 Task: Find connections with filter location Seligenstadt with filter topic #Businessmindsetswith filter profile language English with filter current company Fortis Healthcare with filter school North Orissa University with filter industry Boilers, Tanks, and Shipping Container Manufacturing with filter service category Strategic Planning with filter keywords title Caretaker or House Sitter
Action: Mouse moved to (162, 239)
Screenshot: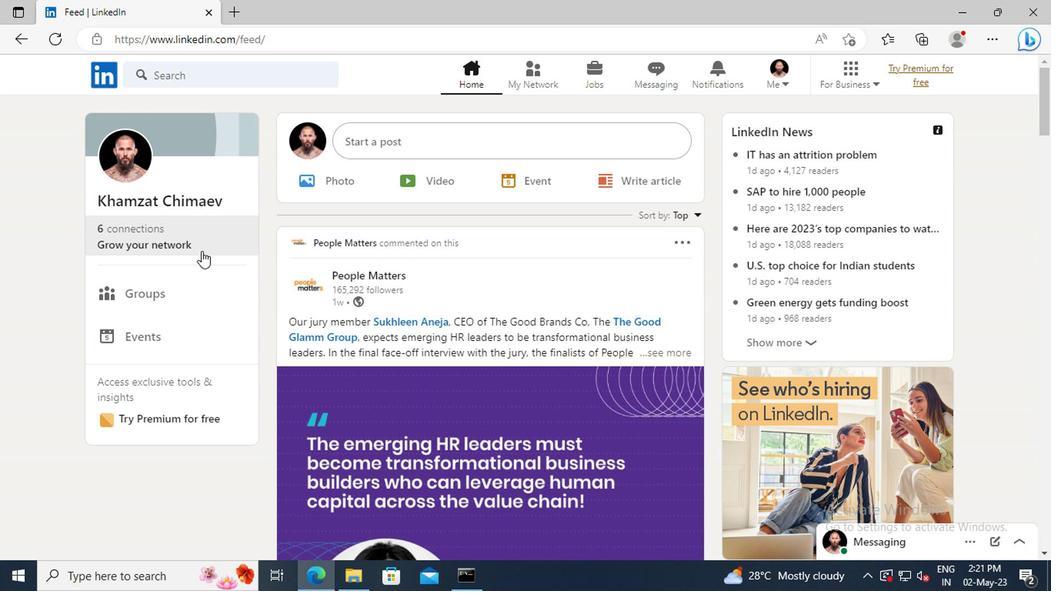 
Action: Mouse pressed left at (162, 239)
Screenshot: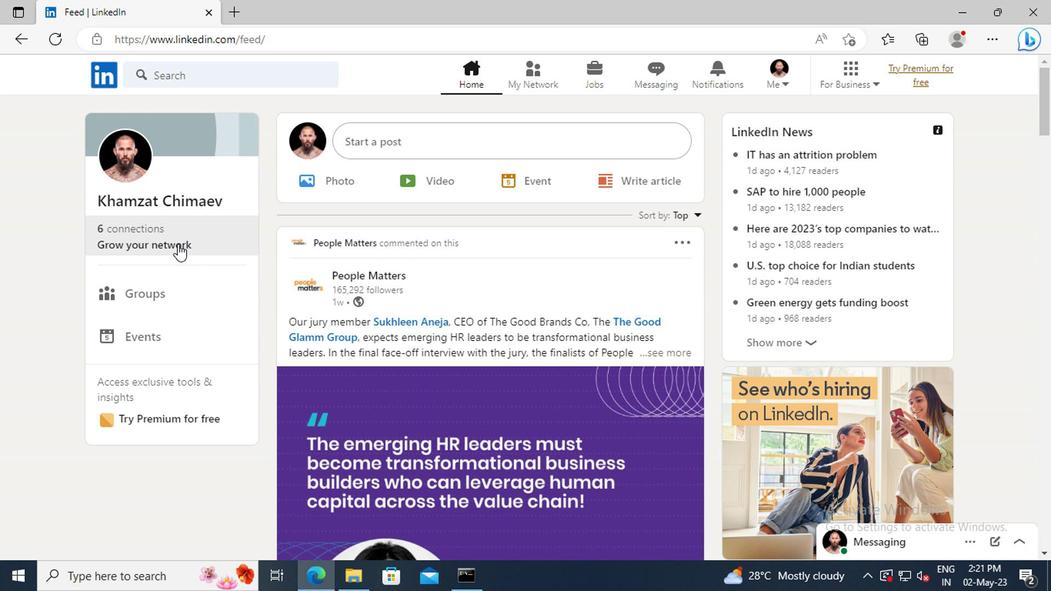 
Action: Mouse moved to (159, 161)
Screenshot: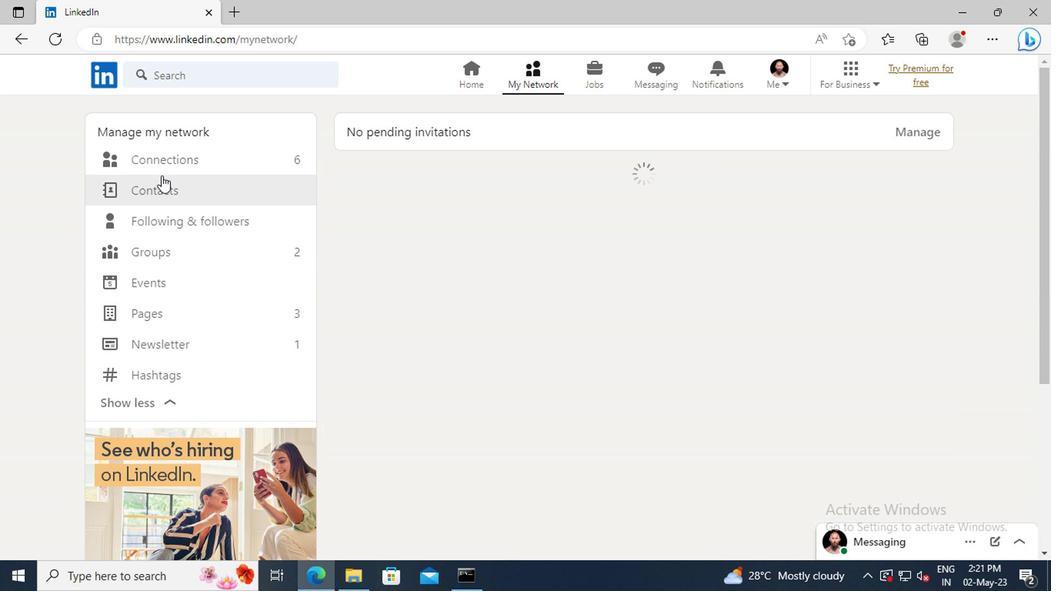 
Action: Mouse pressed left at (159, 161)
Screenshot: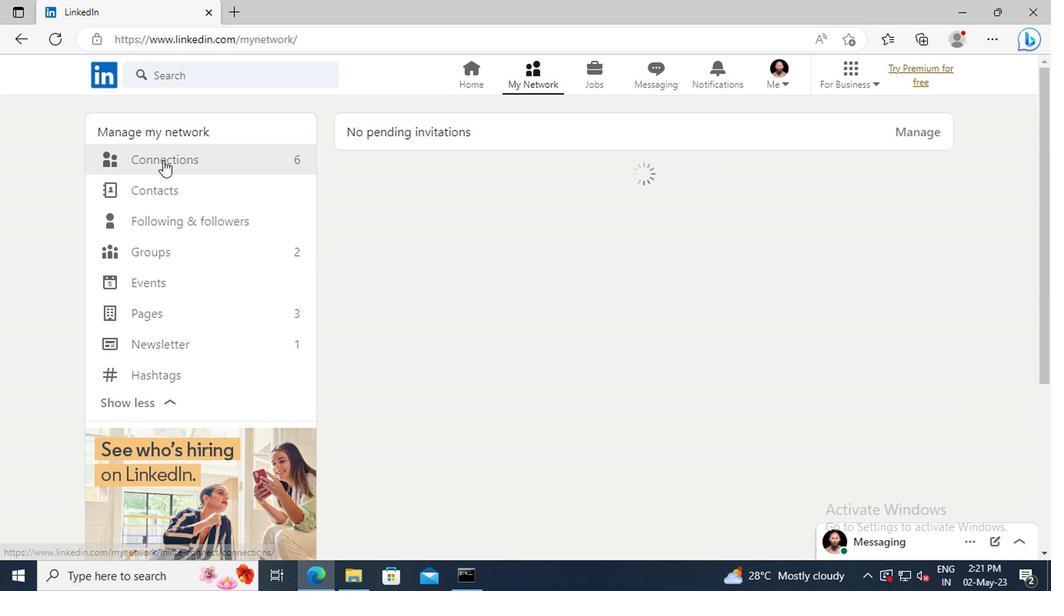 
Action: Mouse moved to (622, 161)
Screenshot: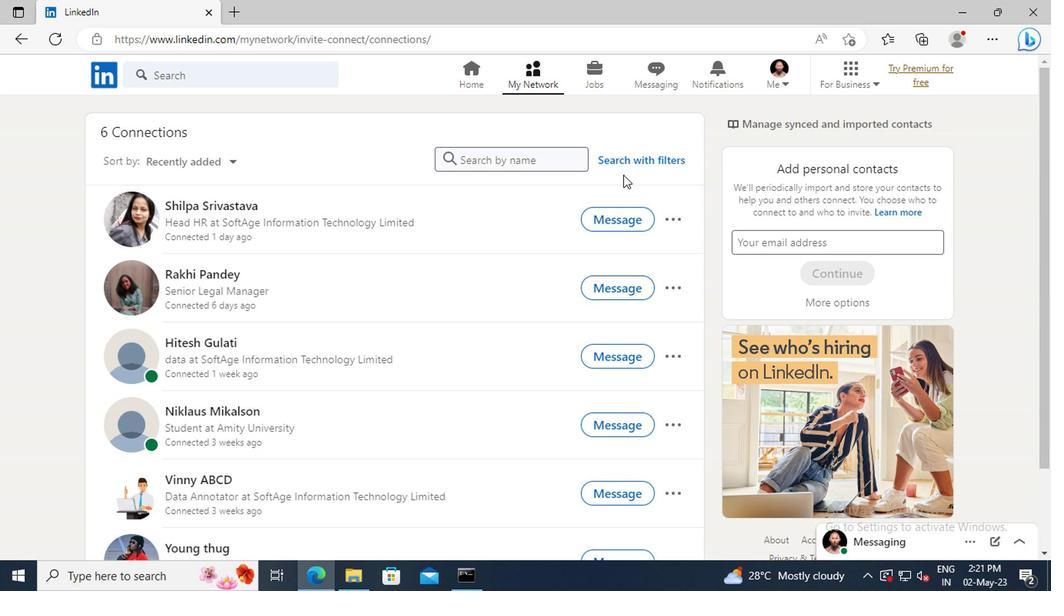 
Action: Mouse pressed left at (622, 161)
Screenshot: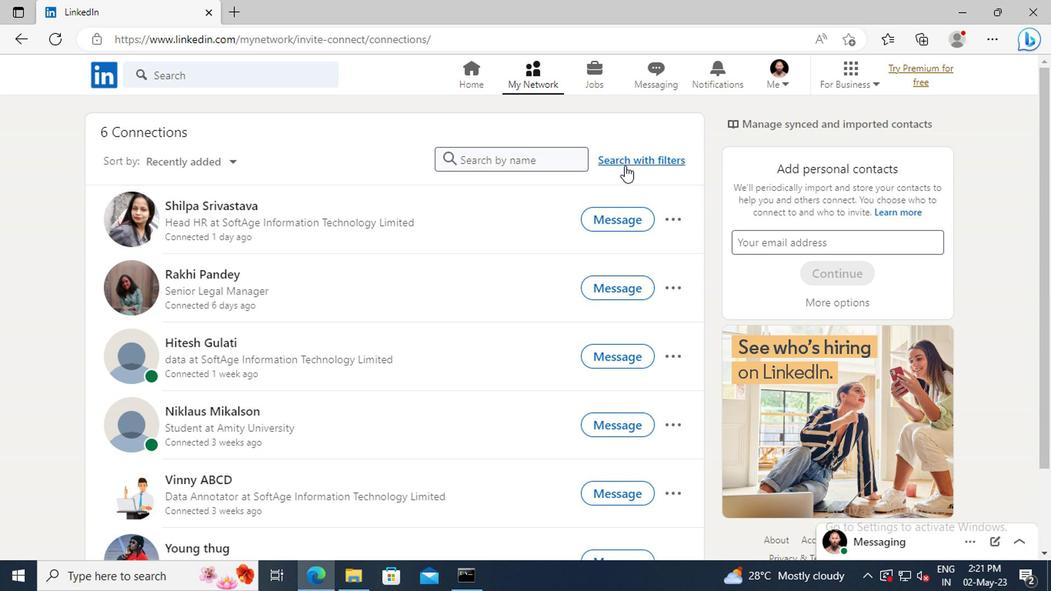 
Action: Mouse moved to (579, 121)
Screenshot: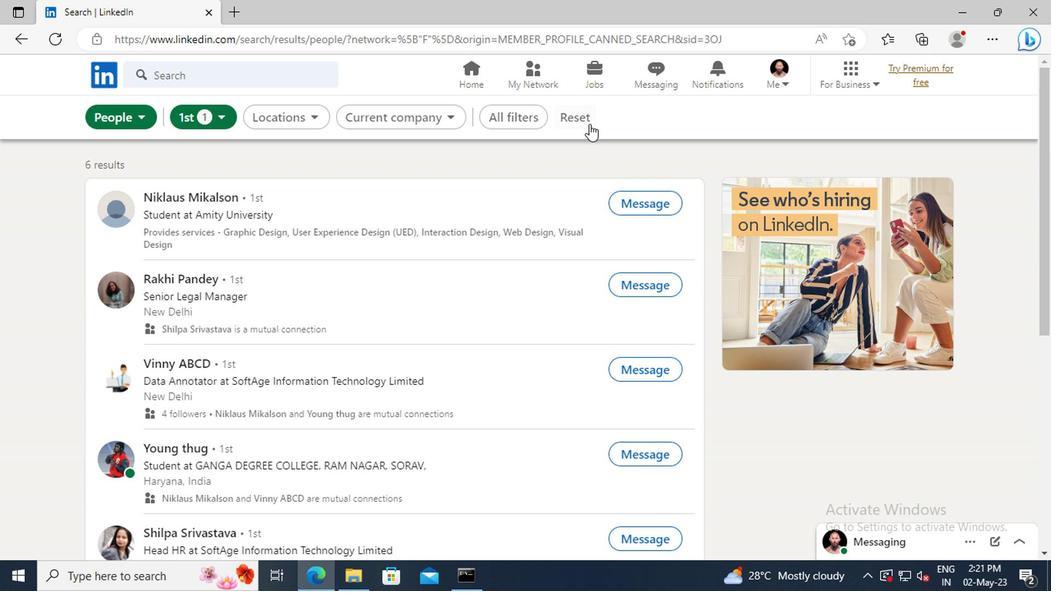 
Action: Mouse pressed left at (579, 121)
Screenshot: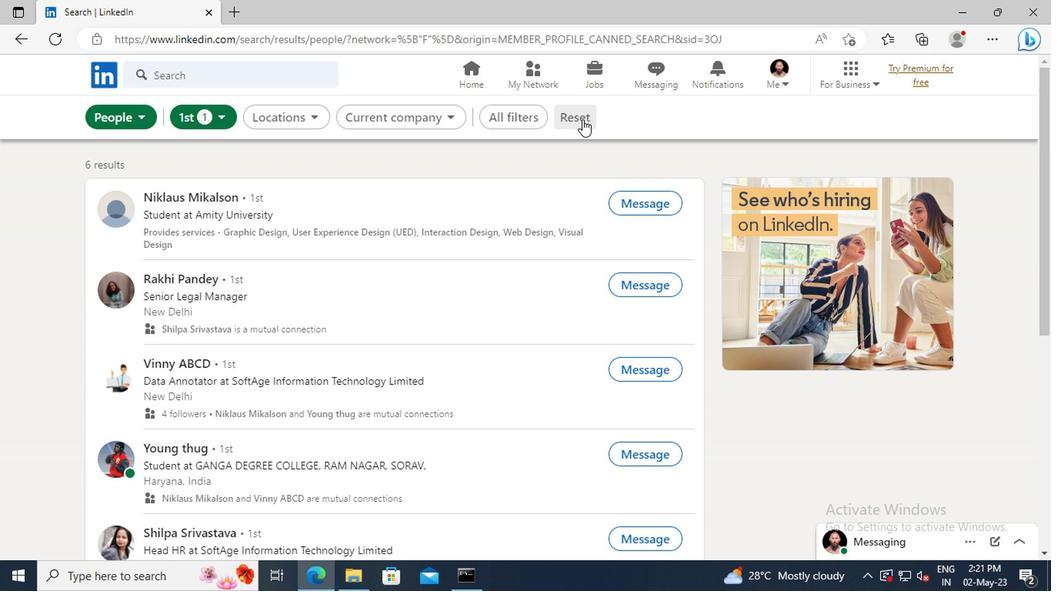 
Action: Mouse moved to (550, 121)
Screenshot: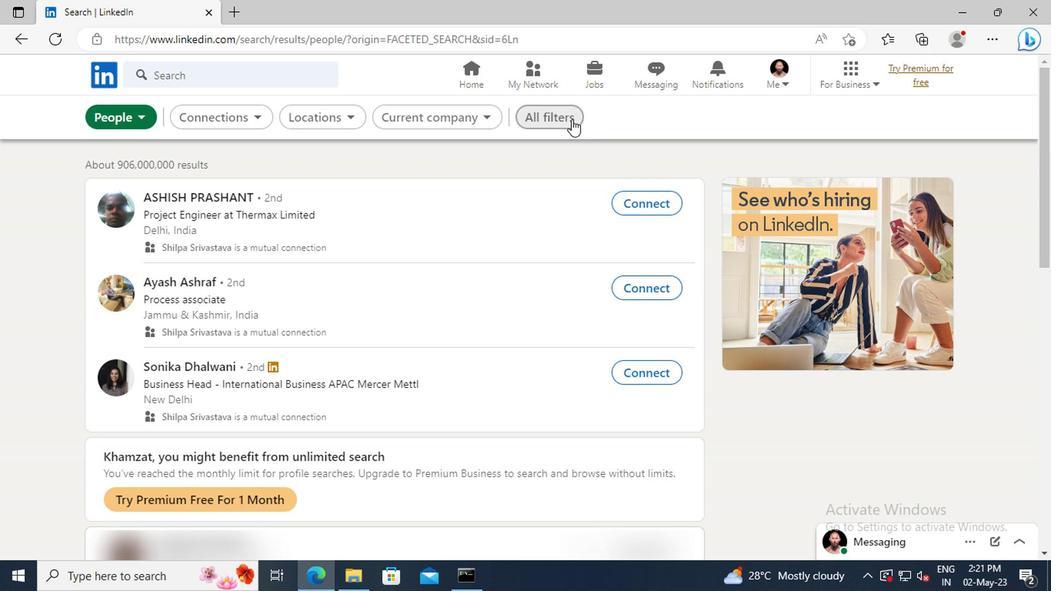 
Action: Mouse pressed left at (550, 121)
Screenshot: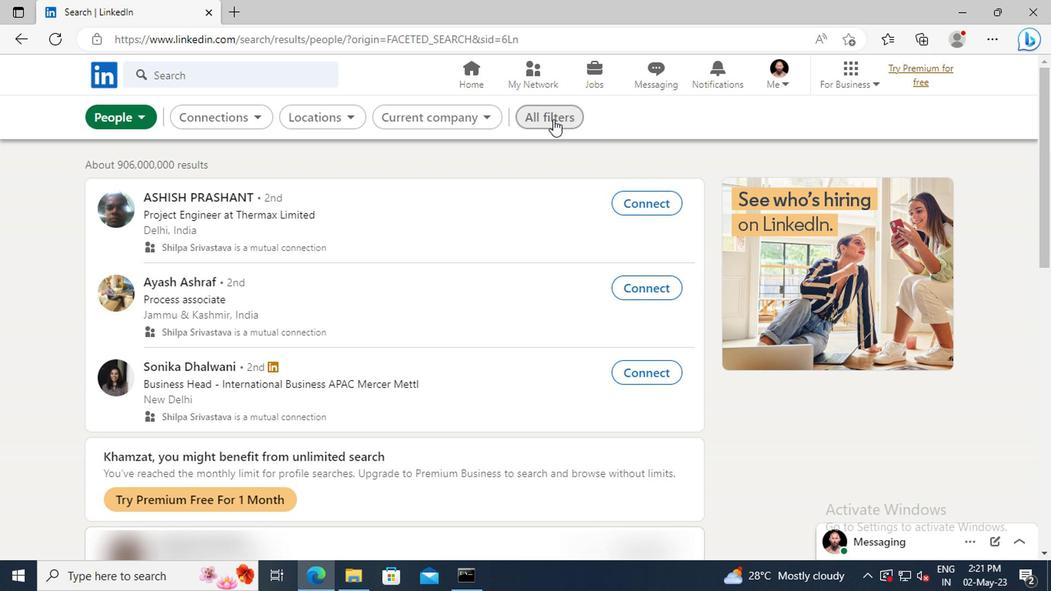 
Action: Mouse moved to (814, 249)
Screenshot: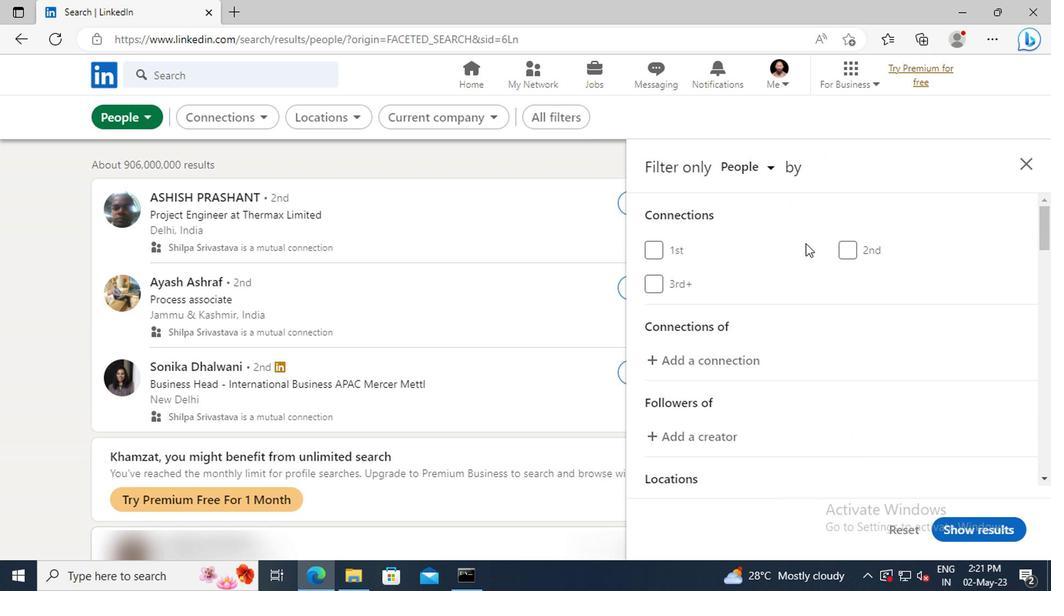 
Action: Mouse scrolled (814, 248) with delta (0, 0)
Screenshot: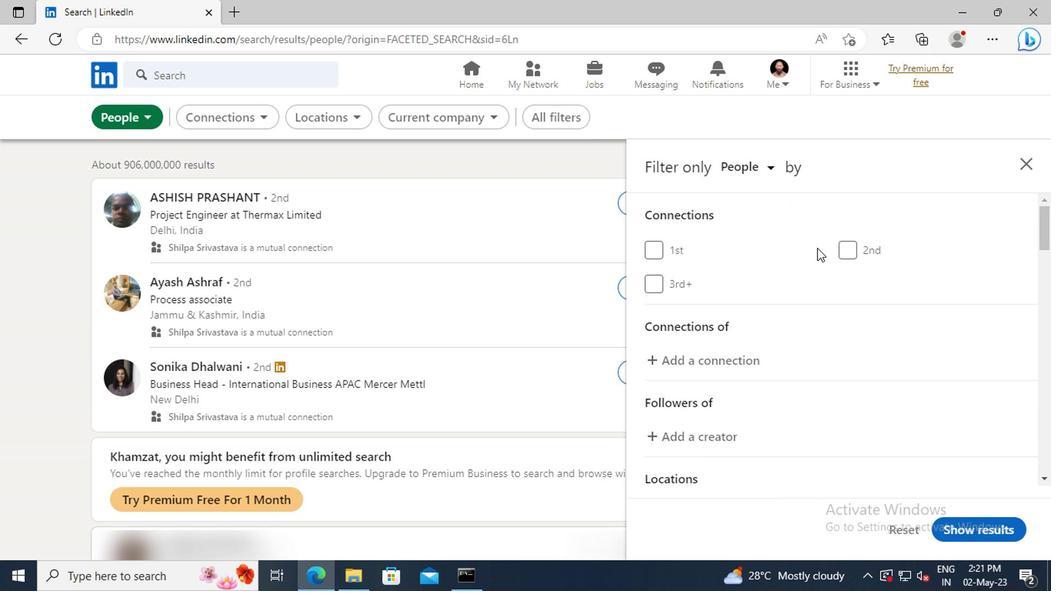 
Action: Mouse scrolled (814, 248) with delta (0, 0)
Screenshot: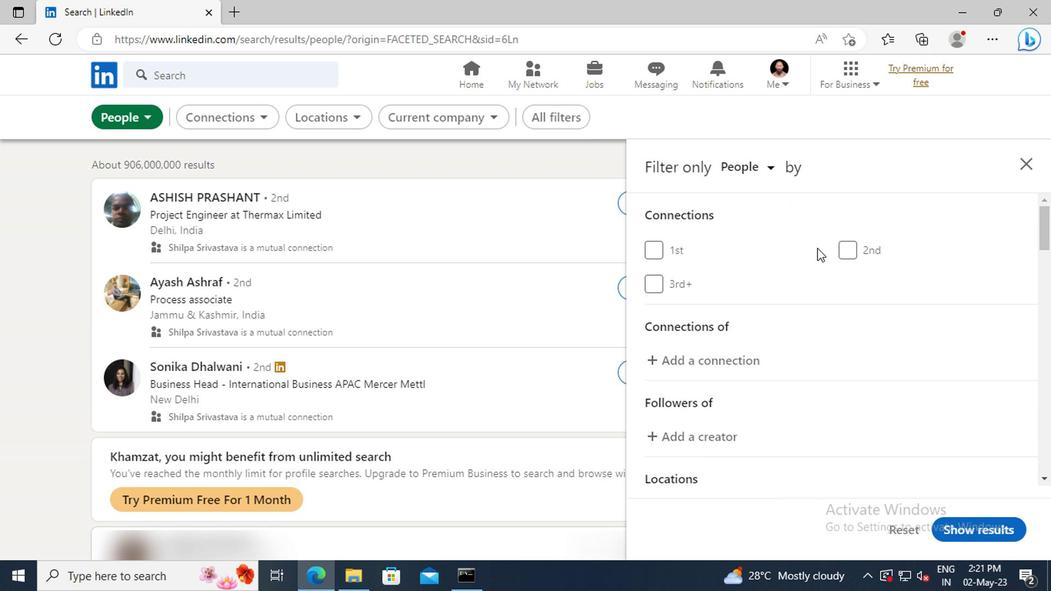 
Action: Mouse scrolled (814, 248) with delta (0, 0)
Screenshot: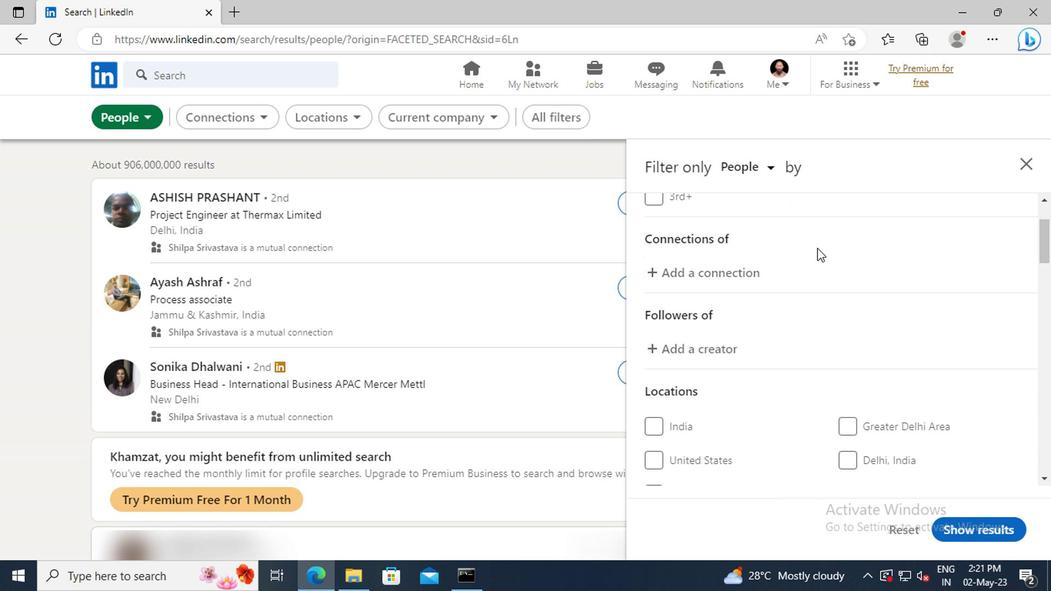 
Action: Mouse scrolled (814, 248) with delta (0, 0)
Screenshot: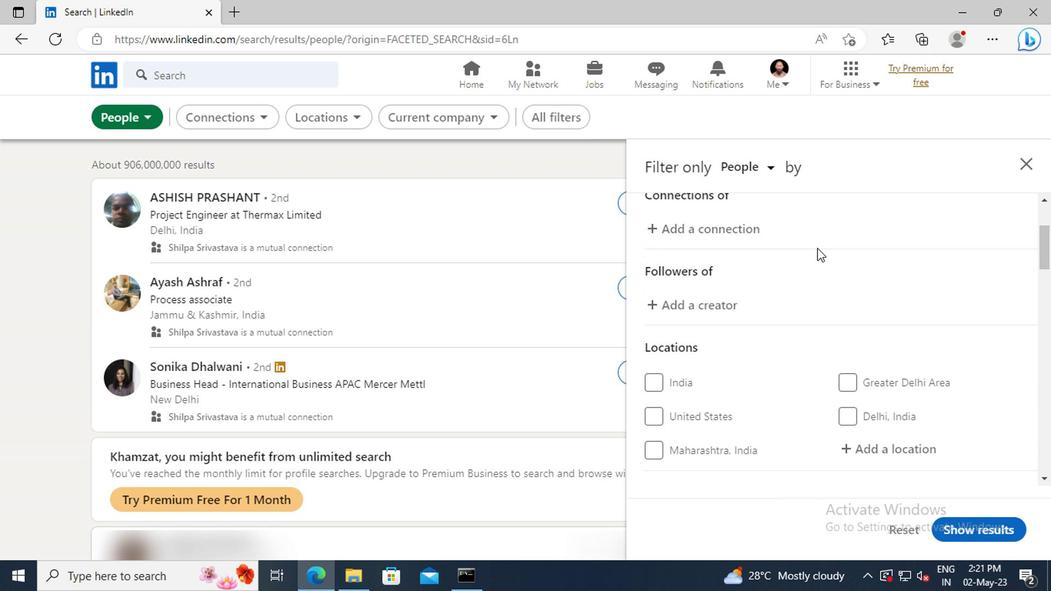 
Action: Mouse scrolled (814, 248) with delta (0, 0)
Screenshot: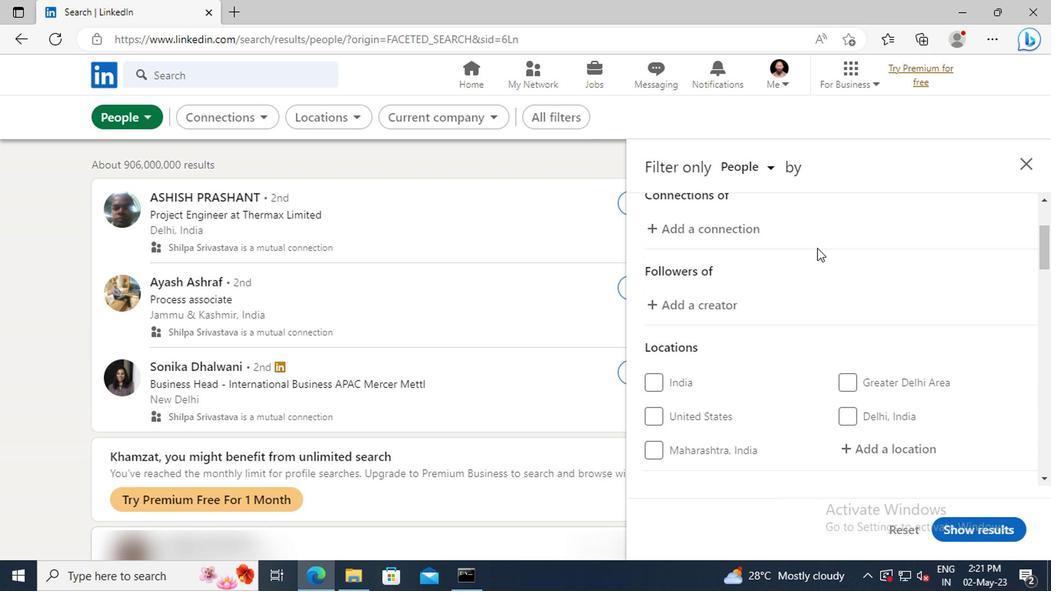 
Action: Mouse moved to (854, 362)
Screenshot: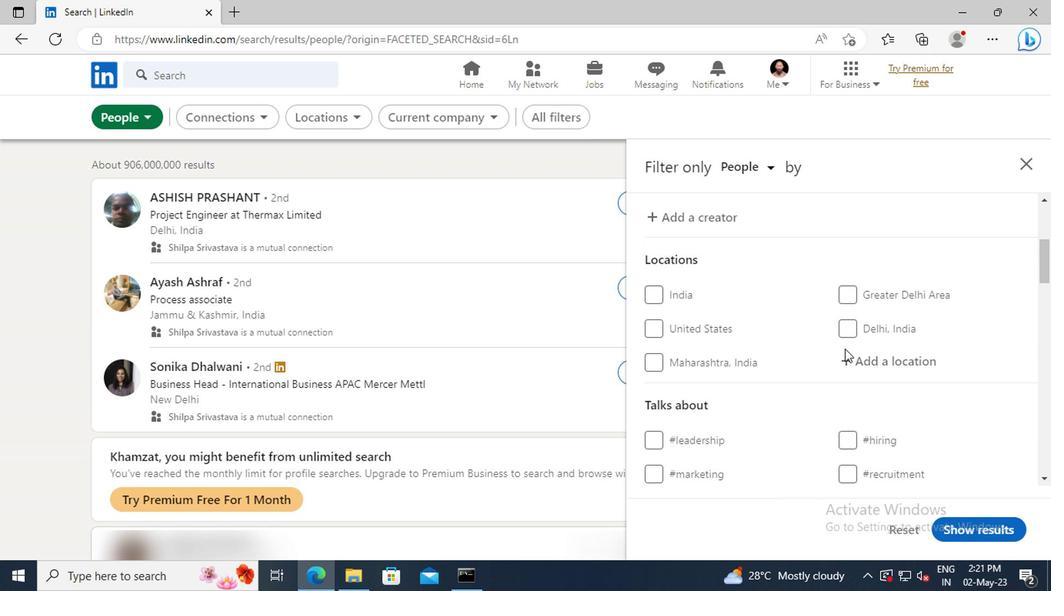 
Action: Mouse pressed left at (854, 362)
Screenshot: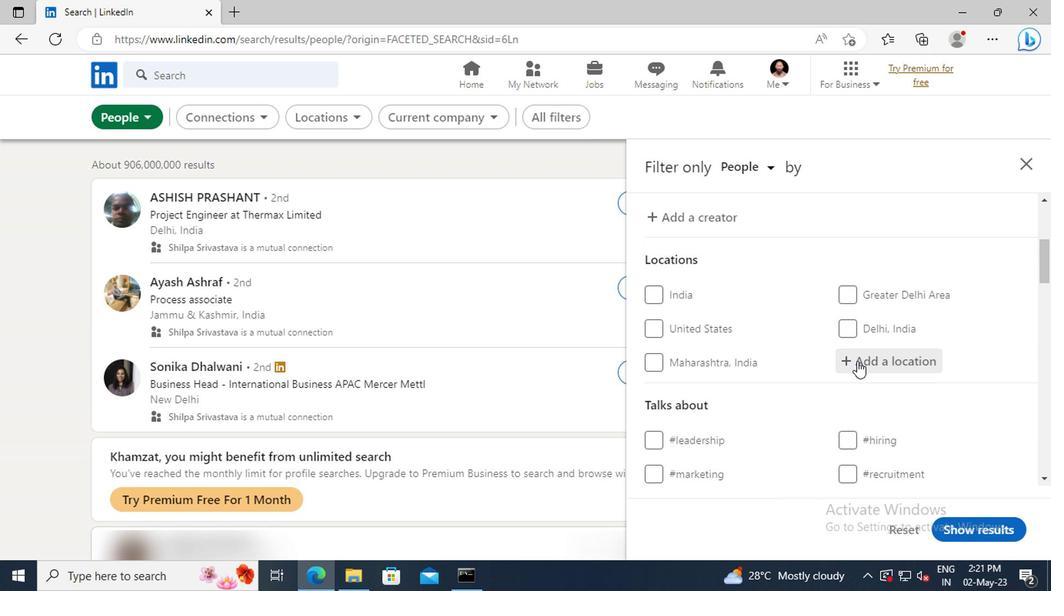 
Action: Key pressed <Key.shift>SELIGENS
Screenshot: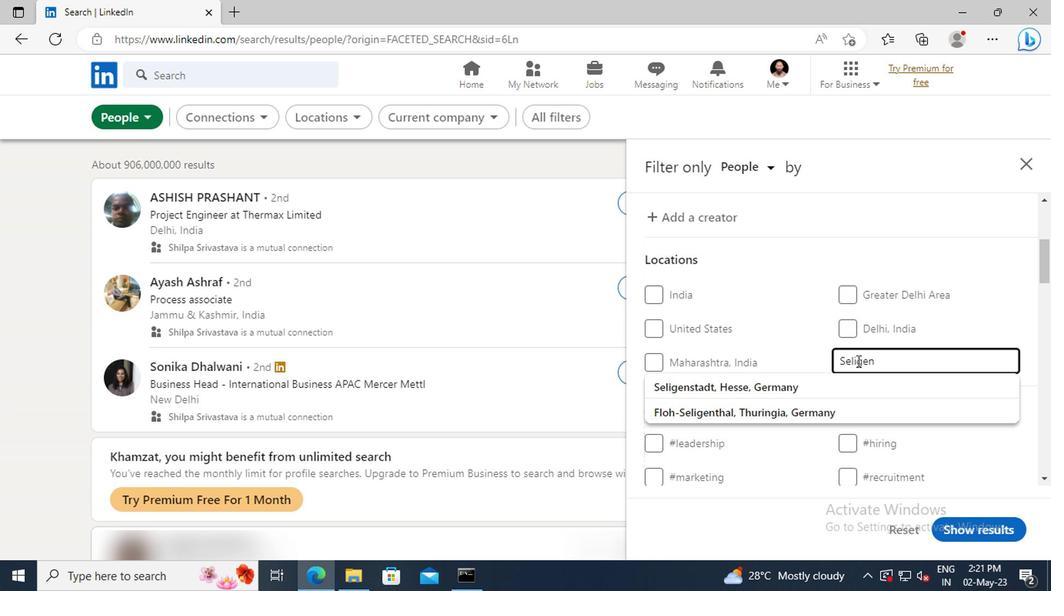 
Action: Mouse moved to (858, 387)
Screenshot: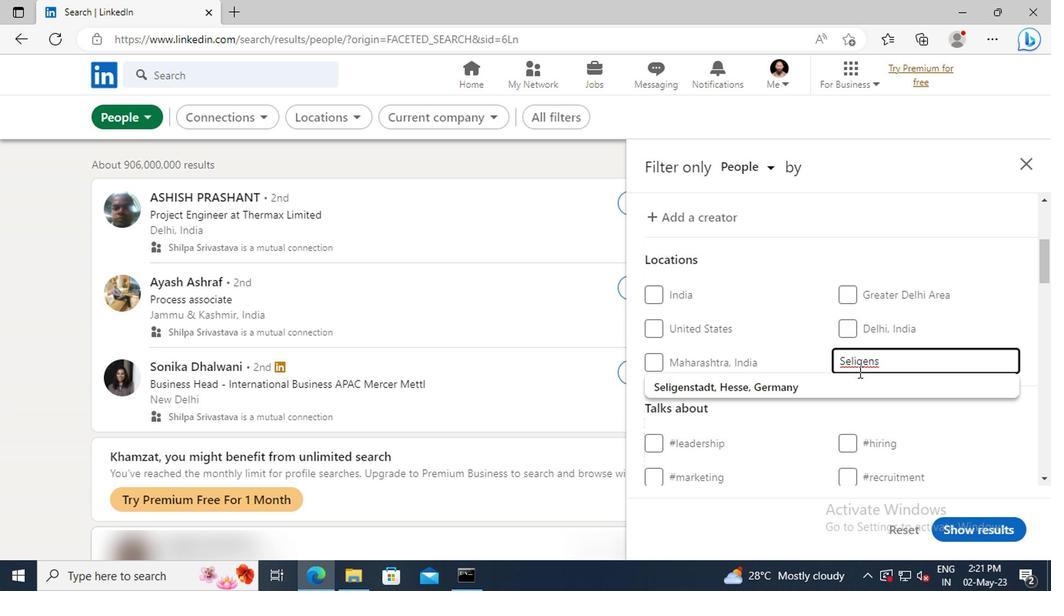 
Action: Mouse pressed left at (858, 387)
Screenshot: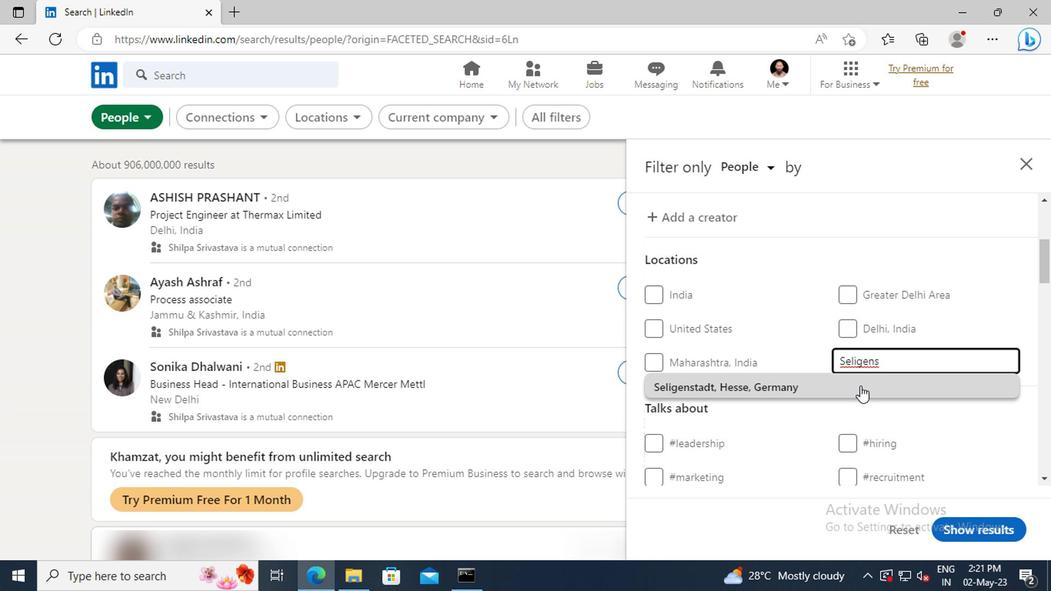 
Action: Mouse scrolled (858, 386) with delta (0, -1)
Screenshot: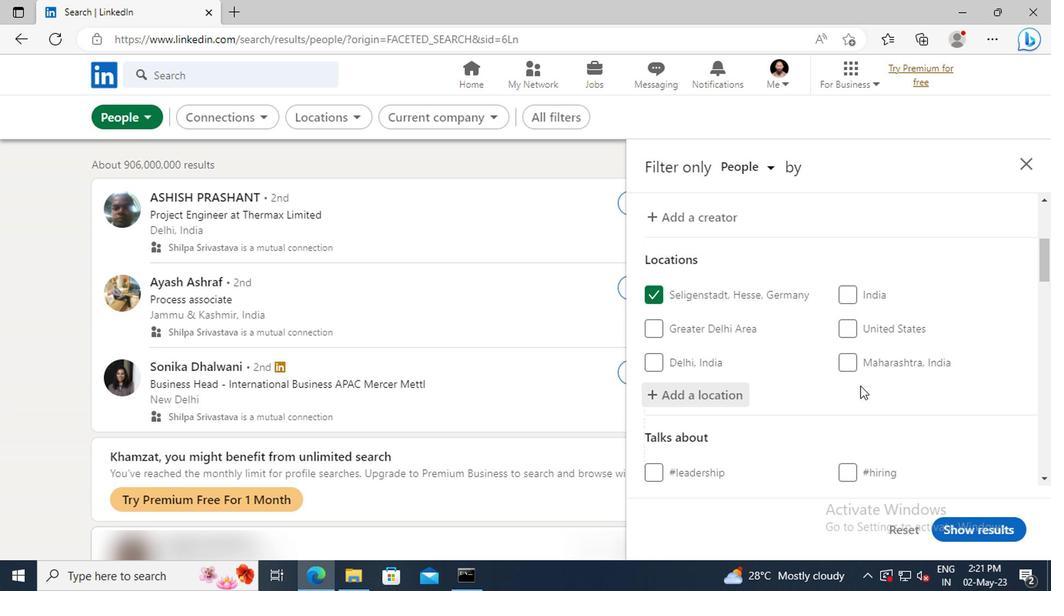 
Action: Mouse scrolled (858, 386) with delta (0, -1)
Screenshot: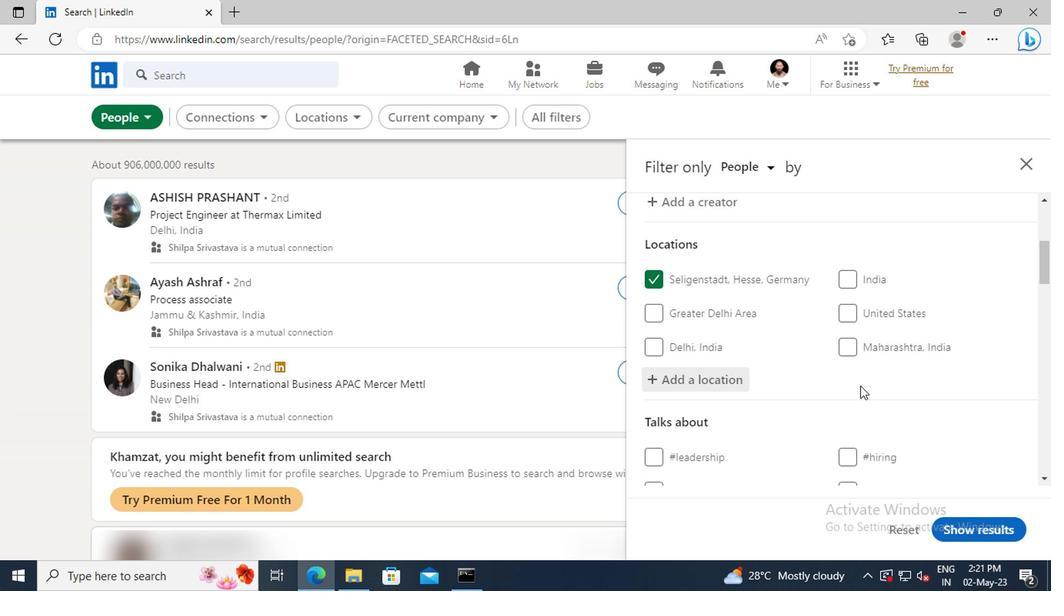 
Action: Mouse scrolled (858, 386) with delta (0, -1)
Screenshot: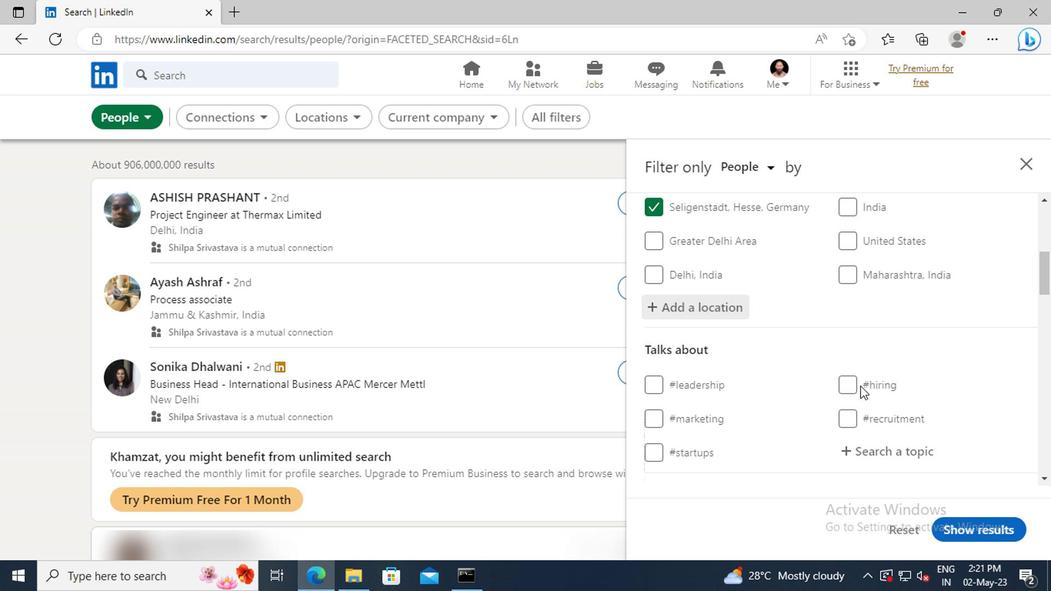 
Action: Mouse scrolled (858, 386) with delta (0, -1)
Screenshot: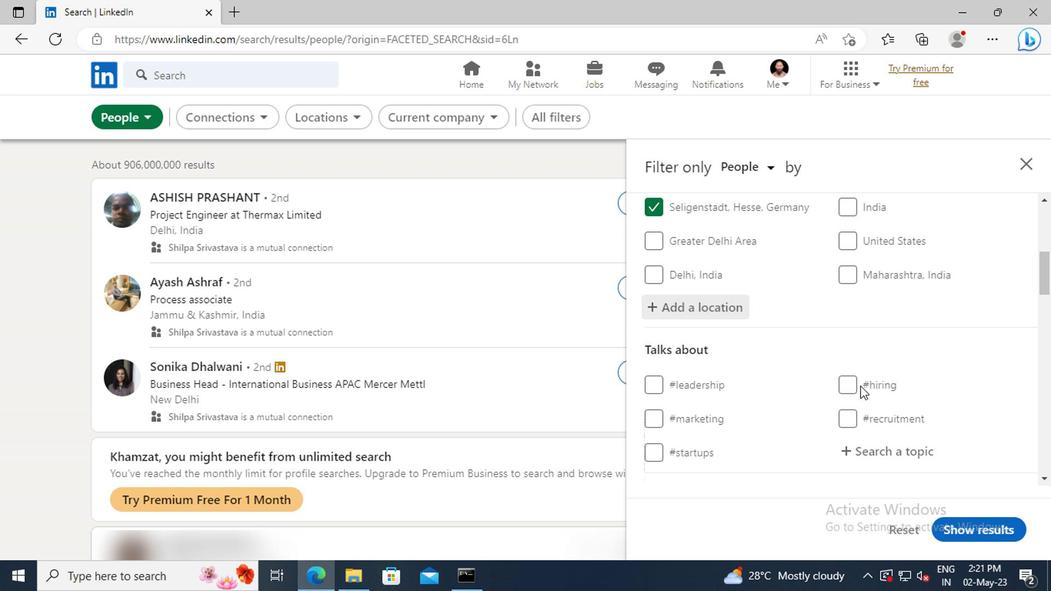 
Action: Mouse moved to (858, 375)
Screenshot: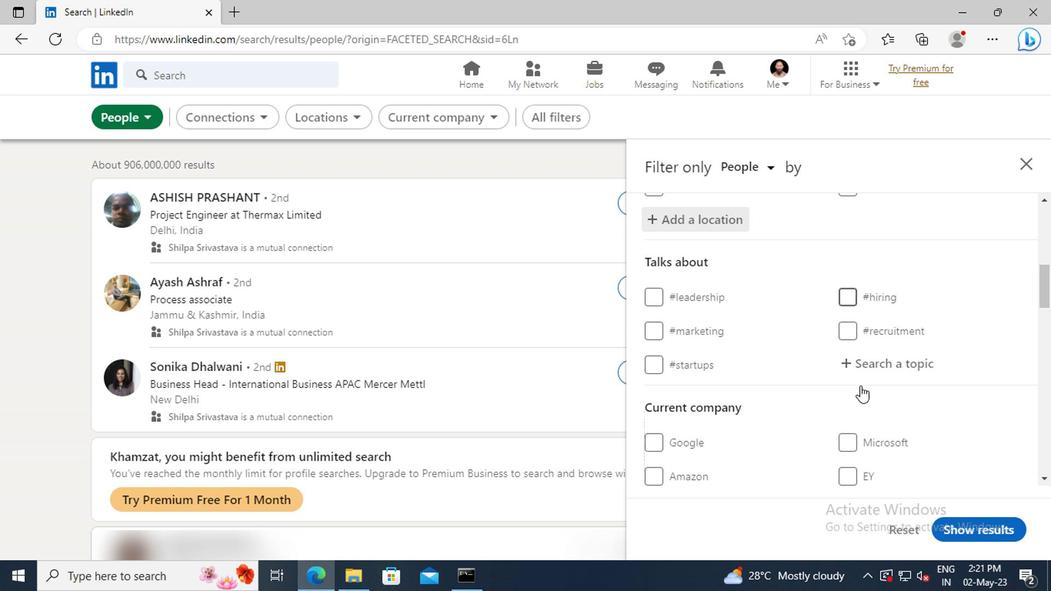 
Action: Mouse pressed left at (858, 375)
Screenshot: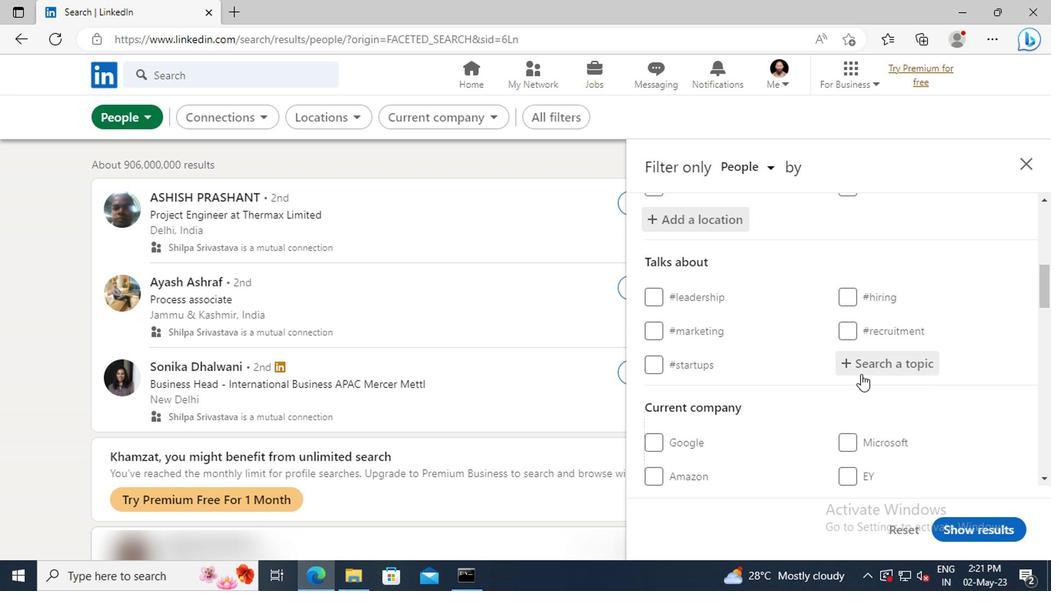 
Action: Key pressed <Key.shift>BUSINESSMINDSETS
Screenshot: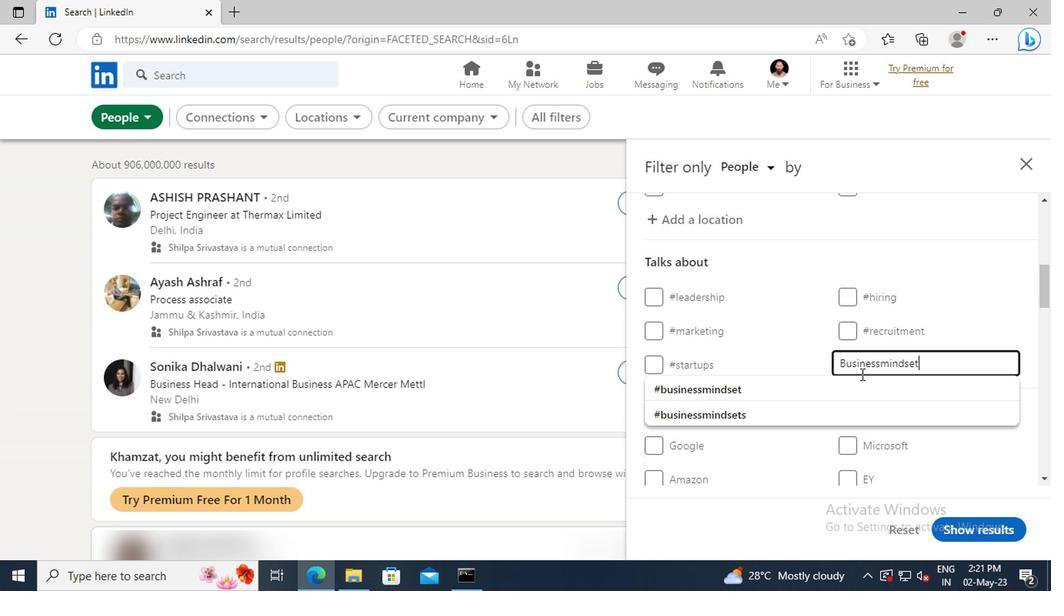 
Action: Mouse moved to (858, 389)
Screenshot: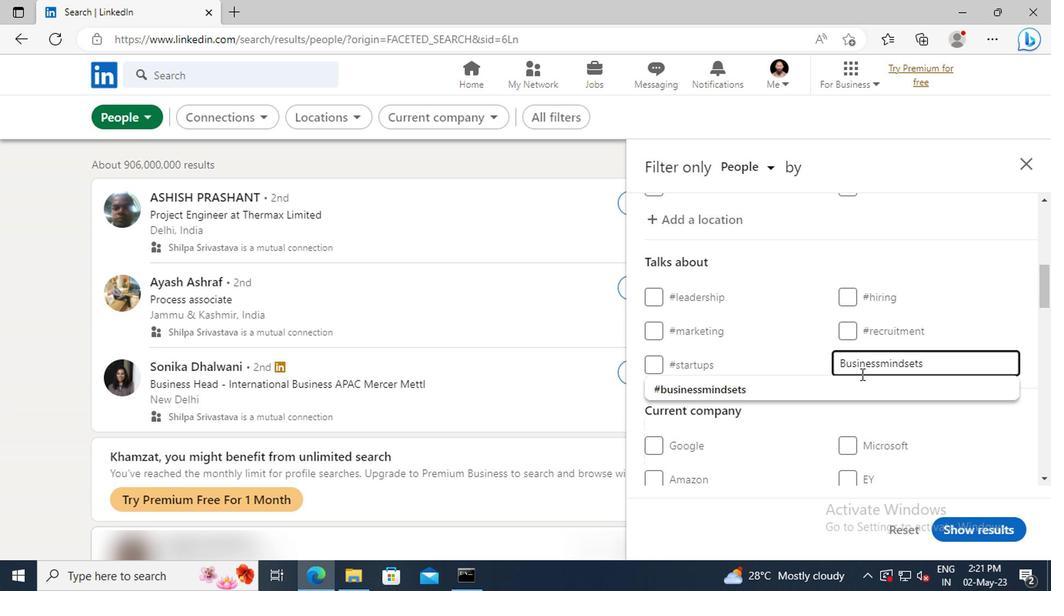 
Action: Mouse pressed left at (858, 389)
Screenshot: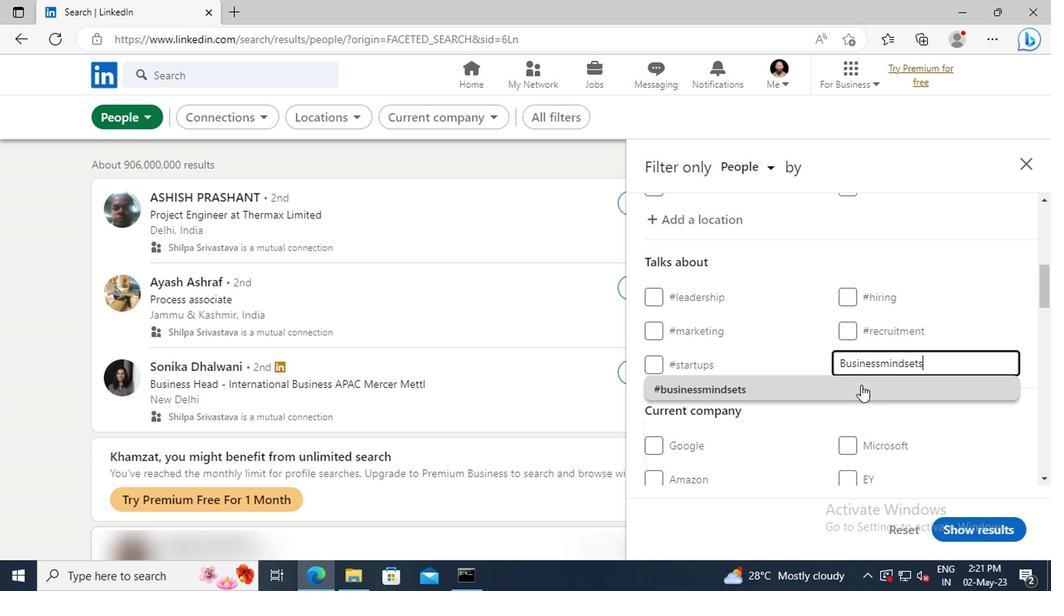 
Action: Mouse scrolled (858, 388) with delta (0, -1)
Screenshot: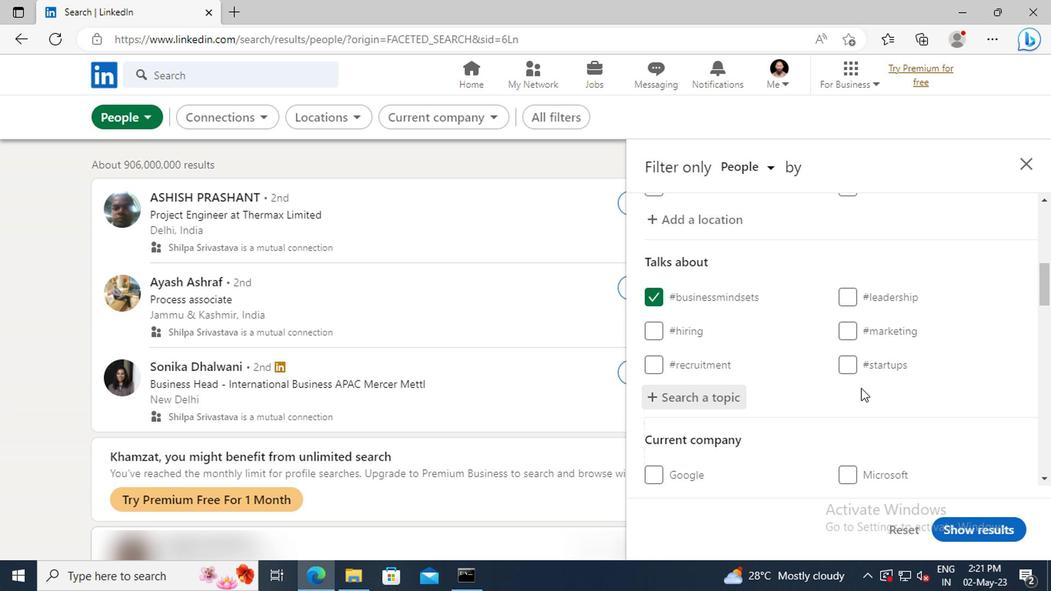 
Action: Mouse scrolled (858, 388) with delta (0, -1)
Screenshot: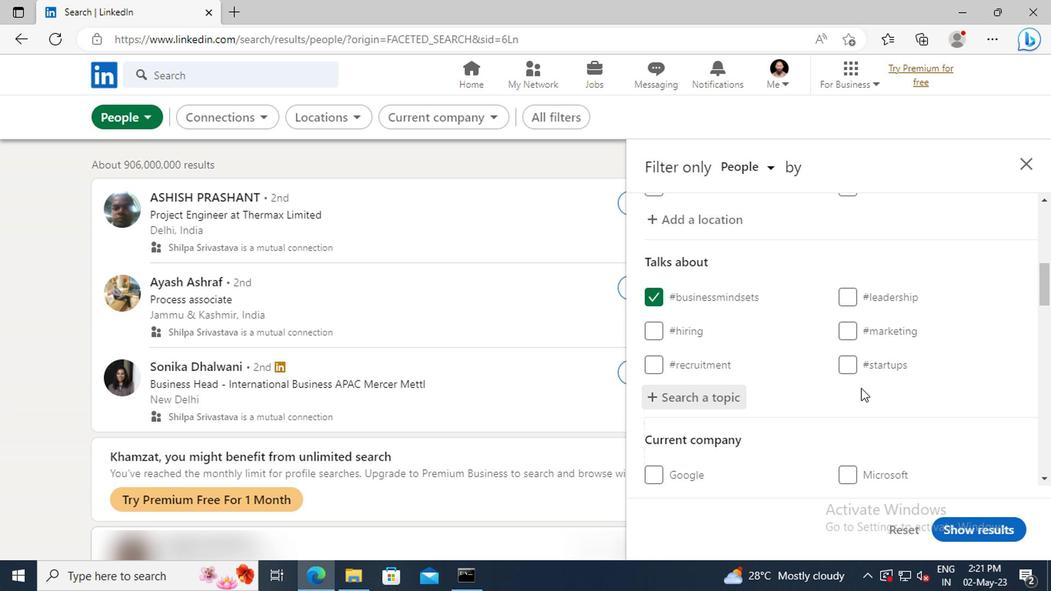 
Action: Mouse scrolled (858, 388) with delta (0, -1)
Screenshot: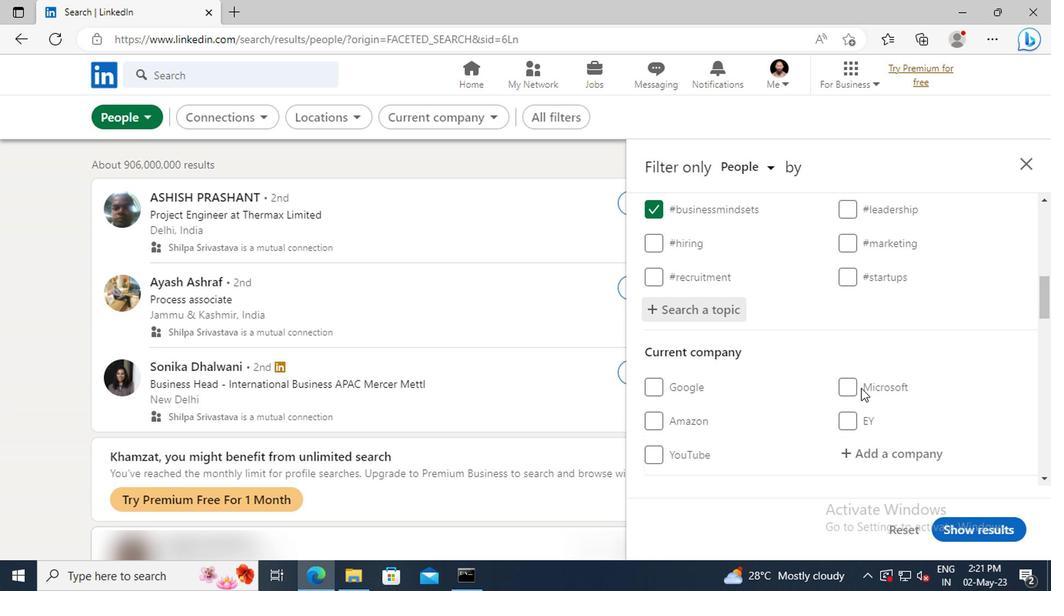 
Action: Mouse scrolled (858, 388) with delta (0, -1)
Screenshot: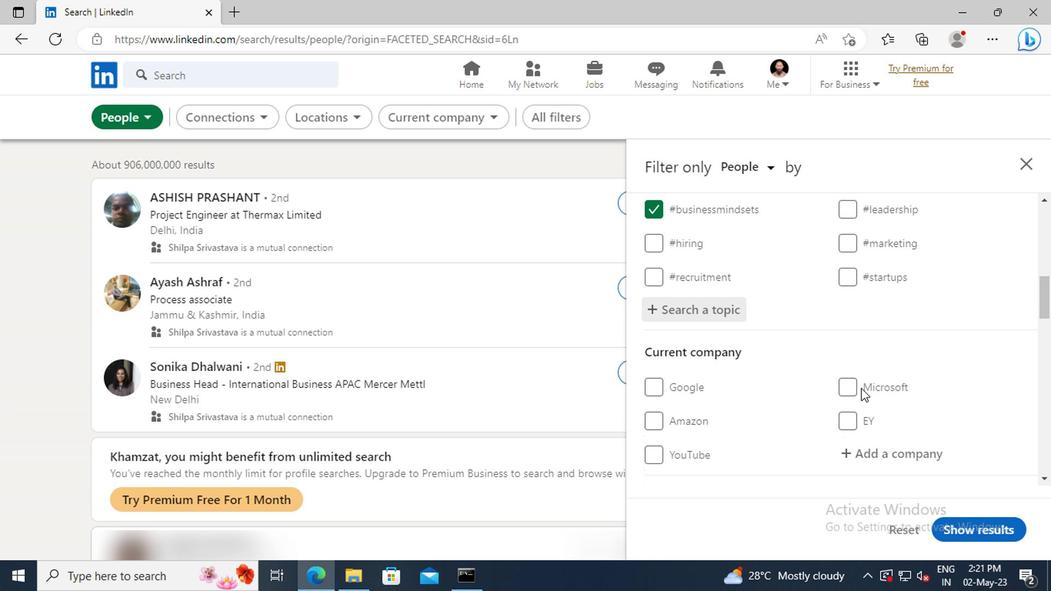 
Action: Mouse scrolled (858, 388) with delta (0, -1)
Screenshot: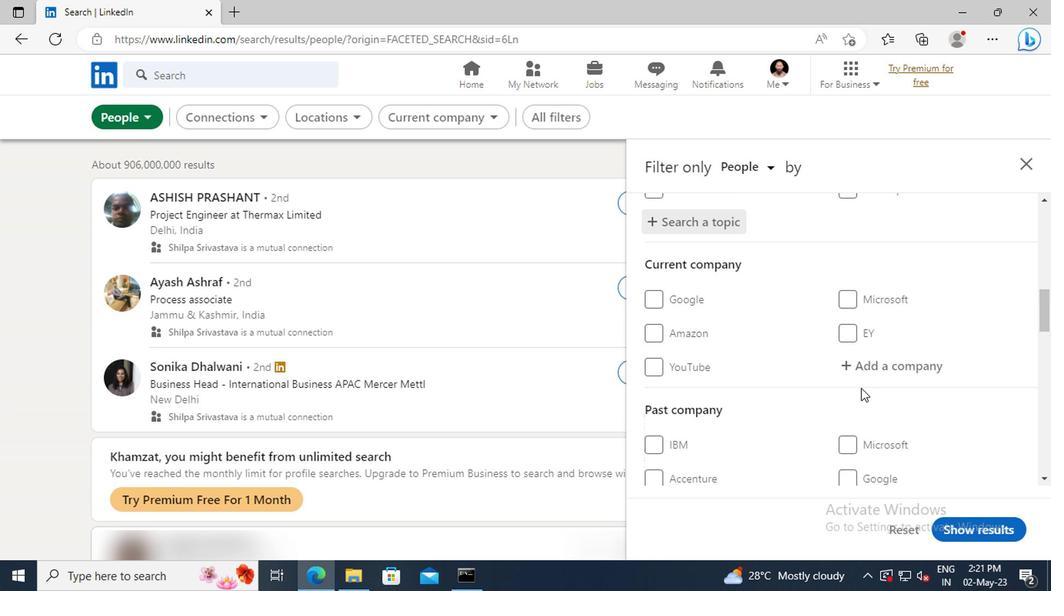 
Action: Mouse scrolled (858, 388) with delta (0, -1)
Screenshot: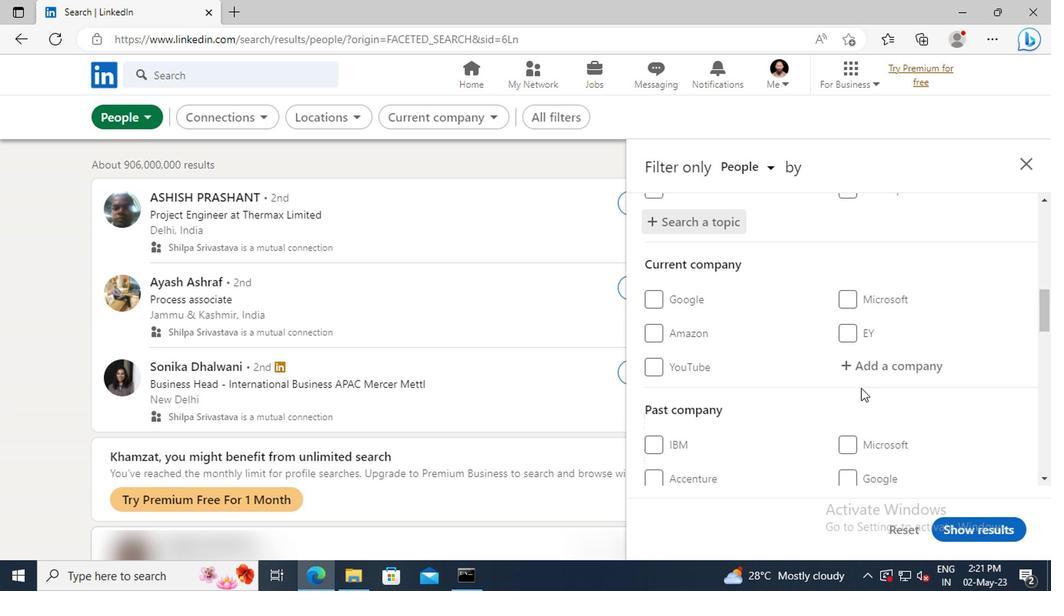 
Action: Mouse scrolled (858, 388) with delta (0, -1)
Screenshot: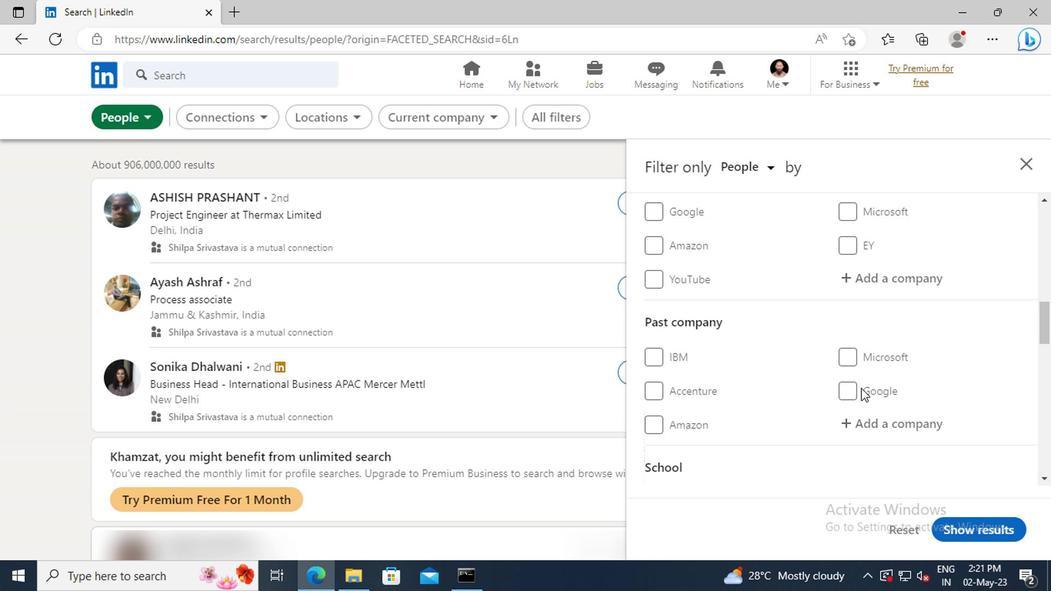 
Action: Mouse scrolled (858, 388) with delta (0, -1)
Screenshot: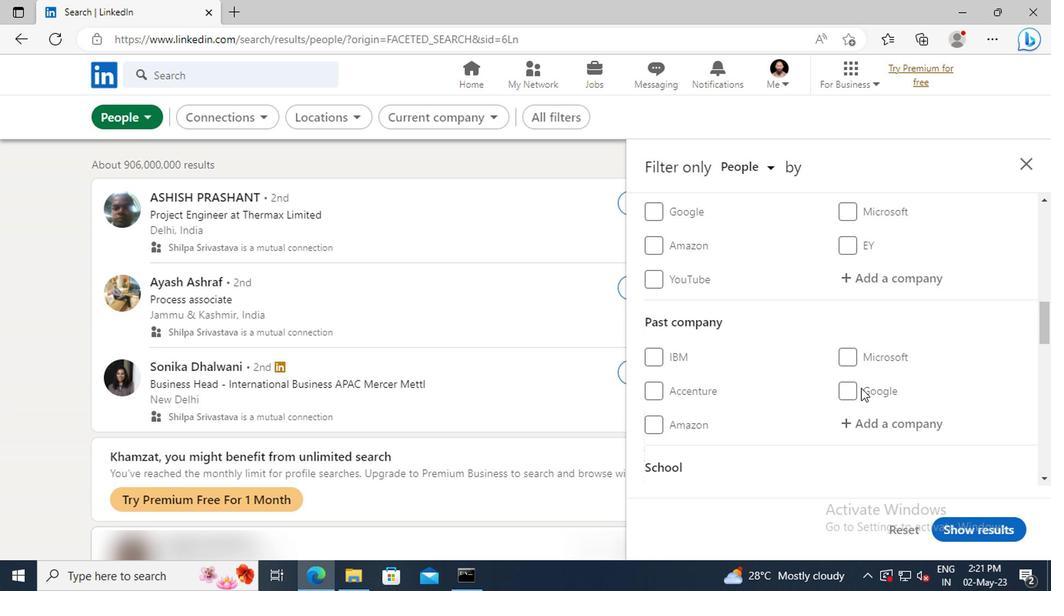 
Action: Mouse scrolled (858, 388) with delta (0, -1)
Screenshot: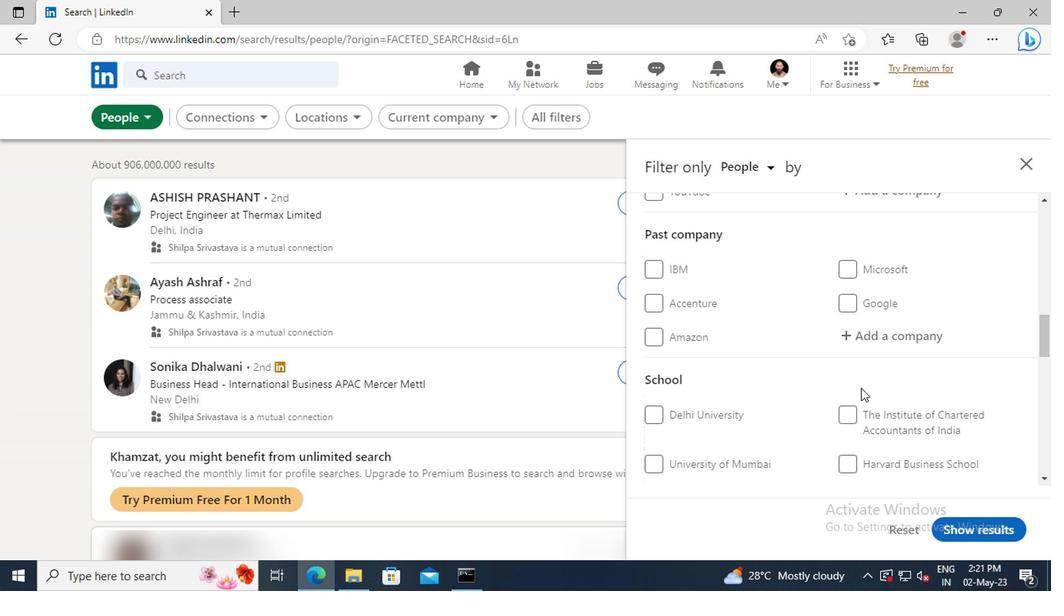 
Action: Mouse scrolled (858, 388) with delta (0, -1)
Screenshot: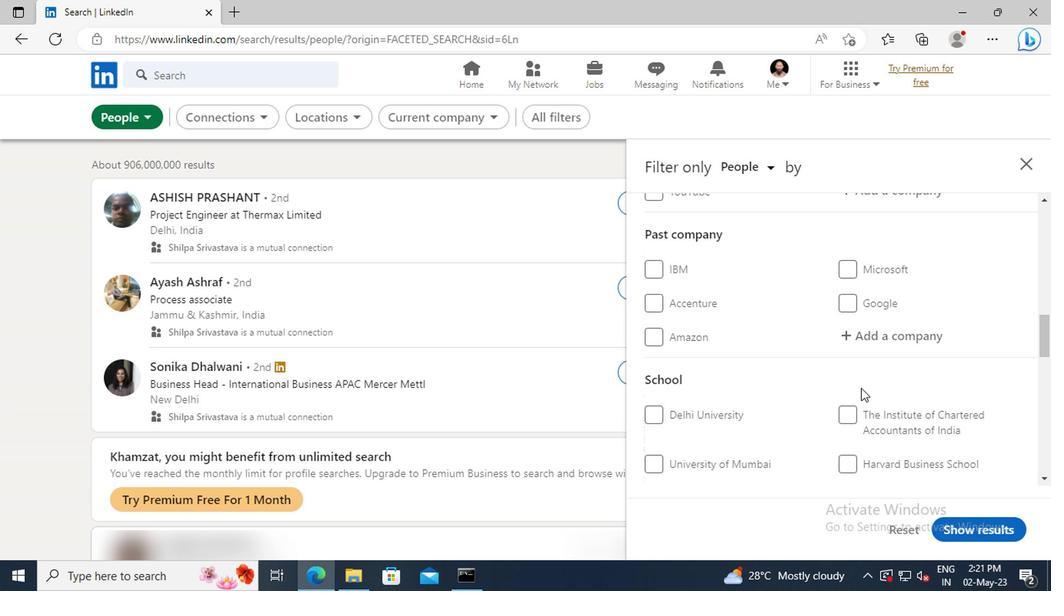 
Action: Mouse scrolled (858, 388) with delta (0, -1)
Screenshot: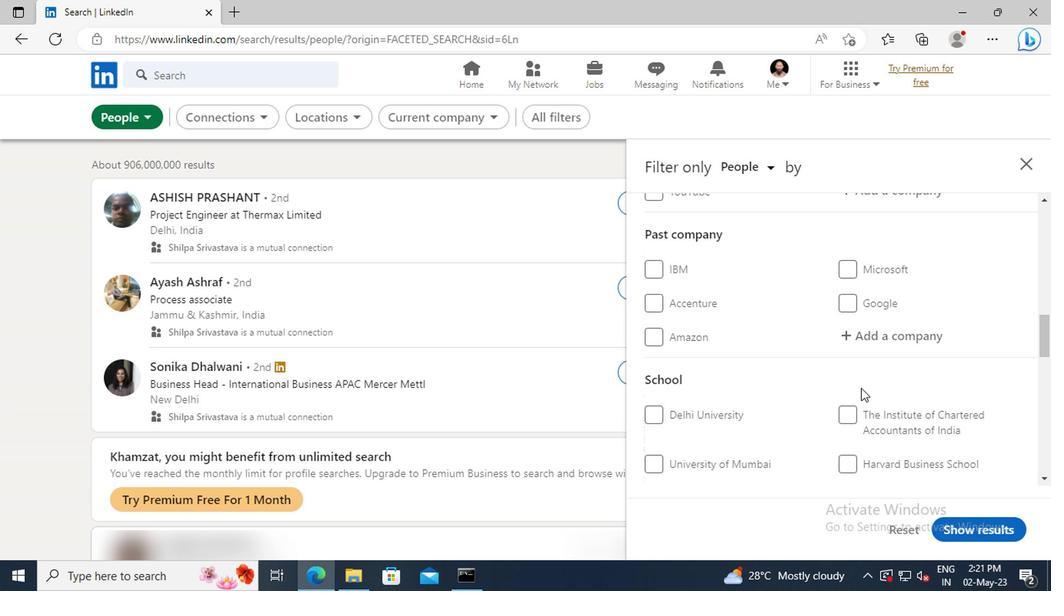 
Action: Mouse scrolled (858, 388) with delta (0, -1)
Screenshot: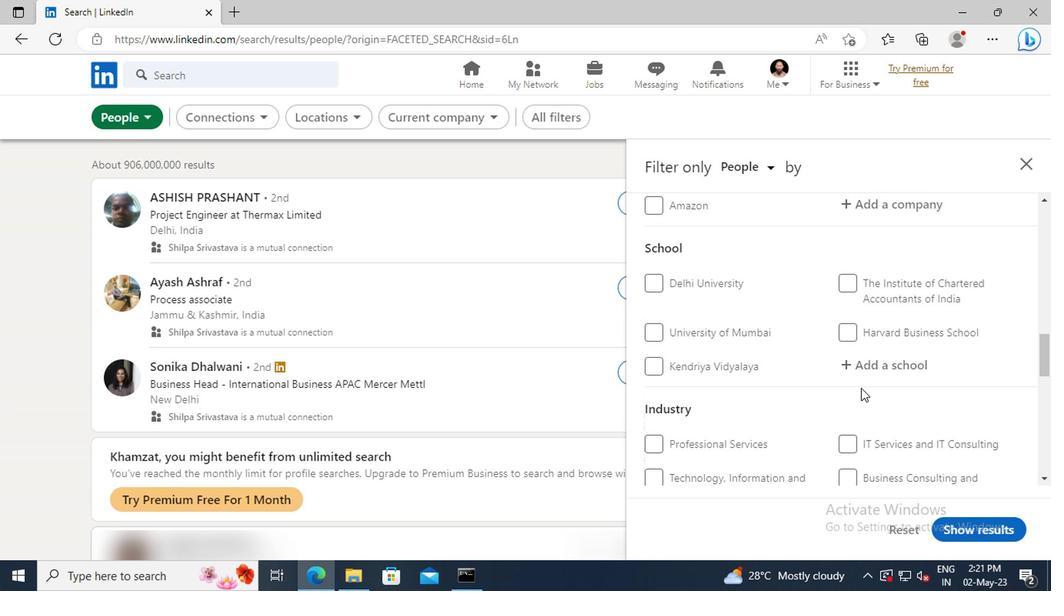 
Action: Mouse scrolled (858, 388) with delta (0, -1)
Screenshot: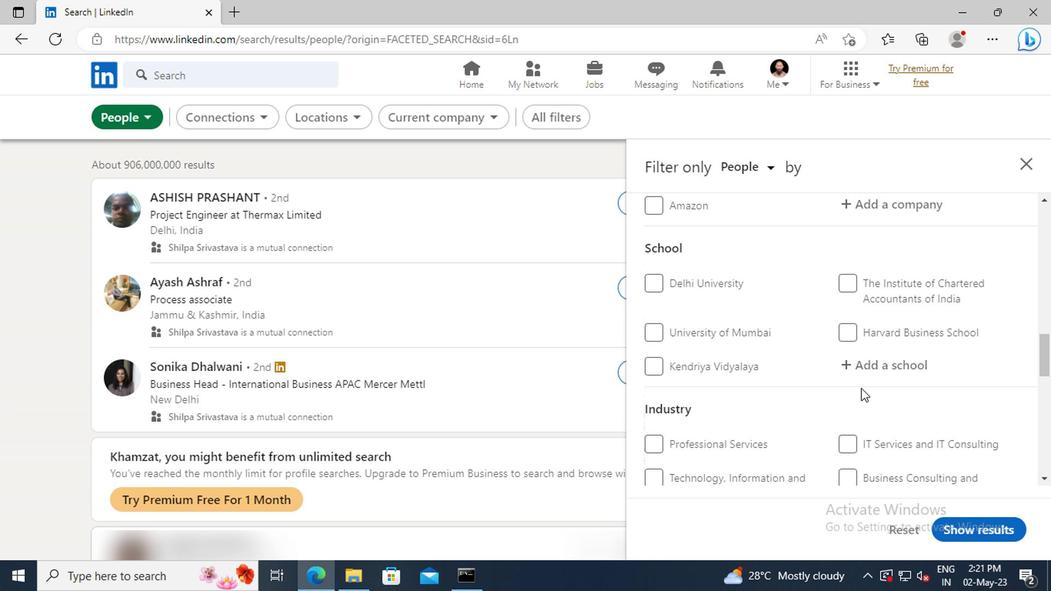 
Action: Mouse scrolled (858, 388) with delta (0, -1)
Screenshot: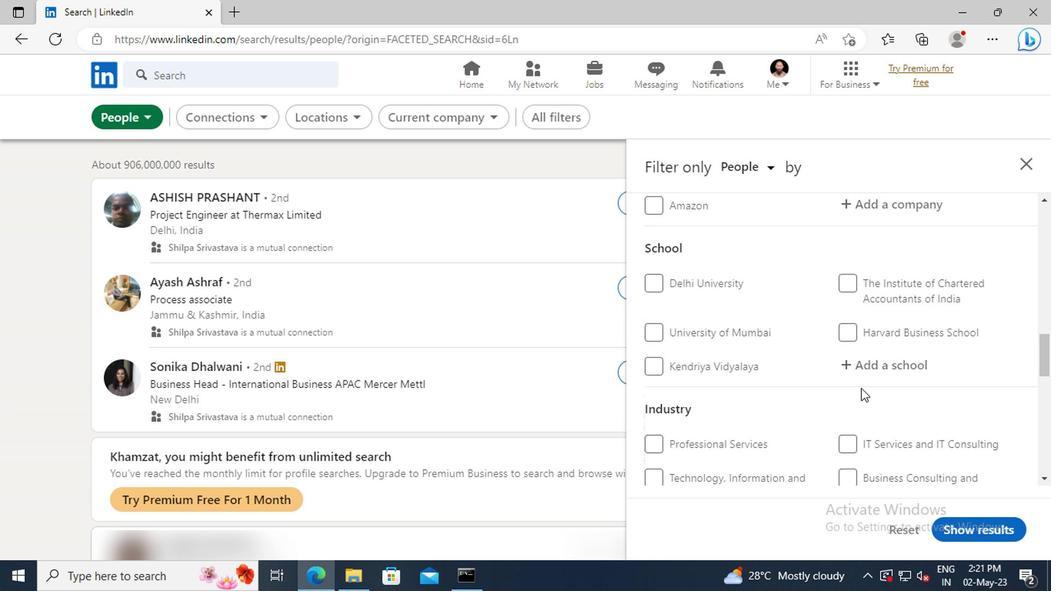 
Action: Mouse scrolled (858, 388) with delta (0, -1)
Screenshot: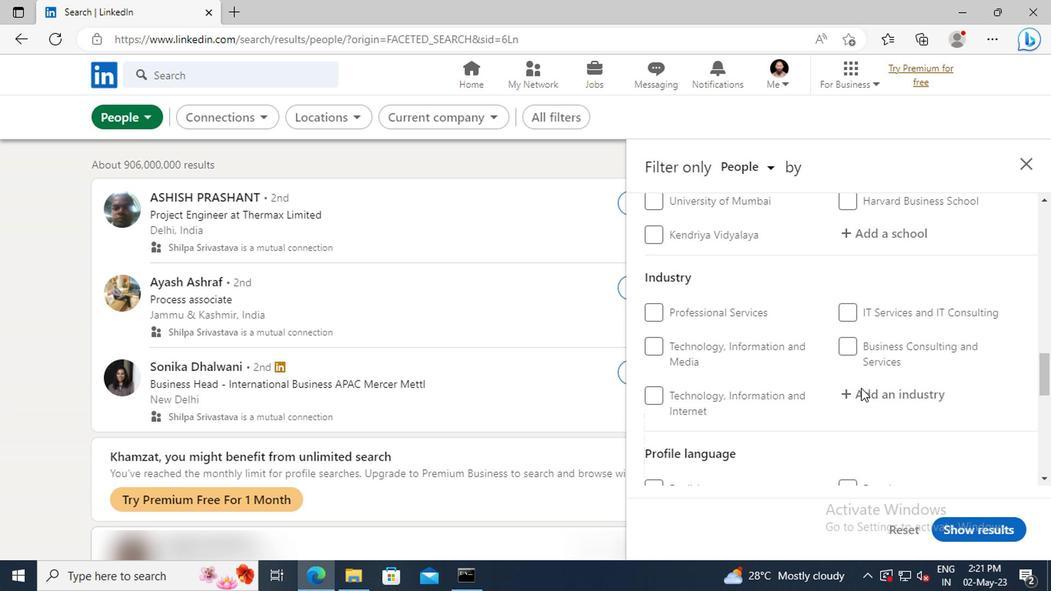 
Action: Mouse scrolled (858, 388) with delta (0, -1)
Screenshot: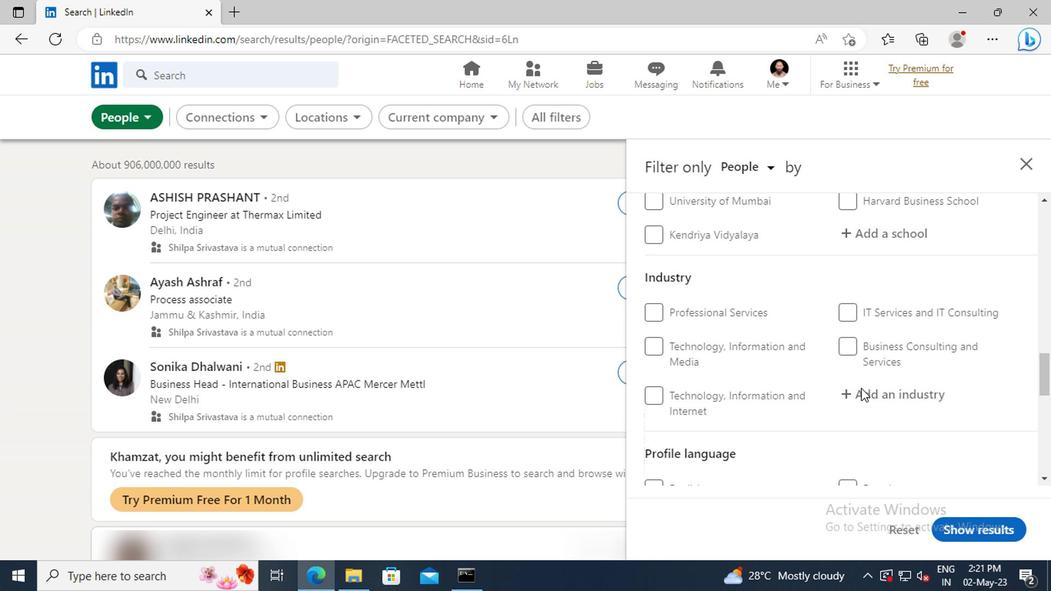 
Action: Mouse moved to (652, 402)
Screenshot: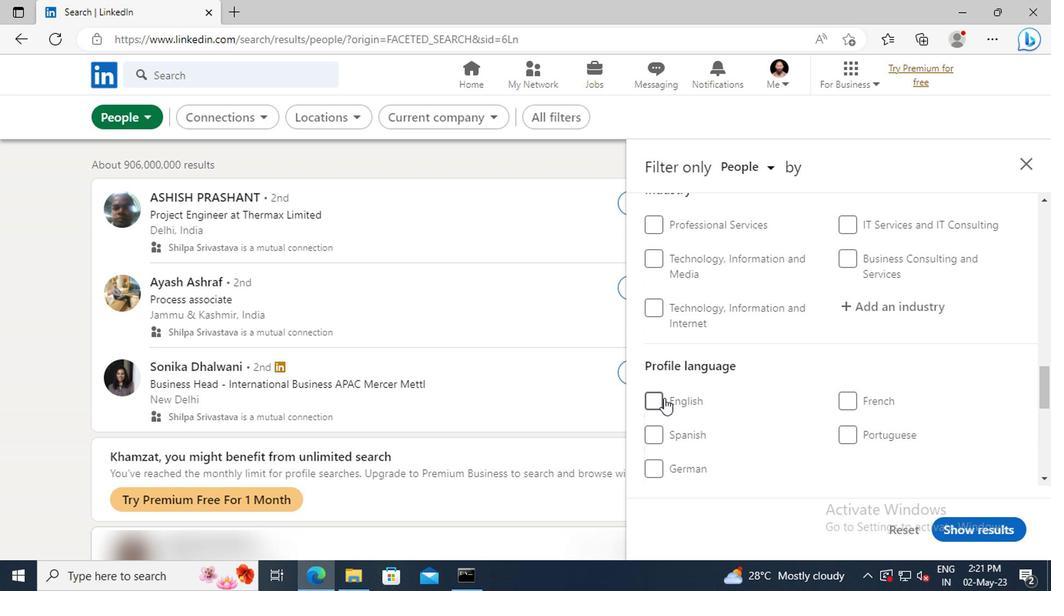 
Action: Mouse pressed left at (652, 402)
Screenshot: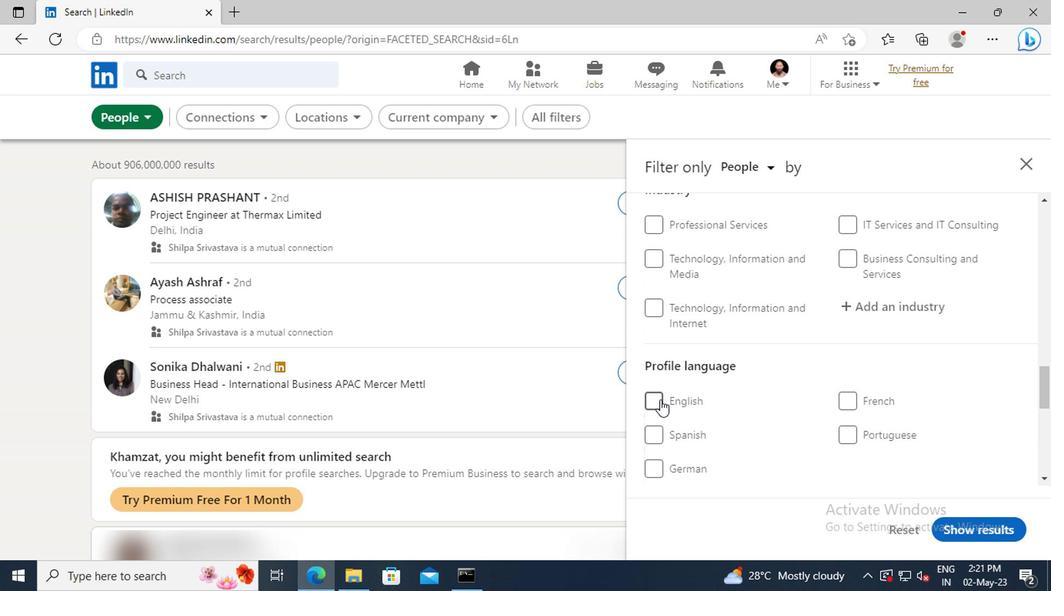 
Action: Mouse moved to (834, 382)
Screenshot: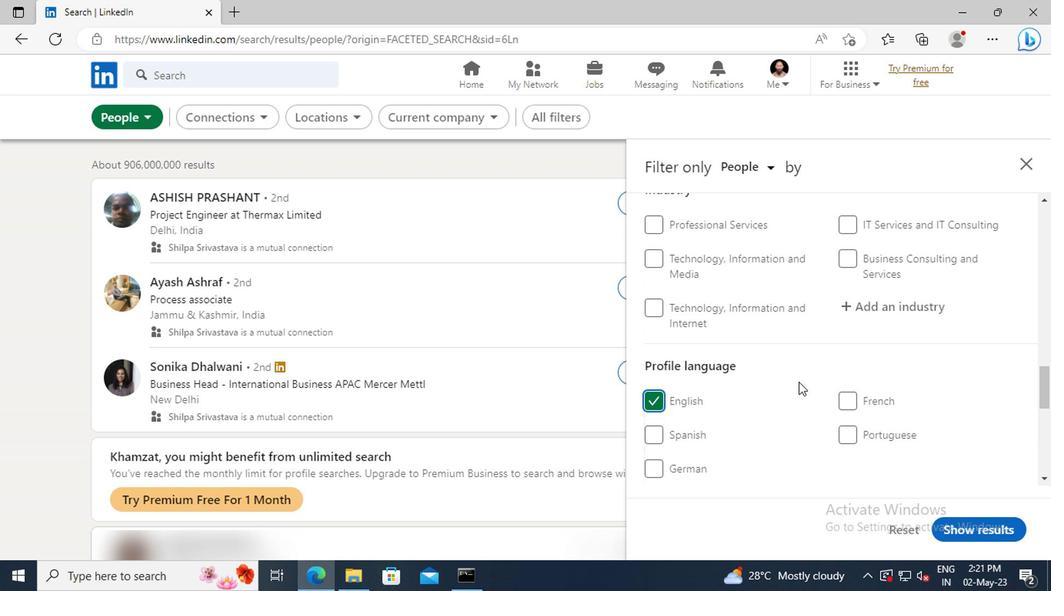 
Action: Mouse scrolled (834, 383) with delta (0, 1)
Screenshot: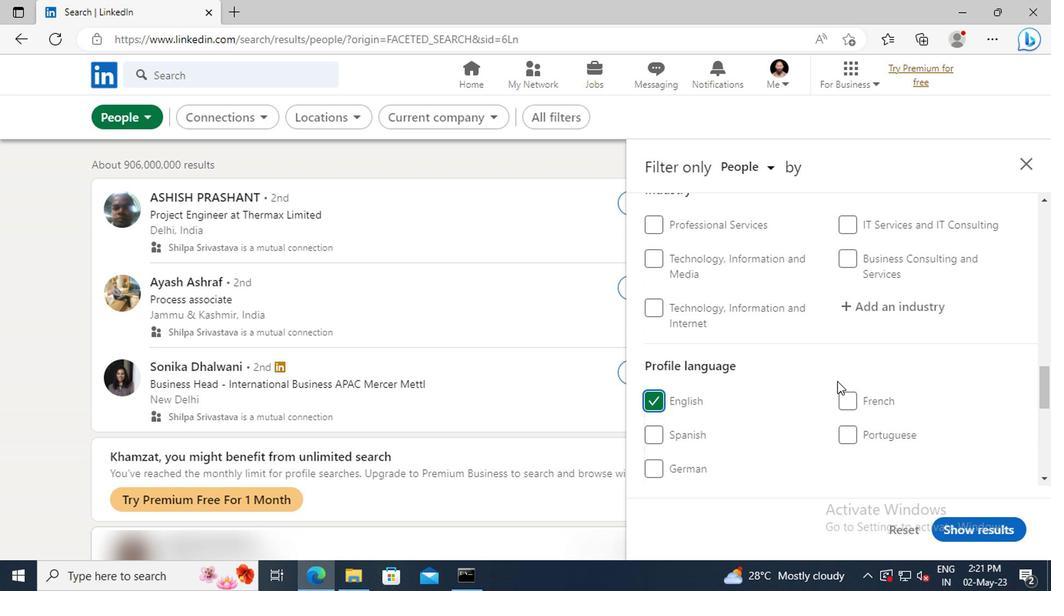 
Action: Mouse scrolled (834, 383) with delta (0, 1)
Screenshot: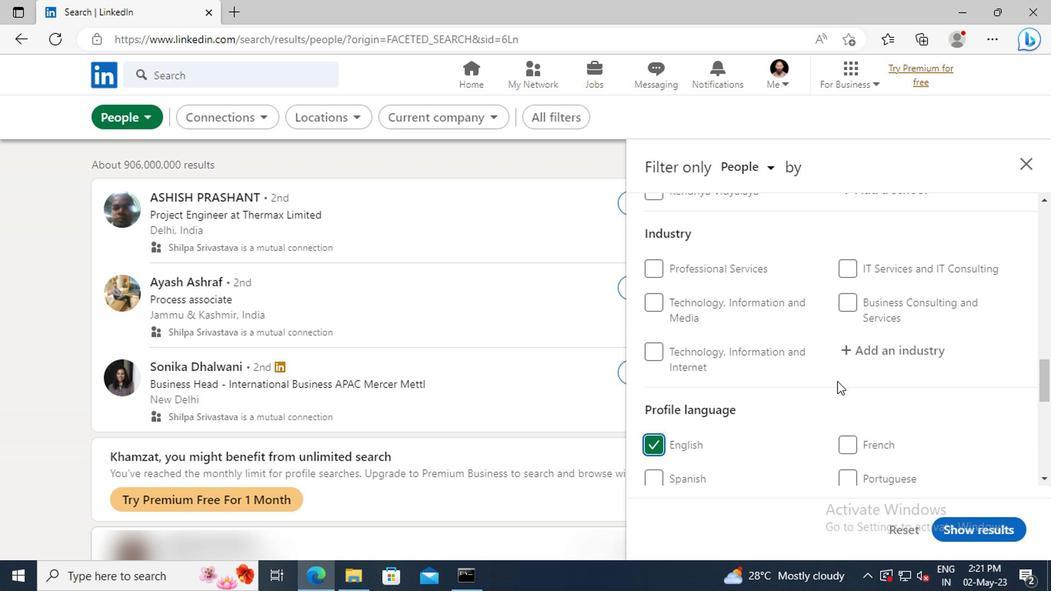 
Action: Mouse scrolled (834, 383) with delta (0, 1)
Screenshot: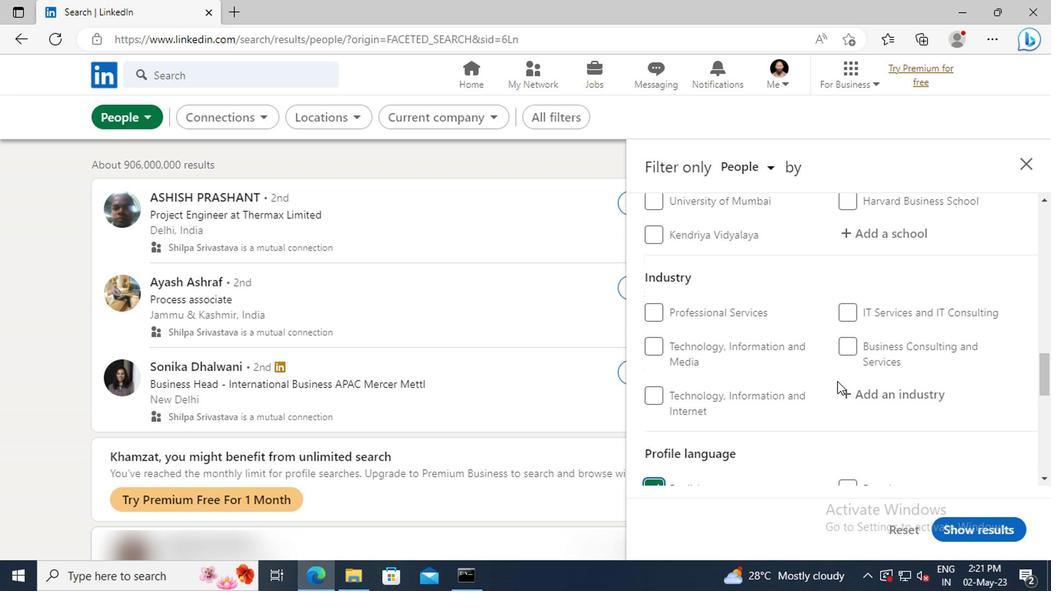 
Action: Mouse scrolled (834, 383) with delta (0, 1)
Screenshot: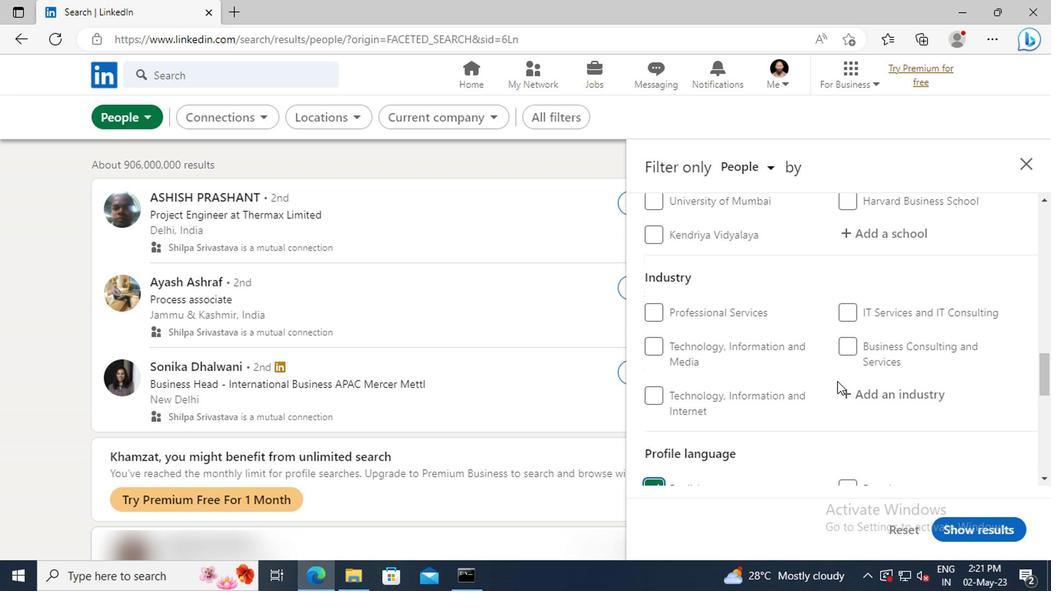 
Action: Mouse scrolled (834, 383) with delta (0, 1)
Screenshot: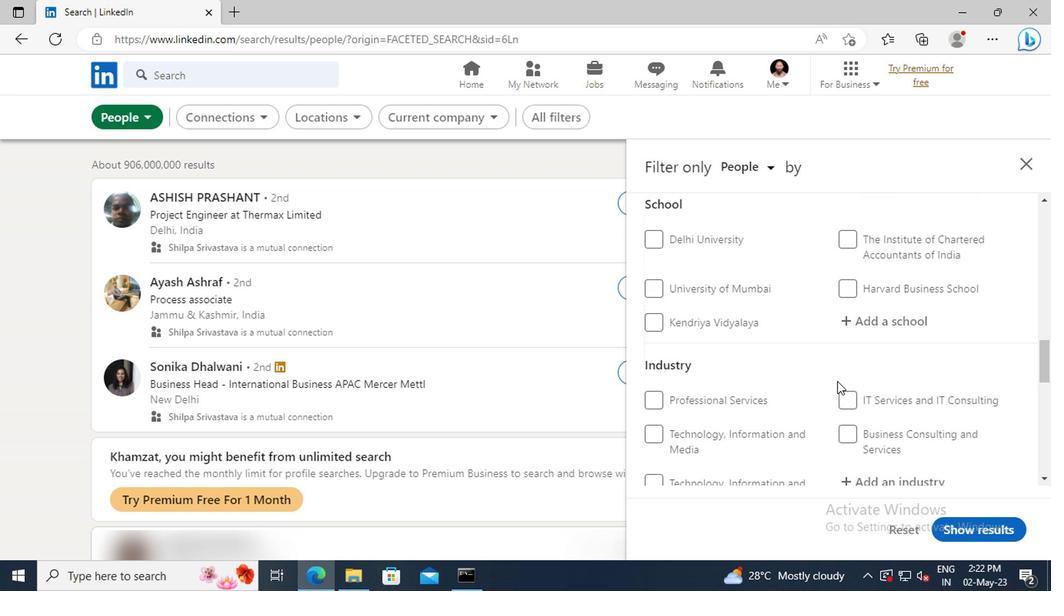 
Action: Mouse scrolled (834, 383) with delta (0, 1)
Screenshot: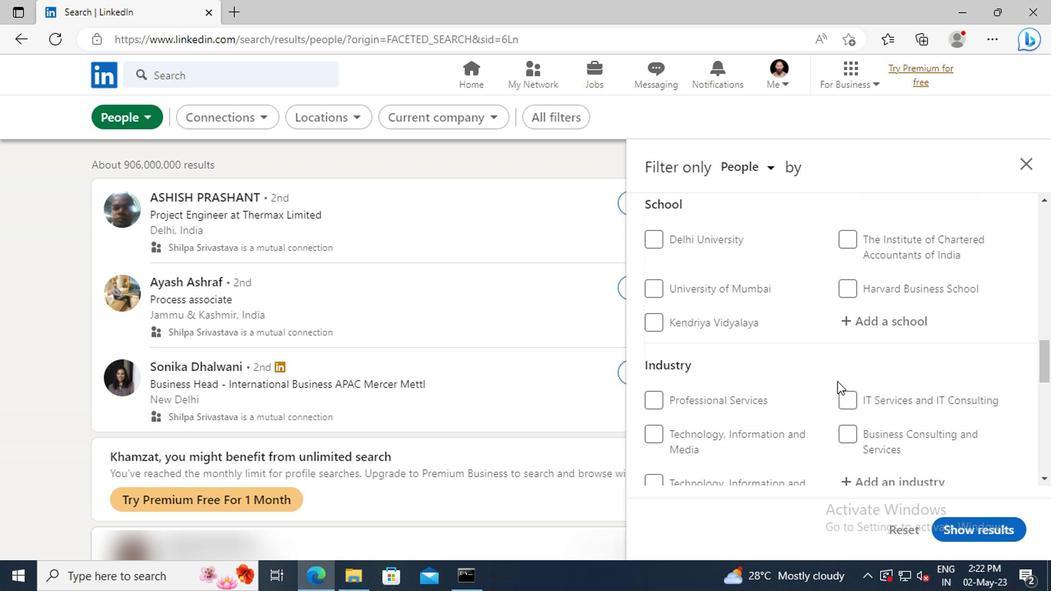 
Action: Mouse scrolled (834, 383) with delta (0, 1)
Screenshot: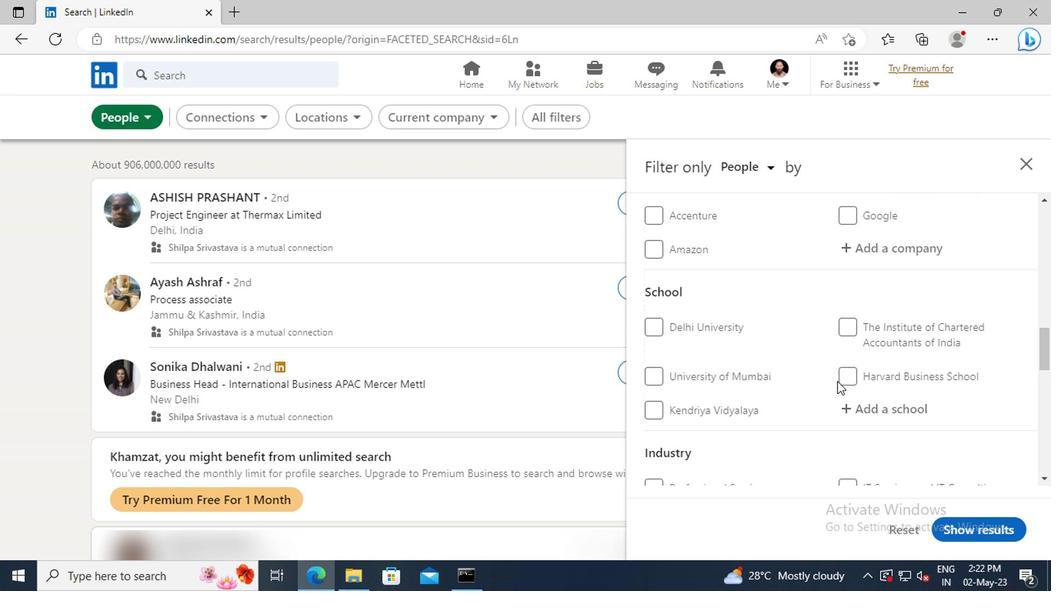 
Action: Mouse scrolled (834, 383) with delta (0, 1)
Screenshot: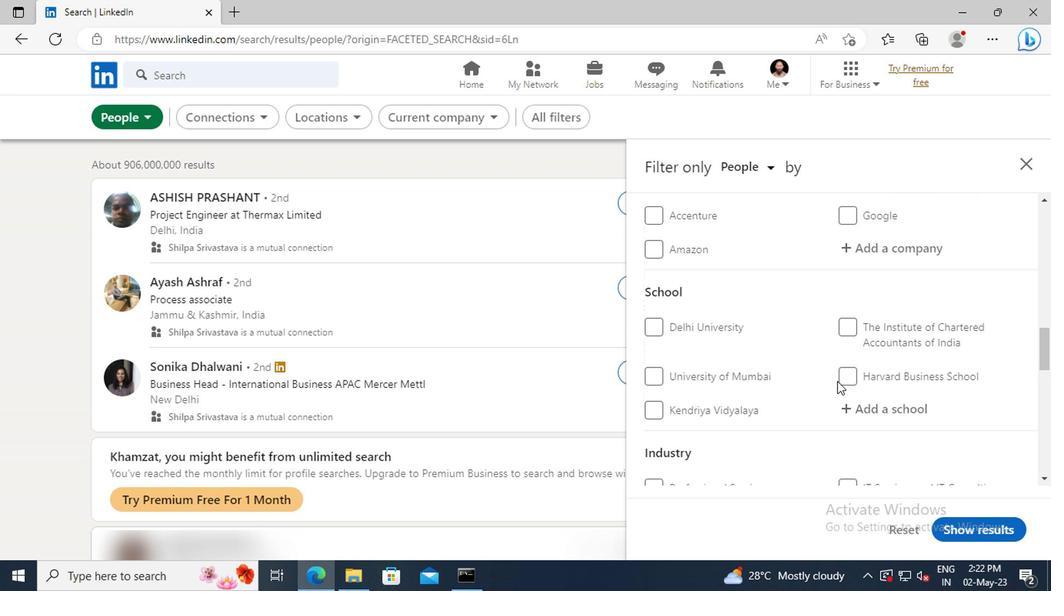 
Action: Mouse scrolled (834, 383) with delta (0, 1)
Screenshot: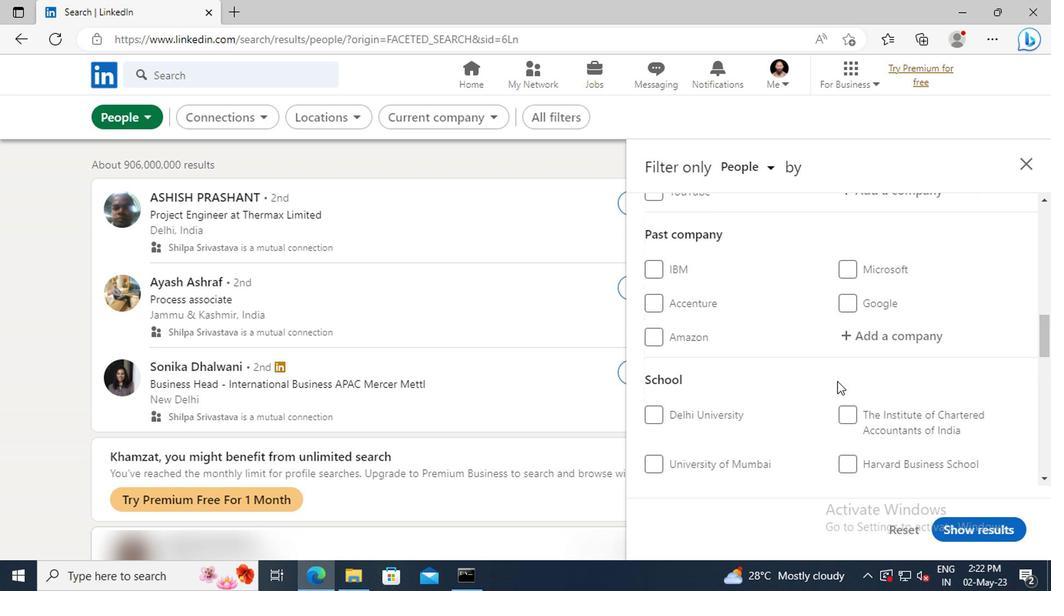 
Action: Mouse scrolled (834, 383) with delta (0, 1)
Screenshot: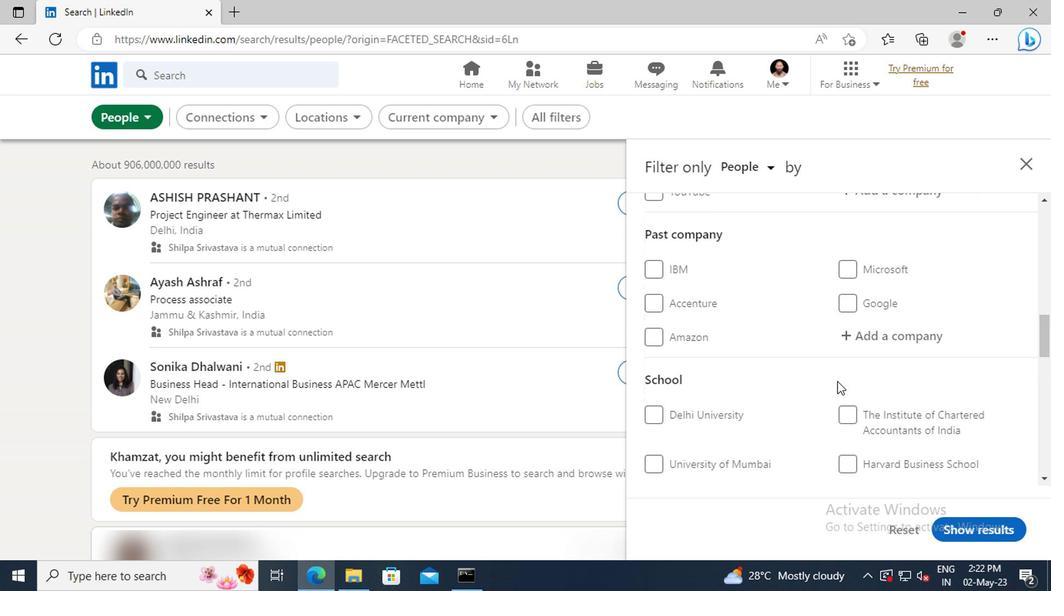 
Action: Mouse scrolled (834, 383) with delta (0, 1)
Screenshot: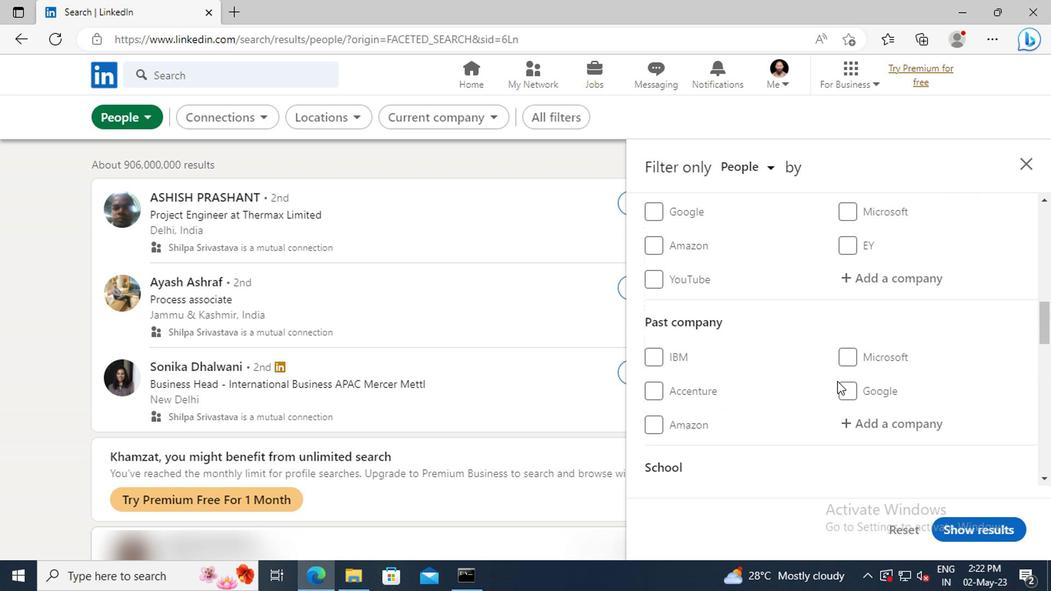 
Action: Mouse moved to (850, 331)
Screenshot: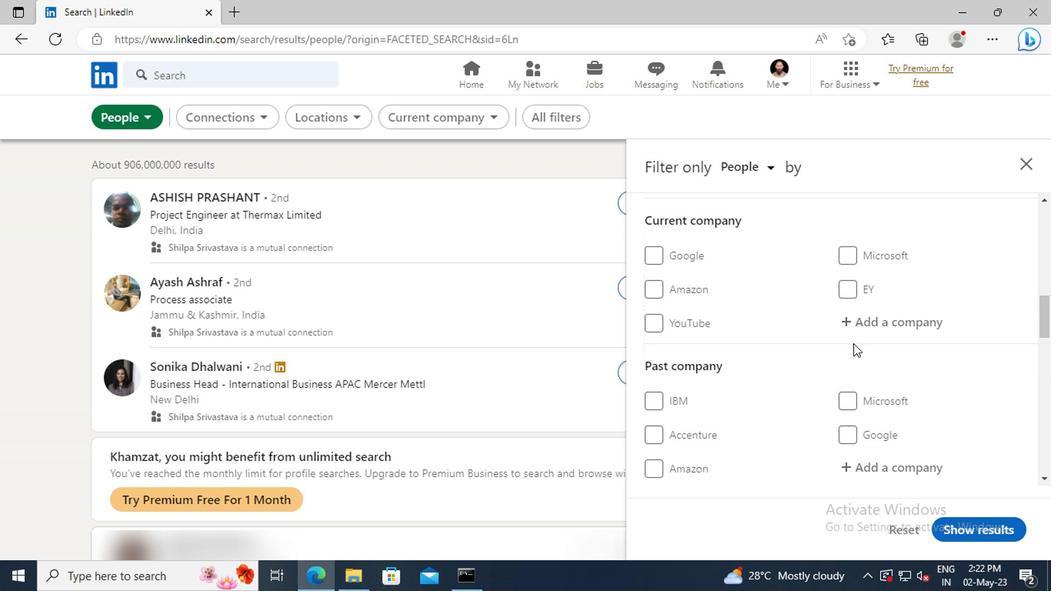 
Action: Mouse pressed left at (850, 331)
Screenshot: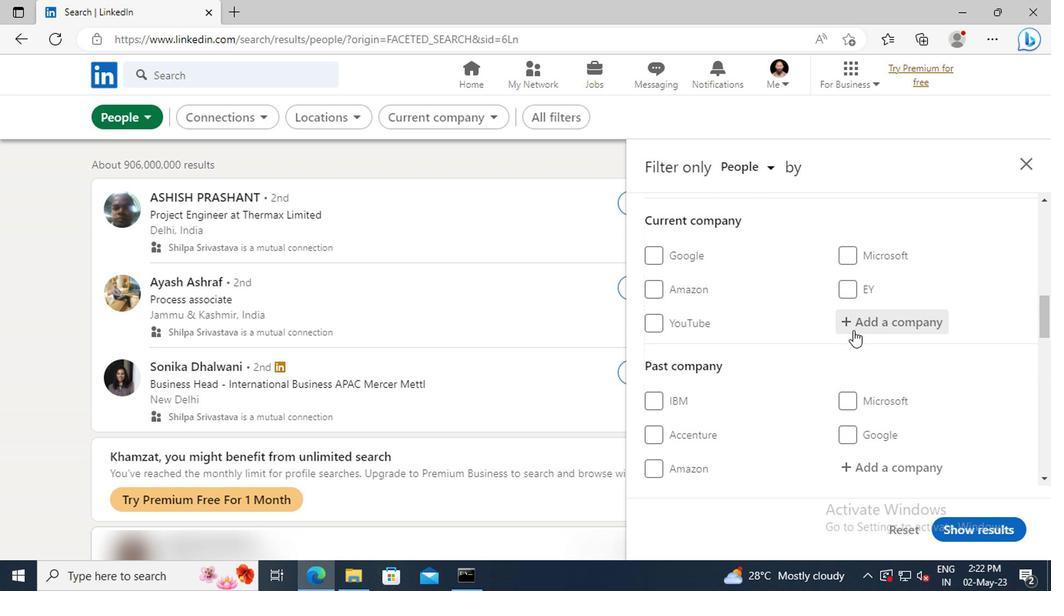 
Action: Key pressed <Key.shift>FORTIS<Key.space><Key.shift>HE
Screenshot: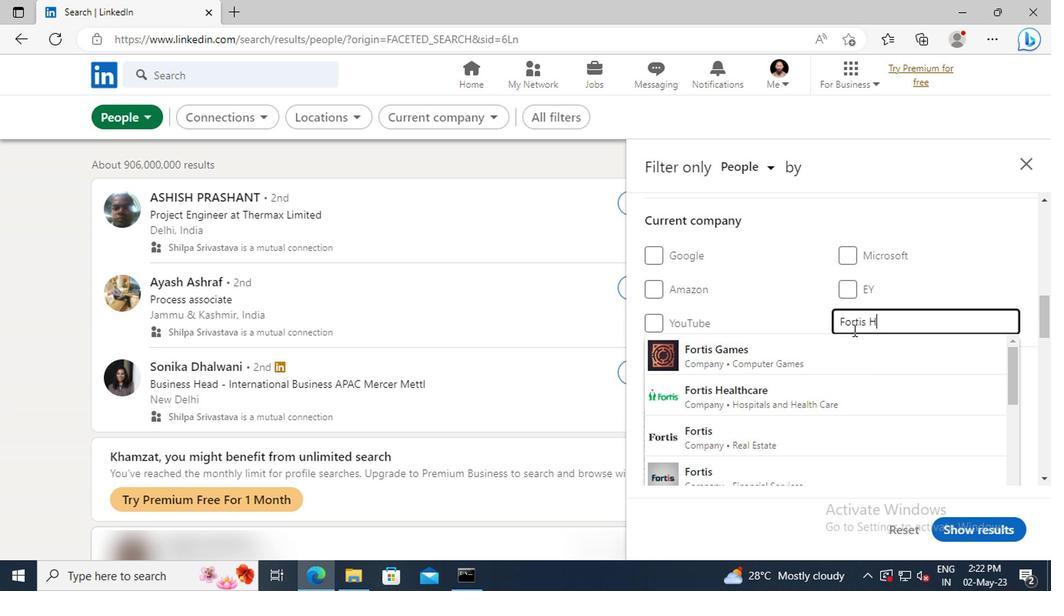 
Action: Mouse moved to (847, 347)
Screenshot: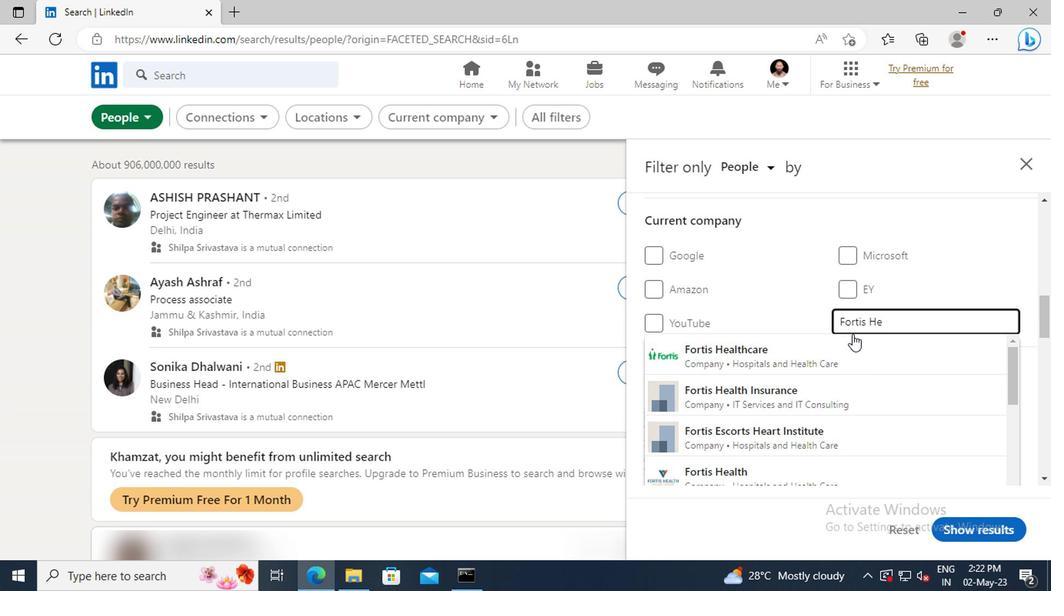 
Action: Mouse pressed left at (847, 347)
Screenshot: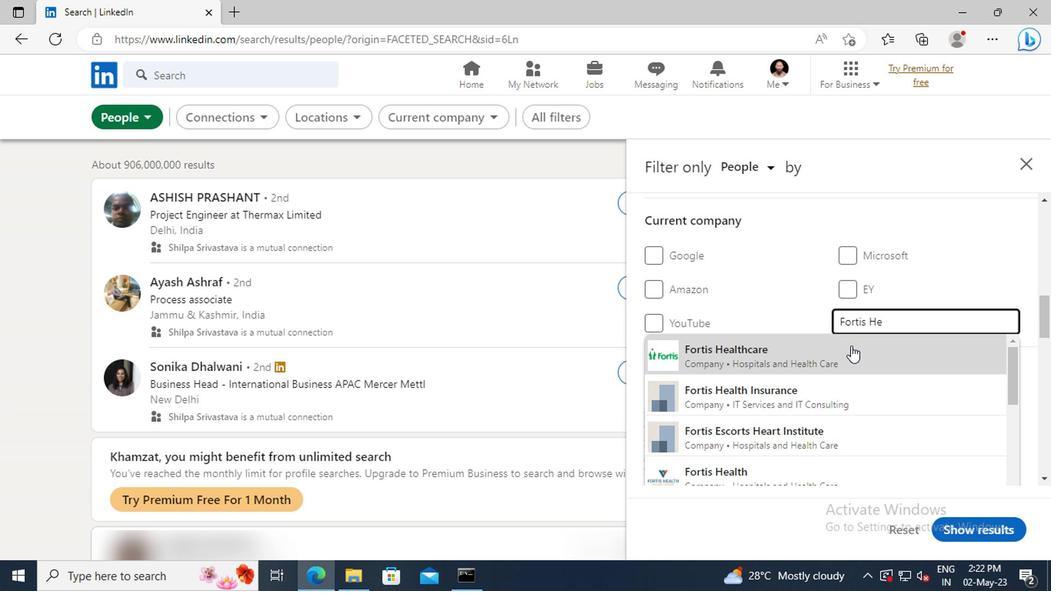 
Action: Mouse moved to (847, 349)
Screenshot: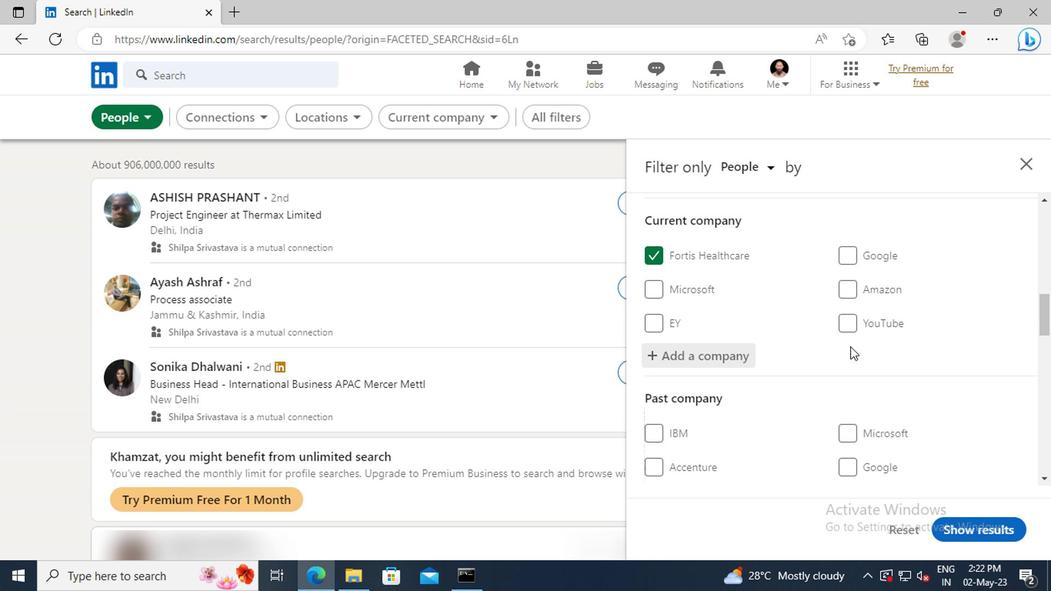 
Action: Mouse scrolled (847, 348) with delta (0, -1)
Screenshot: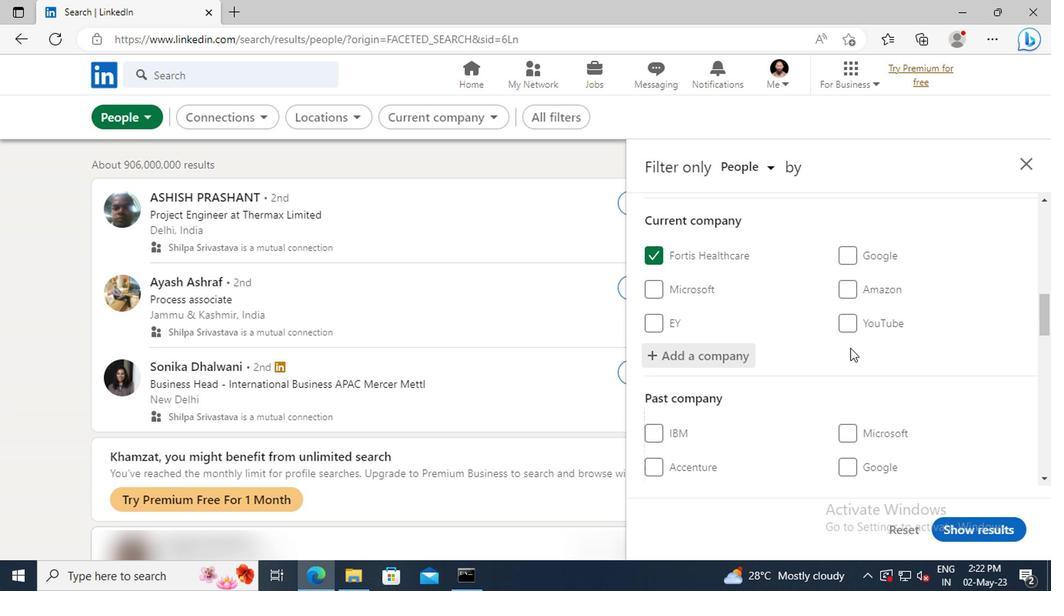 
Action: Mouse scrolled (847, 348) with delta (0, -1)
Screenshot: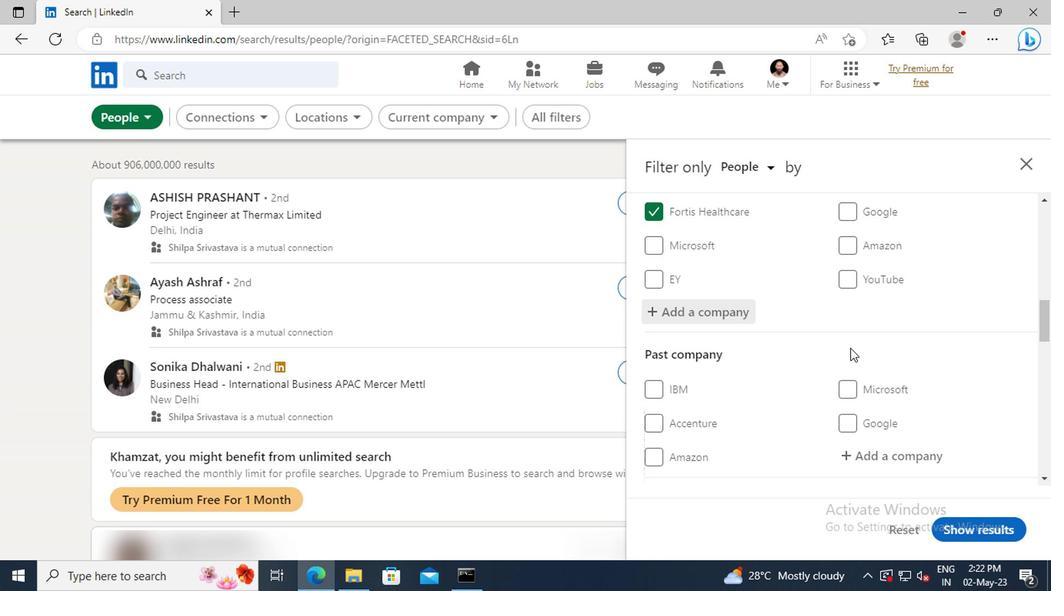 
Action: Mouse scrolled (847, 348) with delta (0, -1)
Screenshot: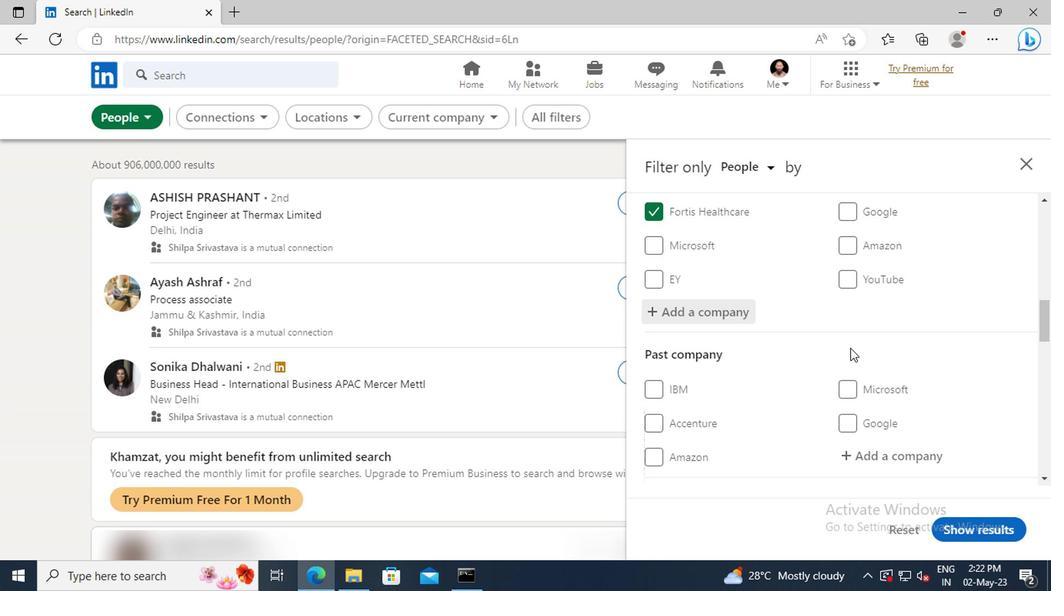 
Action: Mouse scrolled (847, 348) with delta (0, -1)
Screenshot: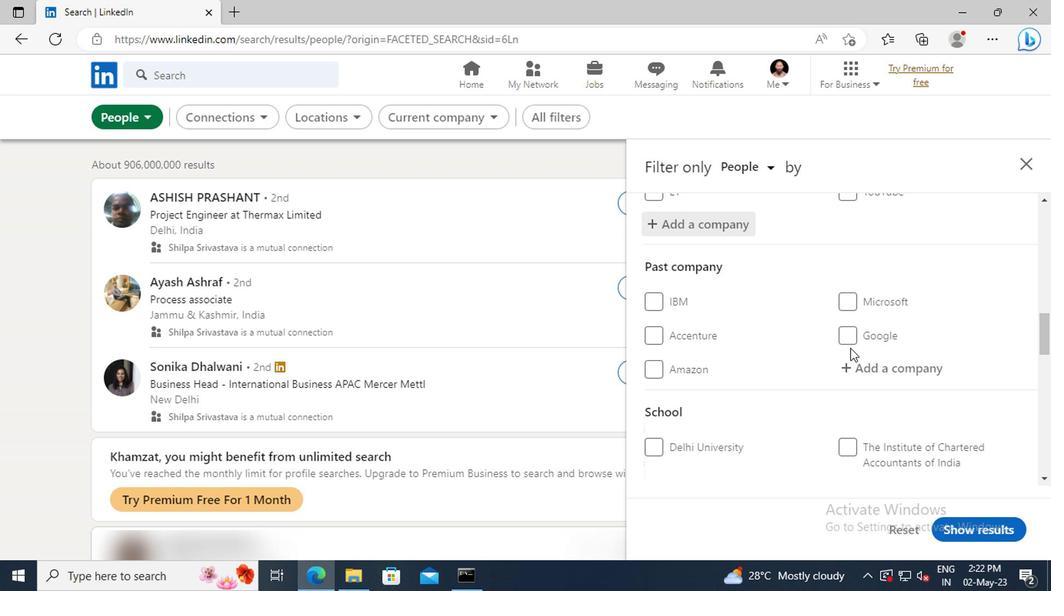 
Action: Mouse scrolled (847, 348) with delta (0, -1)
Screenshot: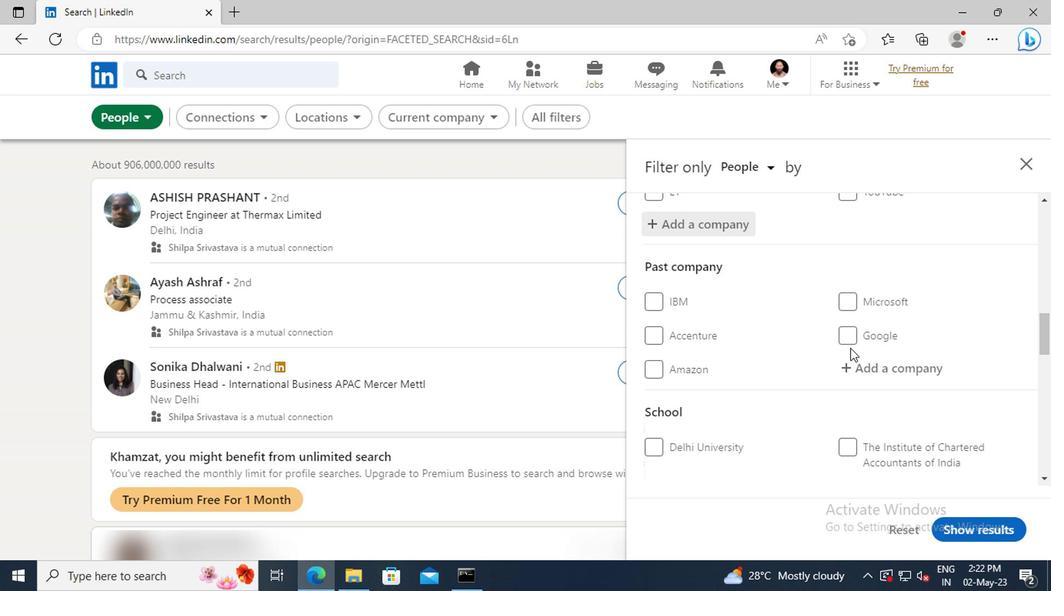
Action: Mouse scrolled (847, 348) with delta (0, -1)
Screenshot: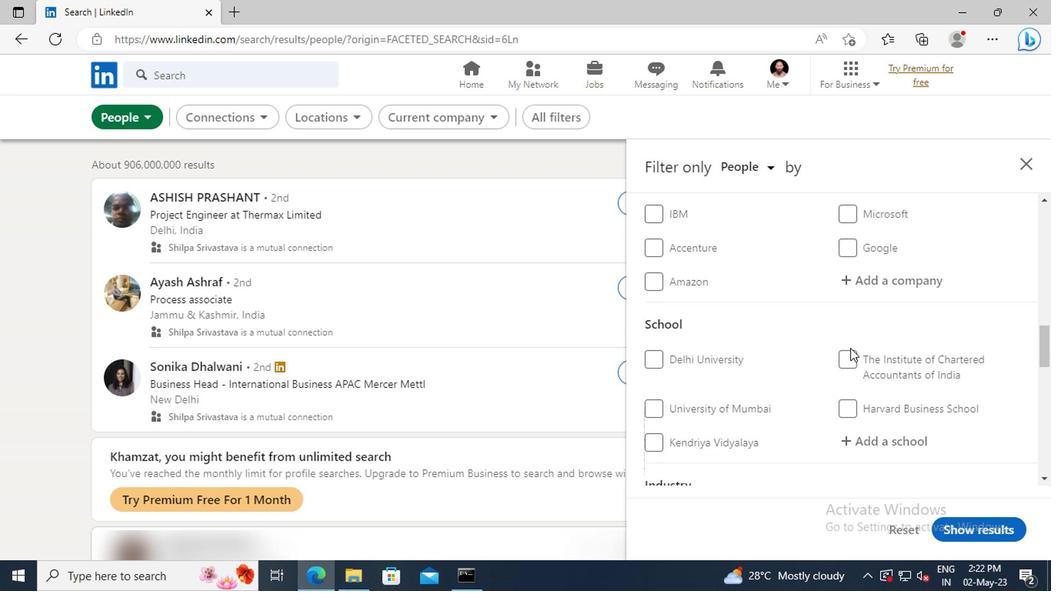
Action: Mouse scrolled (847, 348) with delta (0, -1)
Screenshot: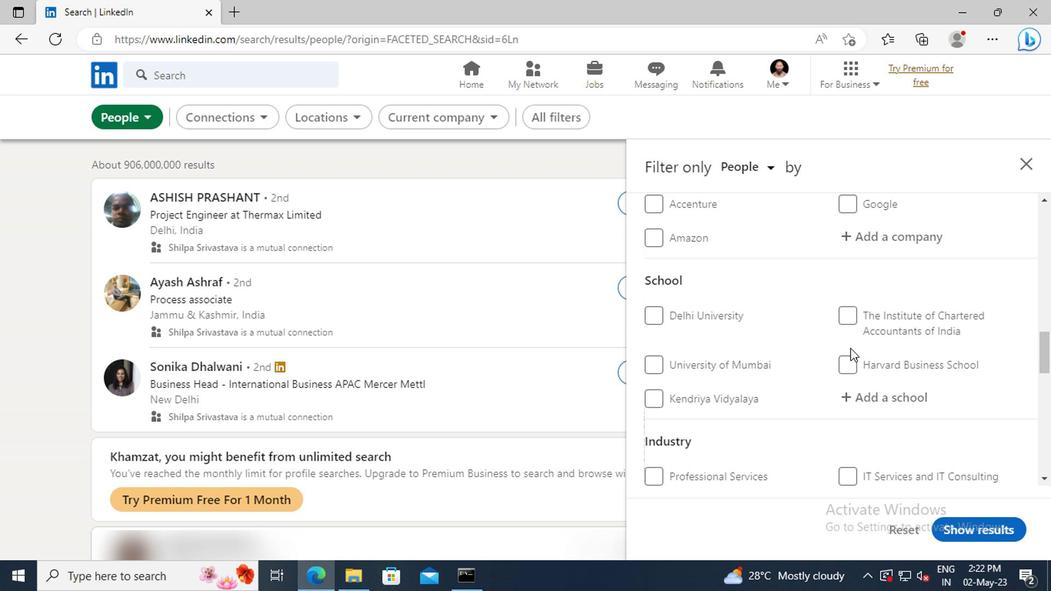 
Action: Mouse moved to (855, 355)
Screenshot: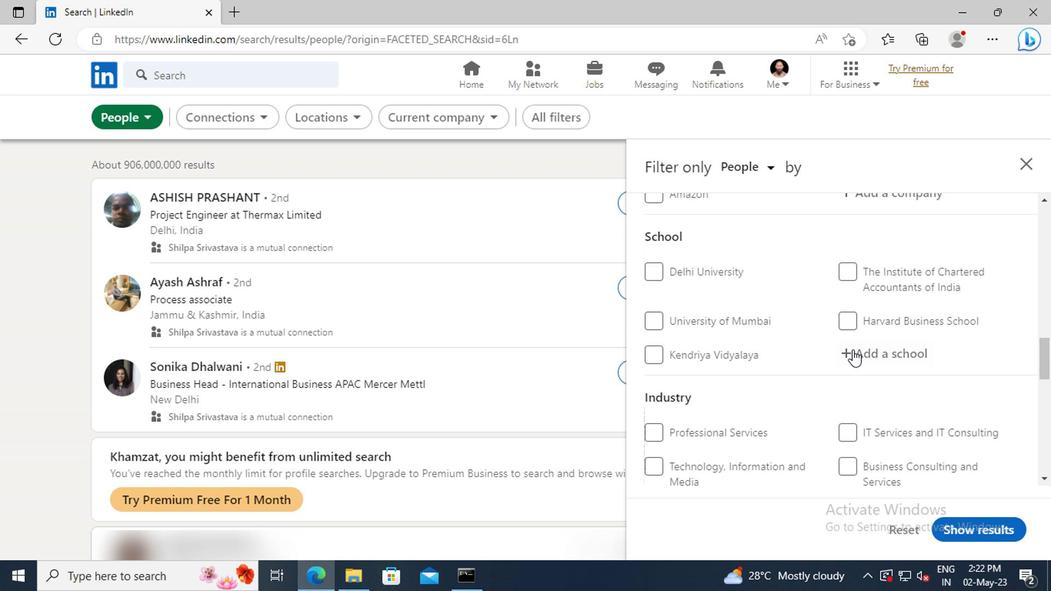 
Action: Mouse pressed left at (855, 355)
Screenshot: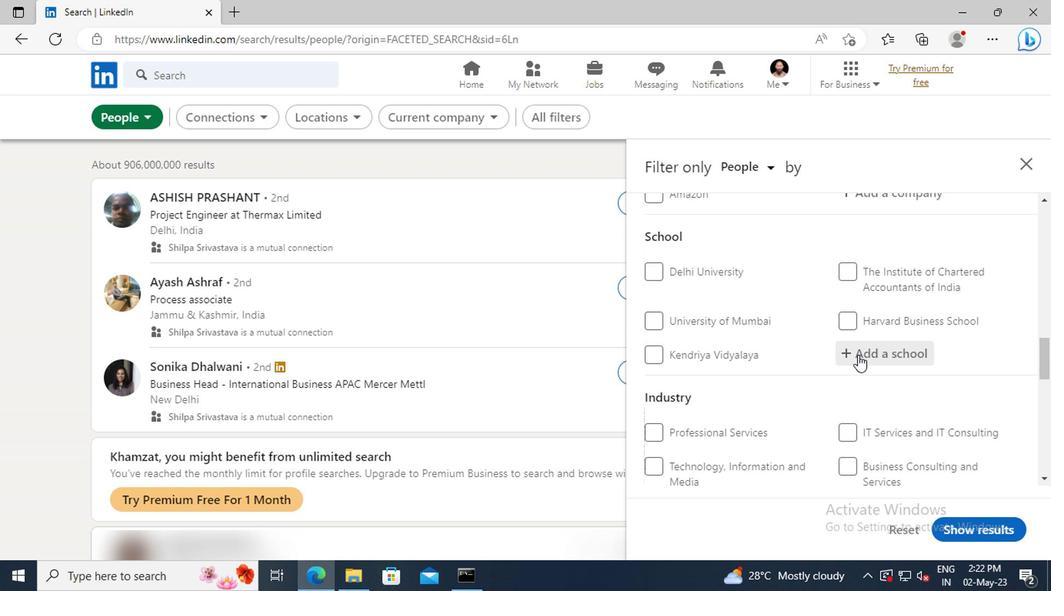 
Action: Key pressed <Key.shift>NORTH<Key.space><Key.shift>ORISSA<Key.space><Key.shift>U
Screenshot: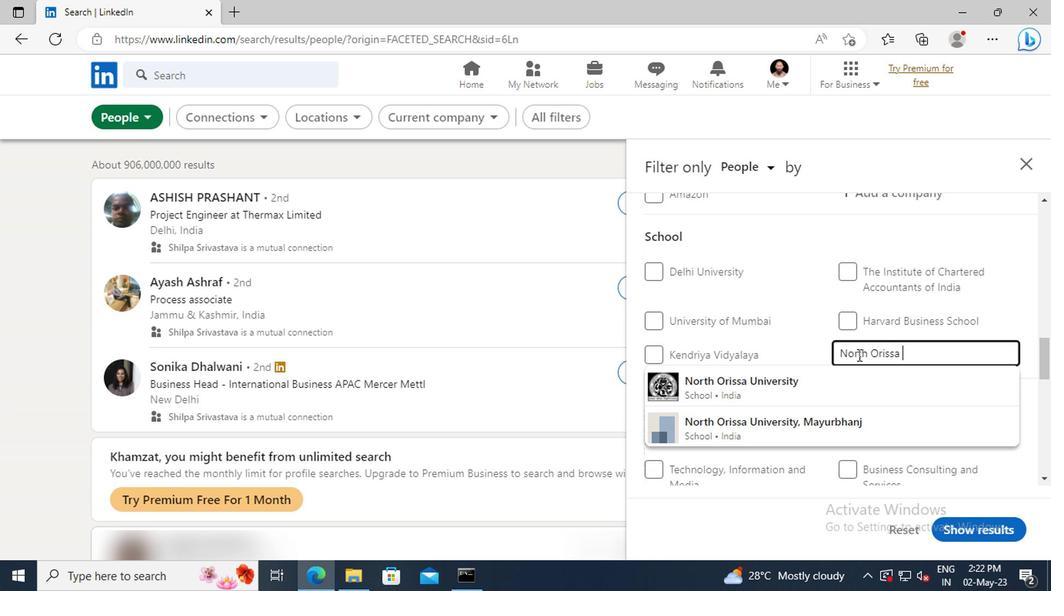 
Action: Mouse moved to (854, 379)
Screenshot: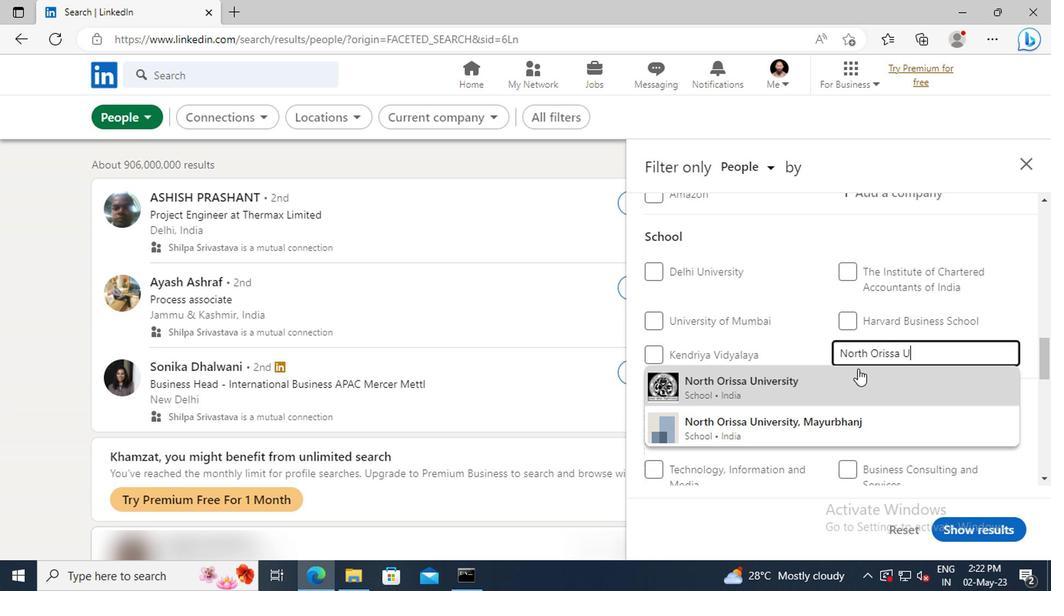 
Action: Mouse pressed left at (854, 379)
Screenshot: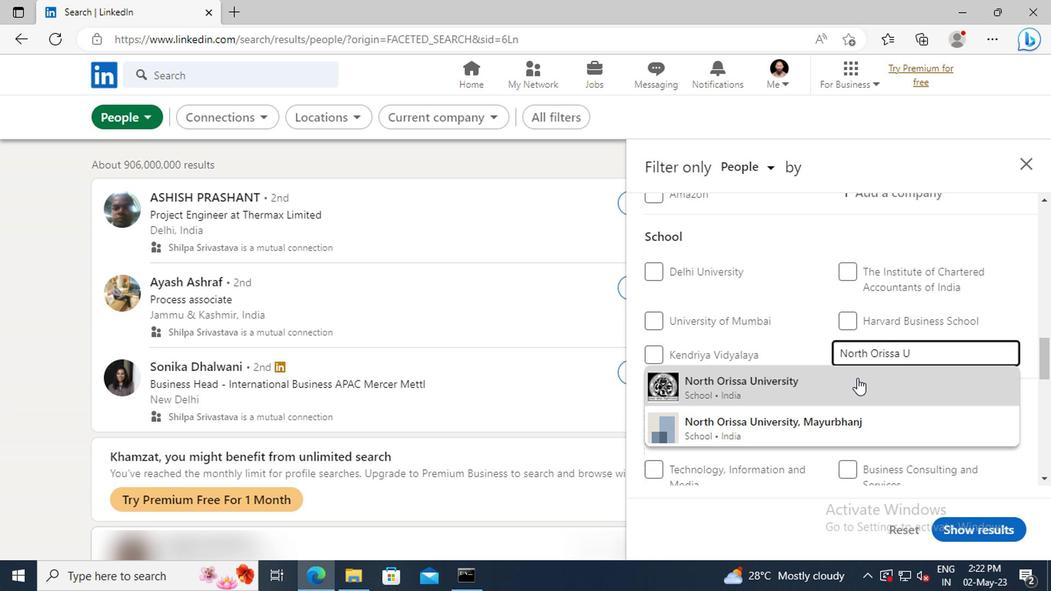 
Action: Mouse scrolled (854, 378) with delta (0, -1)
Screenshot: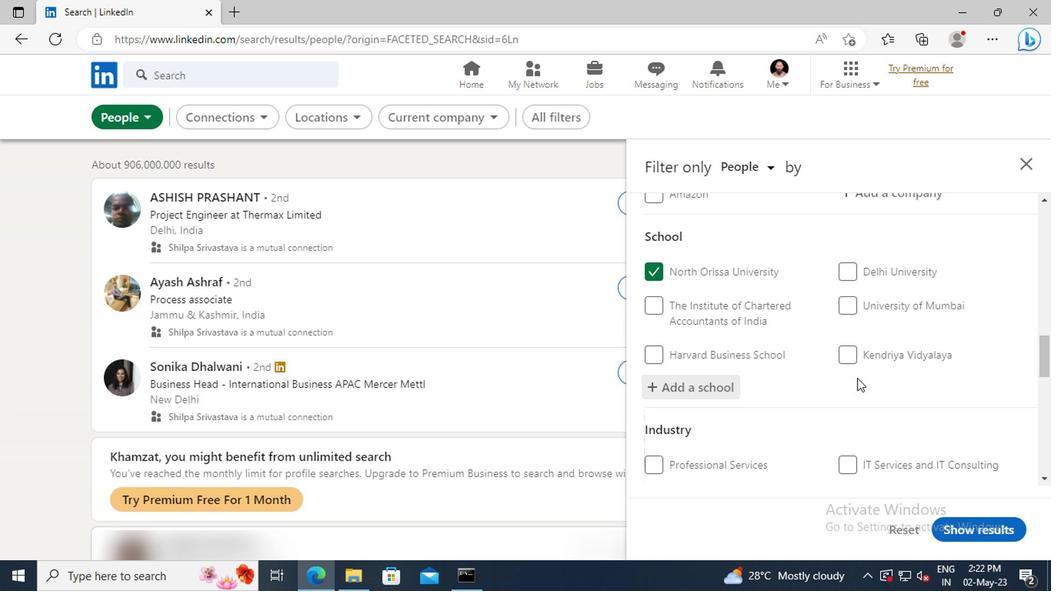 
Action: Mouse scrolled (854, 378) with delta (0, -1)
Screenshot: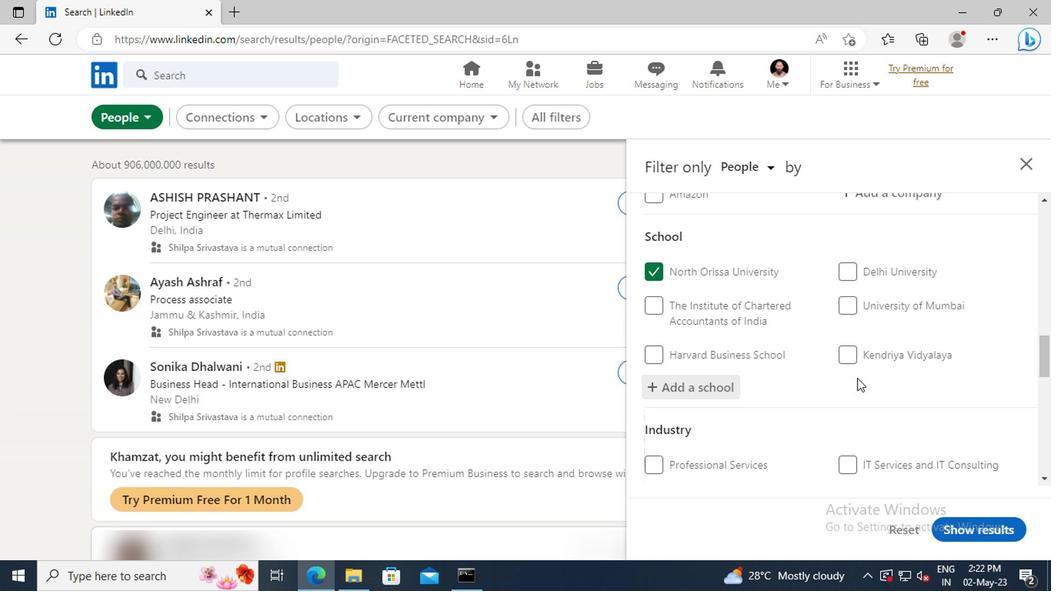 
Action: Mouse scrolled (854, 378) with delta (0, -1)
Screenshot: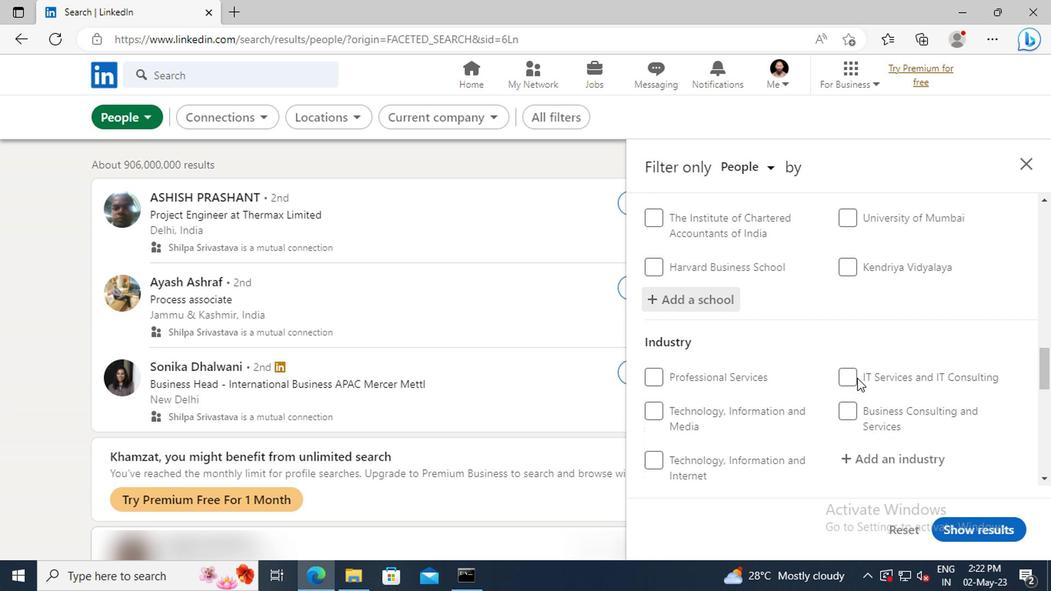 
Action: Mouse scrolled (854, 378) with delta (0, -1)
Screenshot: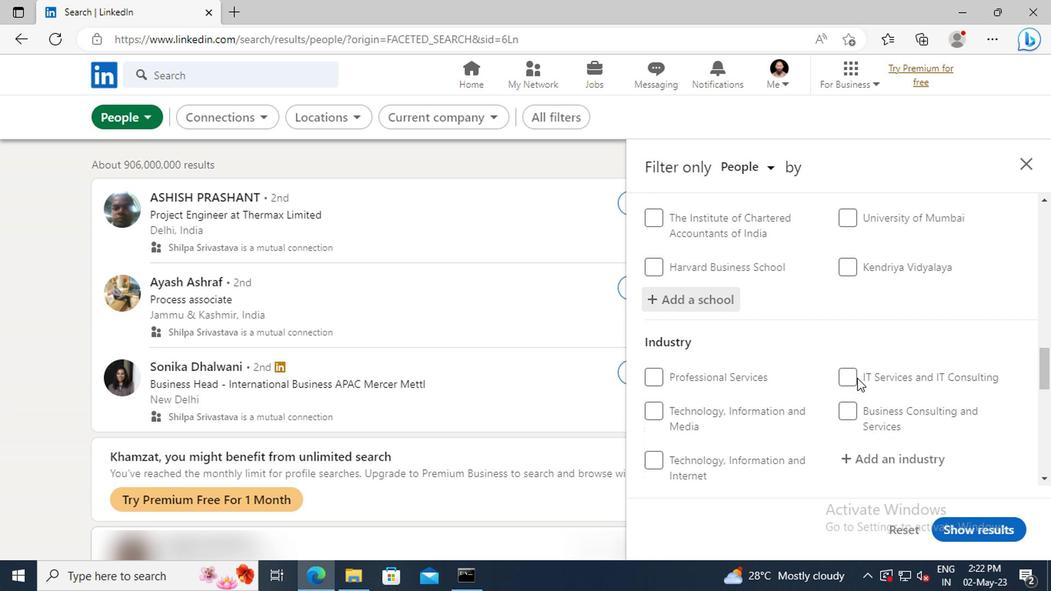 
Action: Mouse moved to (855, 379)
Screenshot: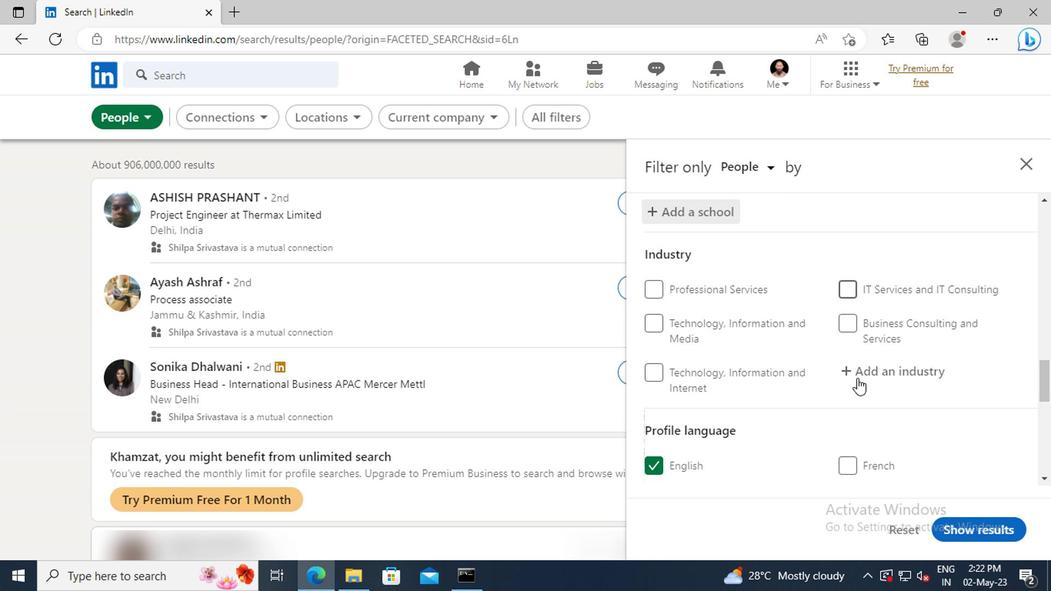 
Action: Mouse pressed left at (855, 379)
Screenshot: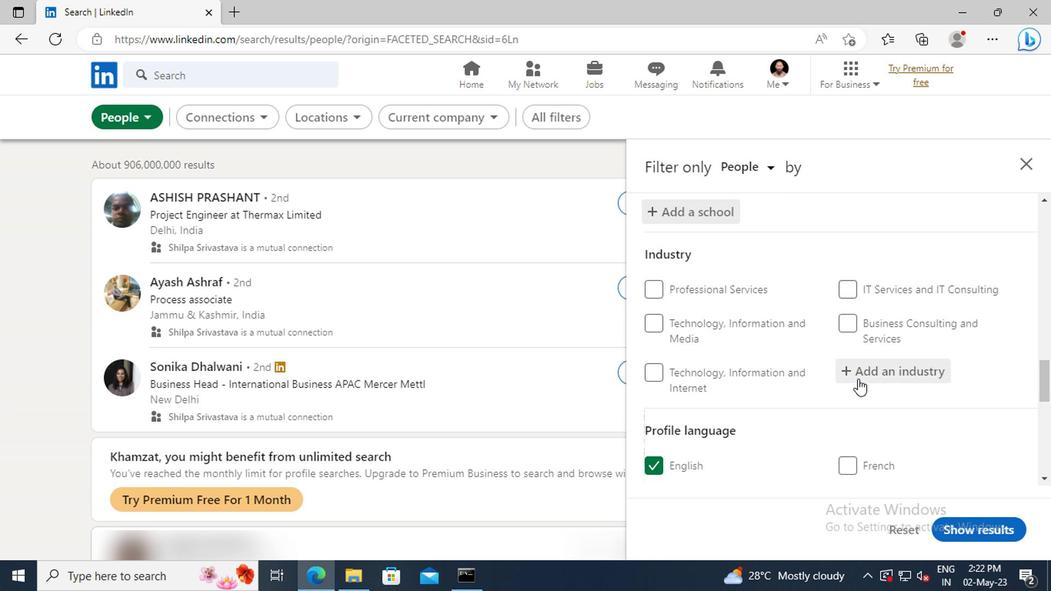 
Action: Key pressed <Key.shift>BOILER
Screenshot: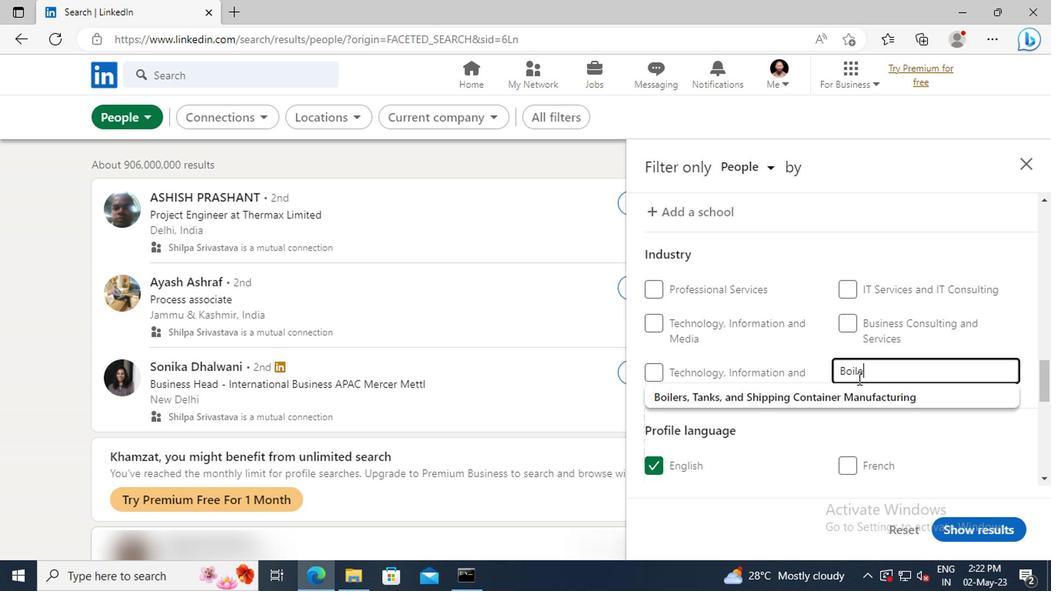 
Action: Mouse moved to (858, 393)
Screenshot: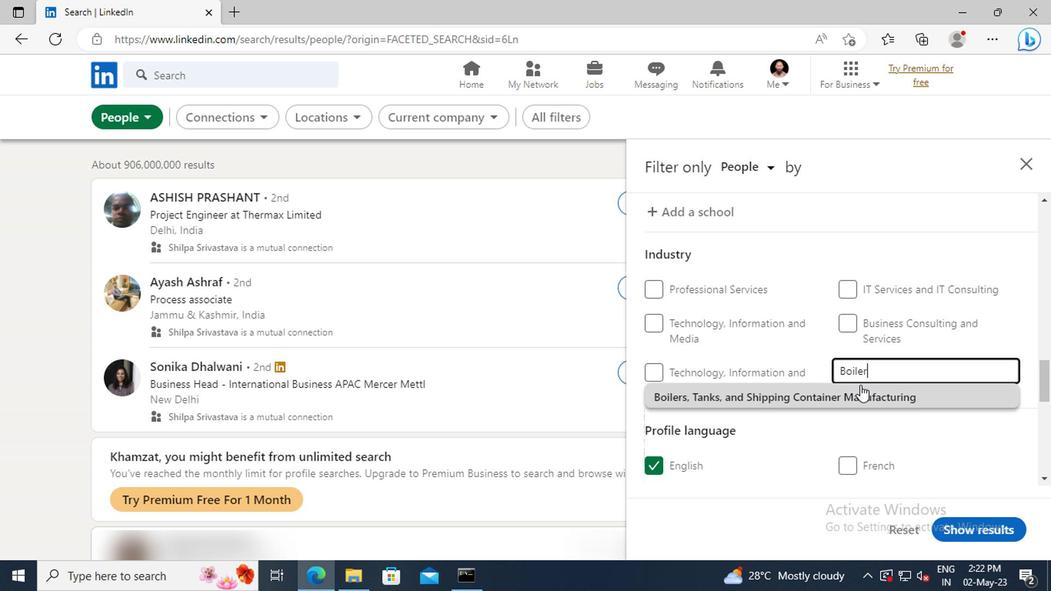 
Action: Mouse pressed left at (858, 393)
Screenshot: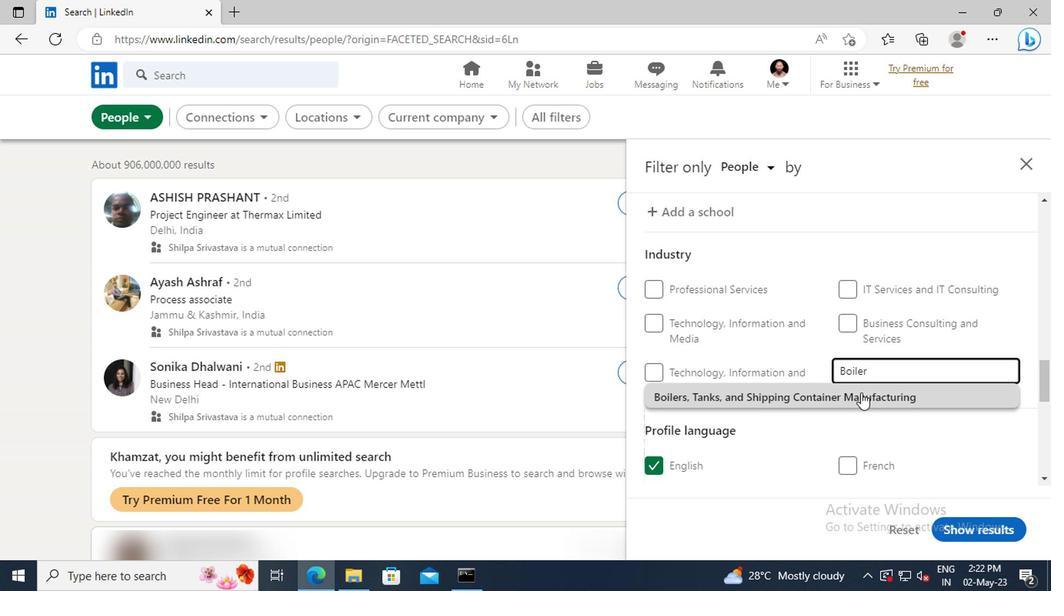 
Action: Mouse scrolled (858, 393) with delta (0, 0)
Screenshot: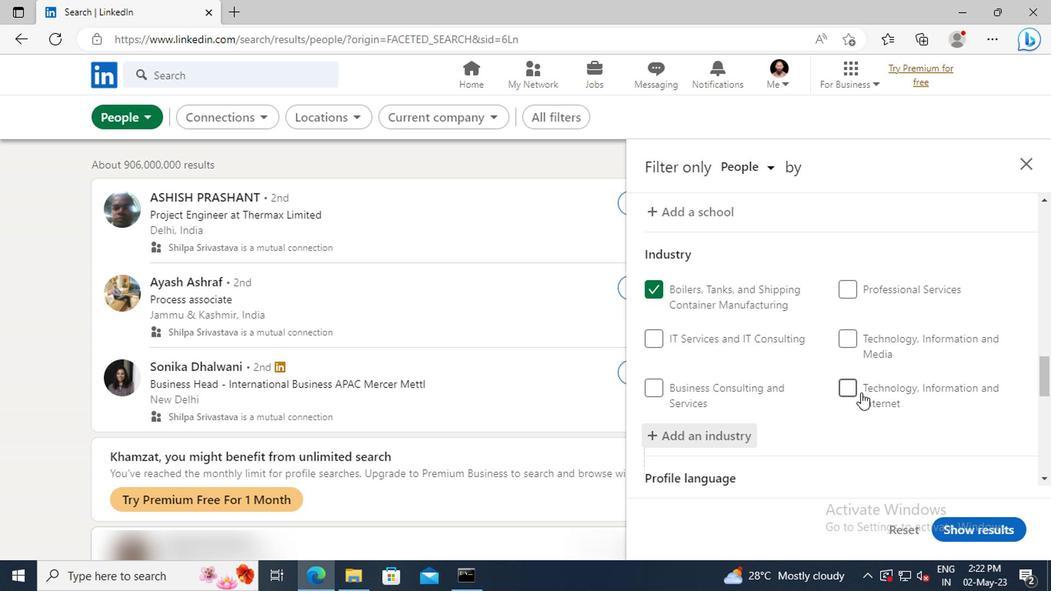 
Action: Mouse scrolled (858, 393) with delta (0, 0)
Screenshot: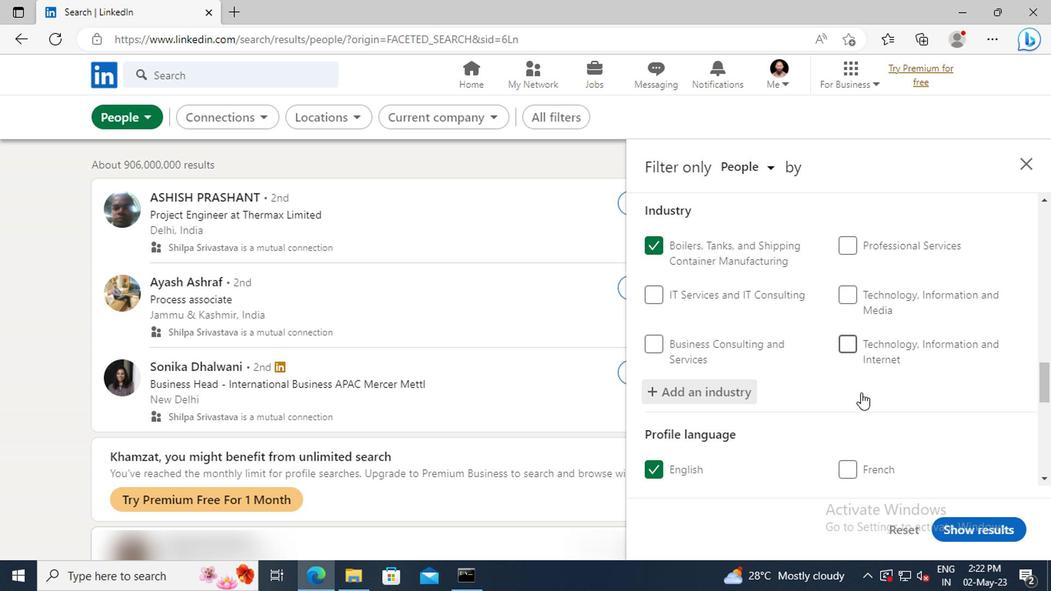 
Action: Mouse scrolled (858, 393) with delta (0, 0)
Screenshot: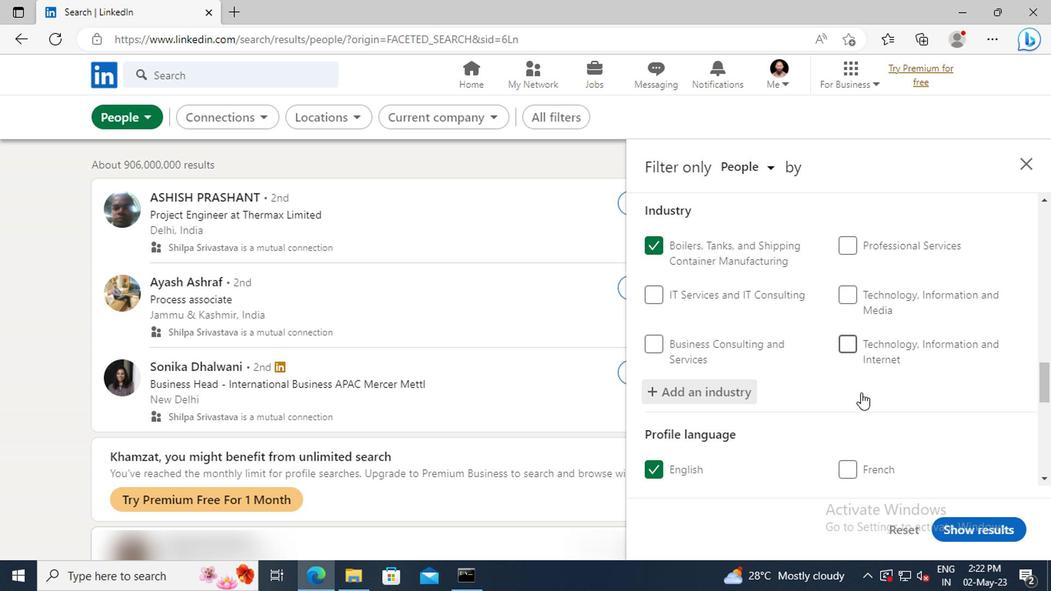 
Action: Mouse scrolled (858, 393) with delta (0, 0)
Screenshot: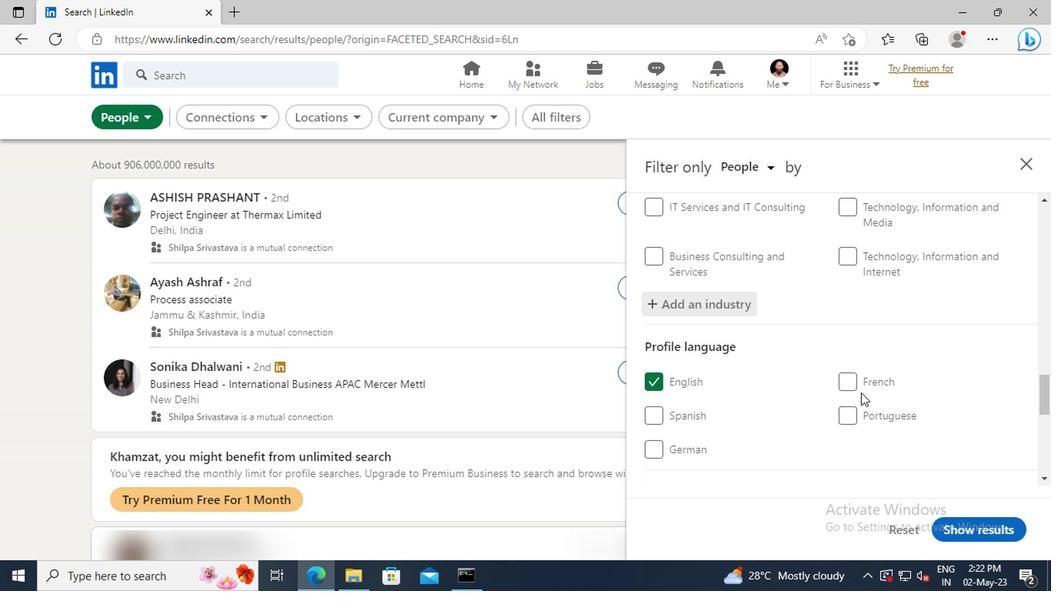 
Action: Mouse moved to (856, 373)
Screenshot: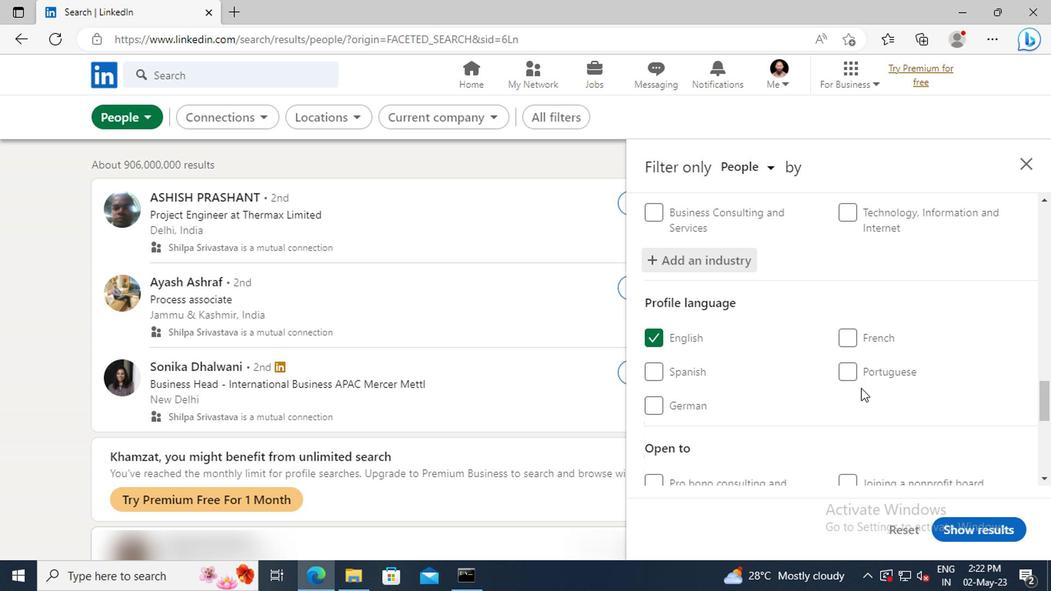 
Action: Mouse scrolled (856, 372) with delta (0, -1)
Screenshot: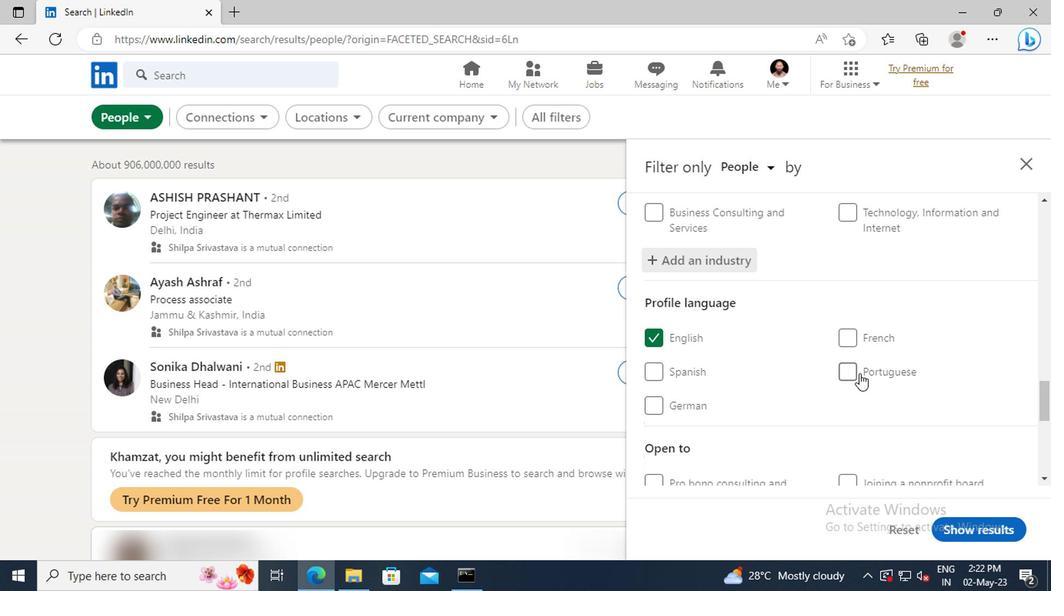 
Action: Mouse scrolled (856, 372) with delta (0, -1)
Screenshot: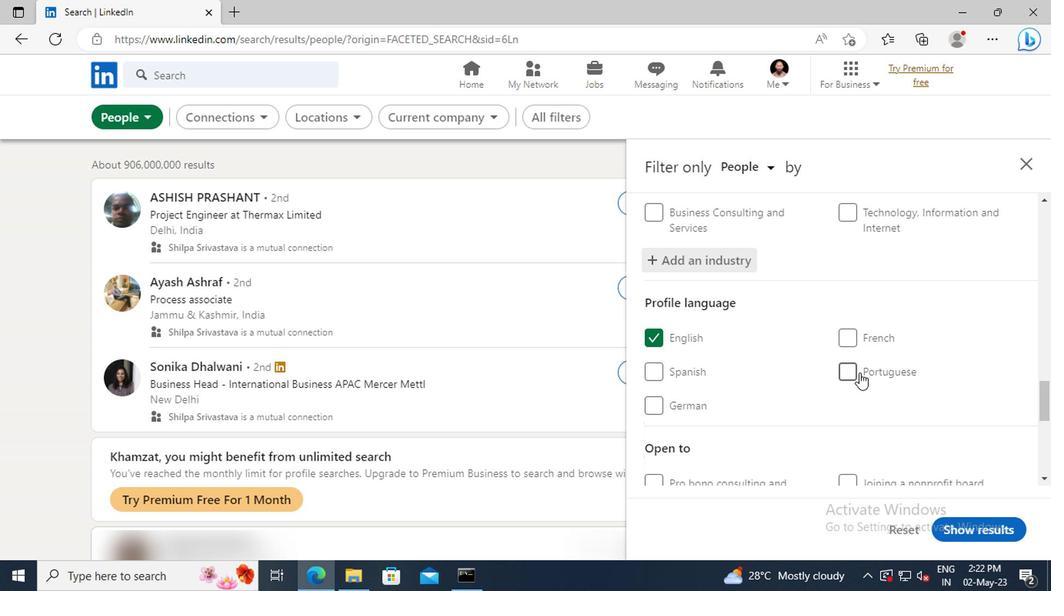 
Action: Mouse moved to (855, 359)
Screenshot: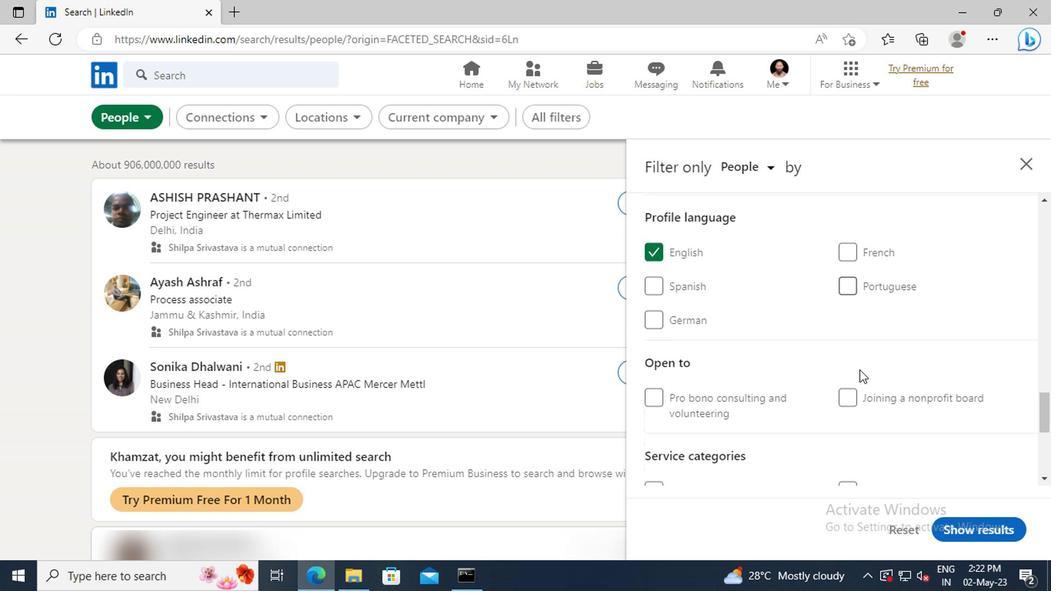 
Action: Mouse scrolled (855, 358) with delta (0, 0)
Screenshot: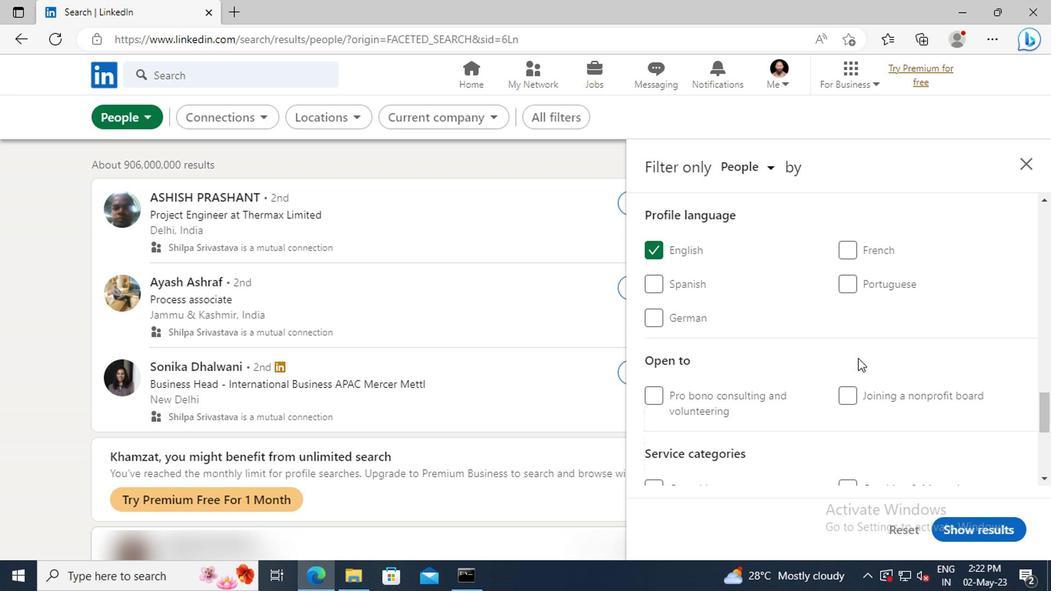 
Action: Mouse scrolled (855, 358) with delta (0, 0)
Screenshot: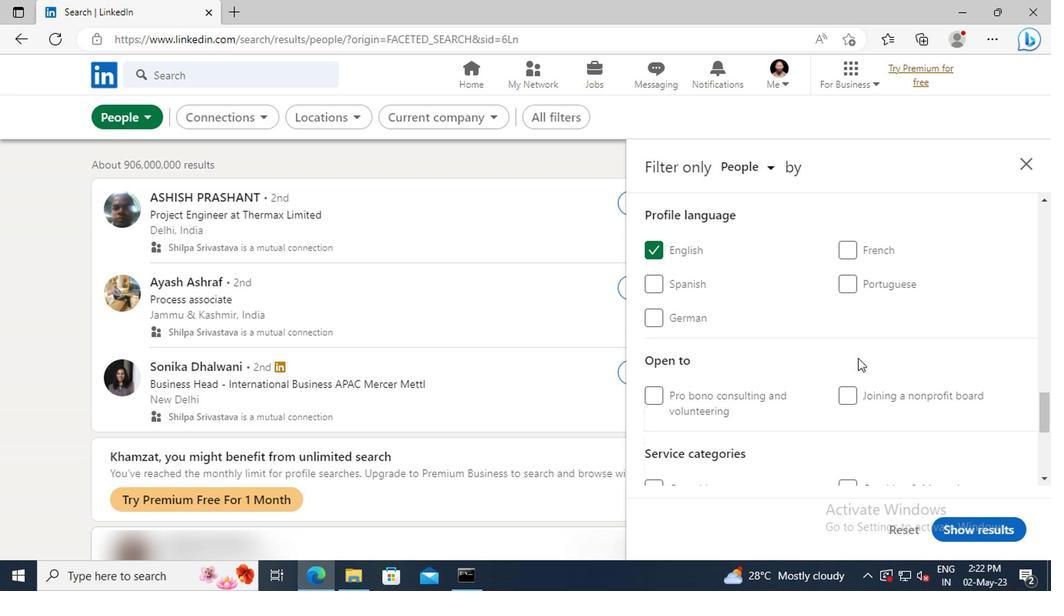 
Action: Mouse moved to (855, 355)
Screenshot: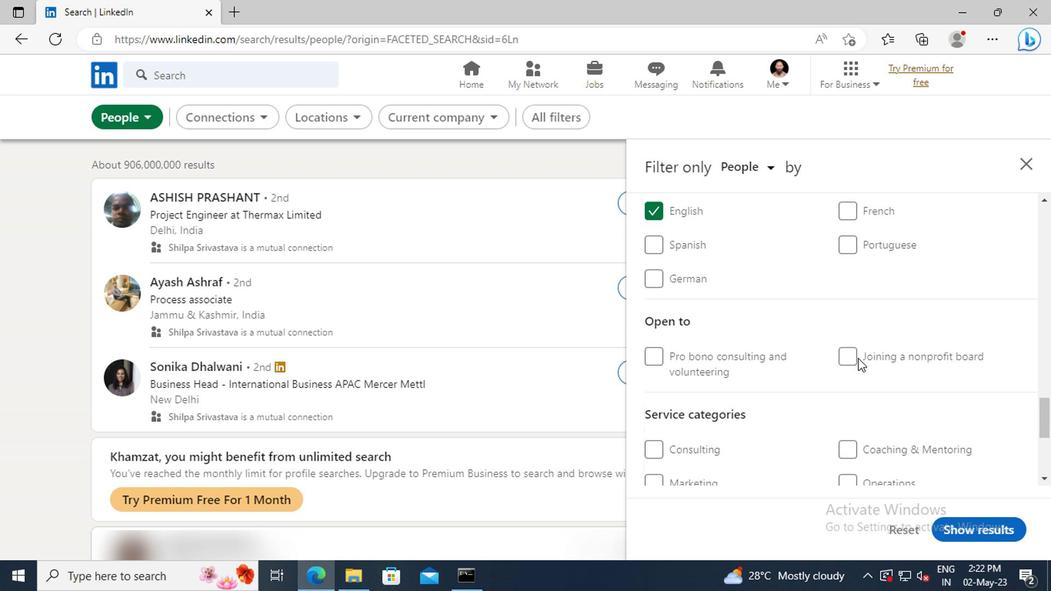 
Action: Mouse scrolled (855, 355) with delta (0, 0)
Screenshot: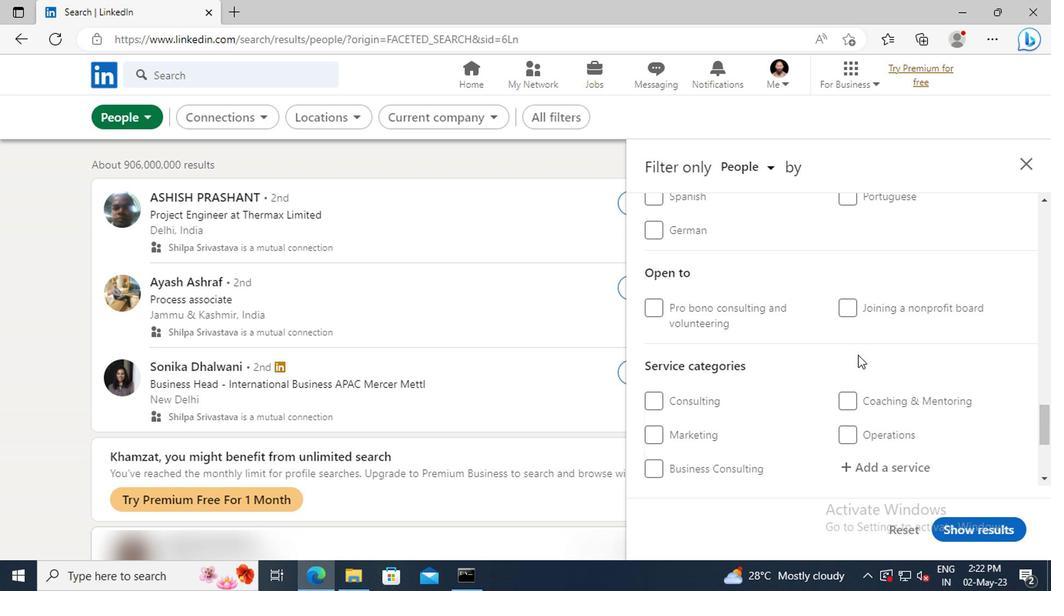 
Action: Mouse scrolled (855, 355) with delta (0, 0)
Screenshot: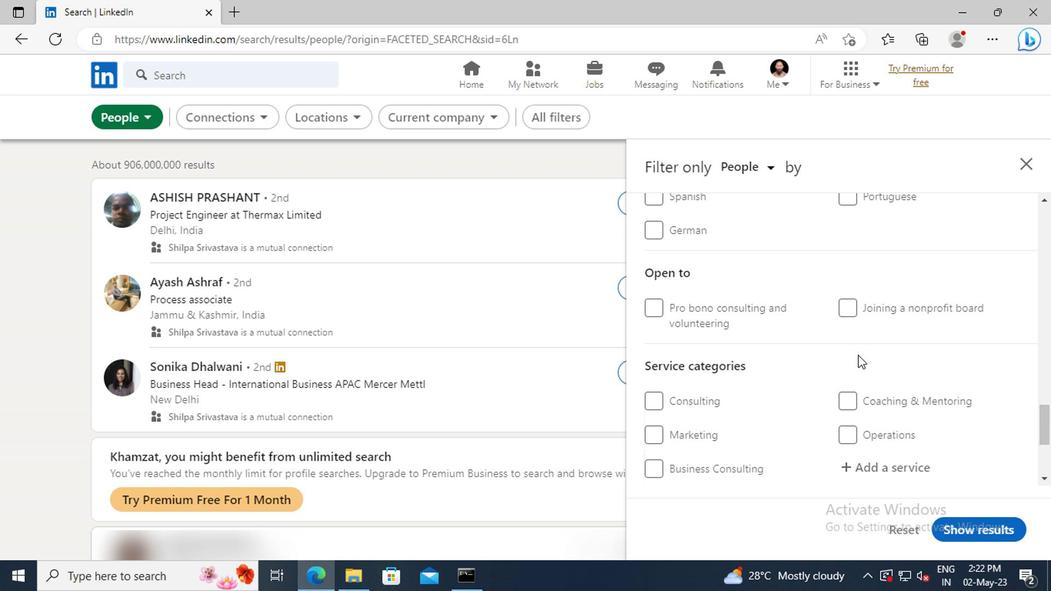 
Action: Mouse moved to (853, 376)
Screenshot: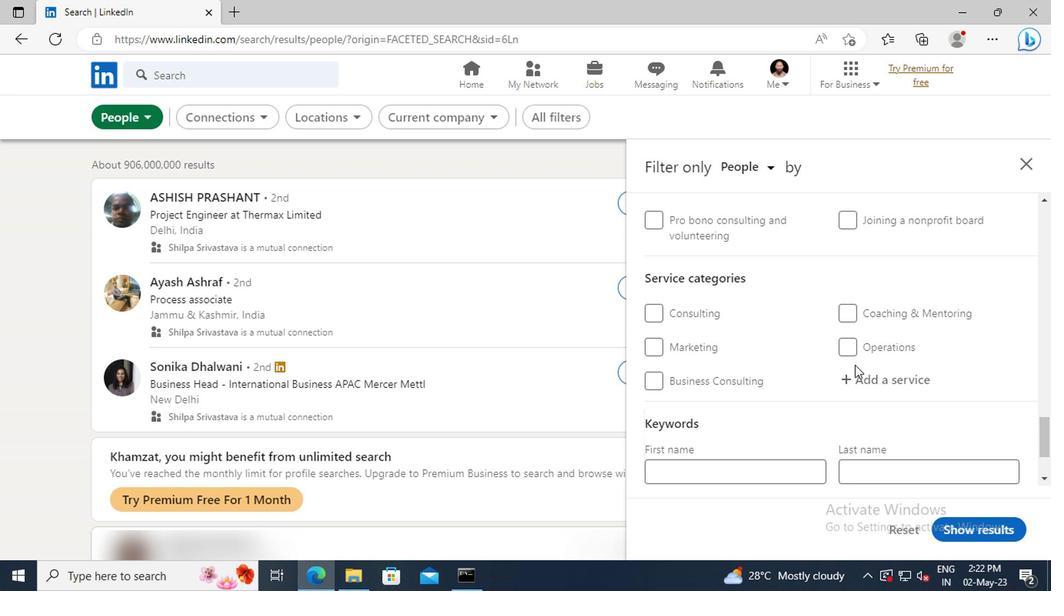
Action: Mouse pressed left at (853, 376)
Screenshot: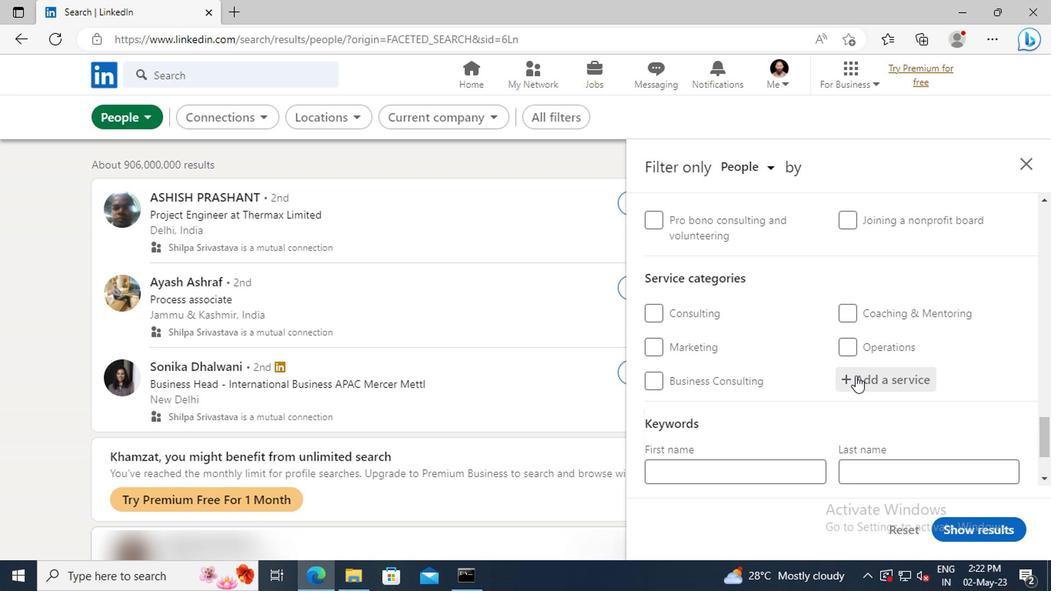 
Action: Key pressed <Key.shift>STRATEGI
Screenshot: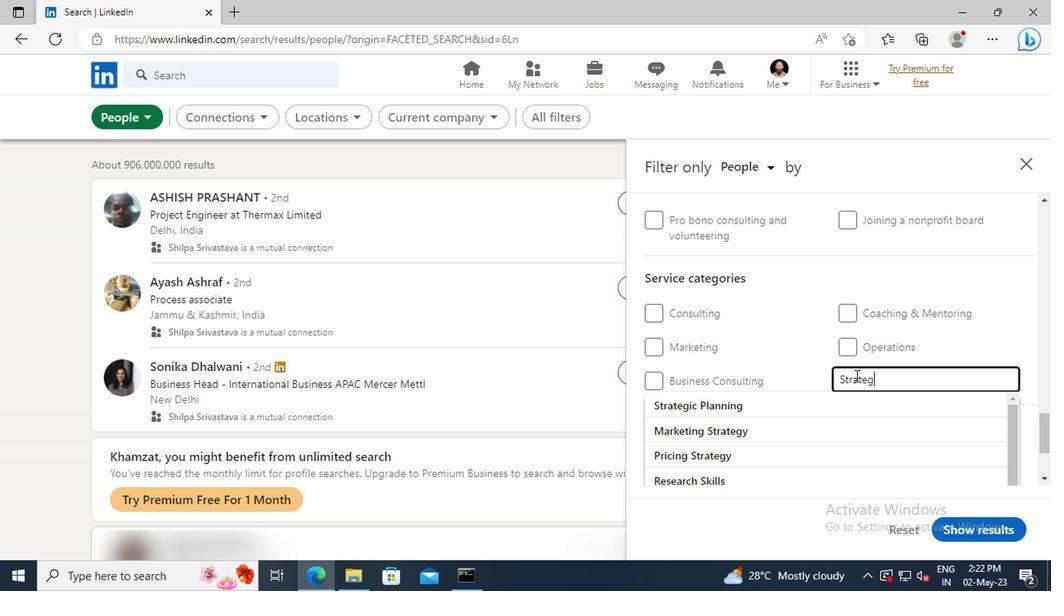 
Action: Mouse moved to (858, 401)
Screenshot: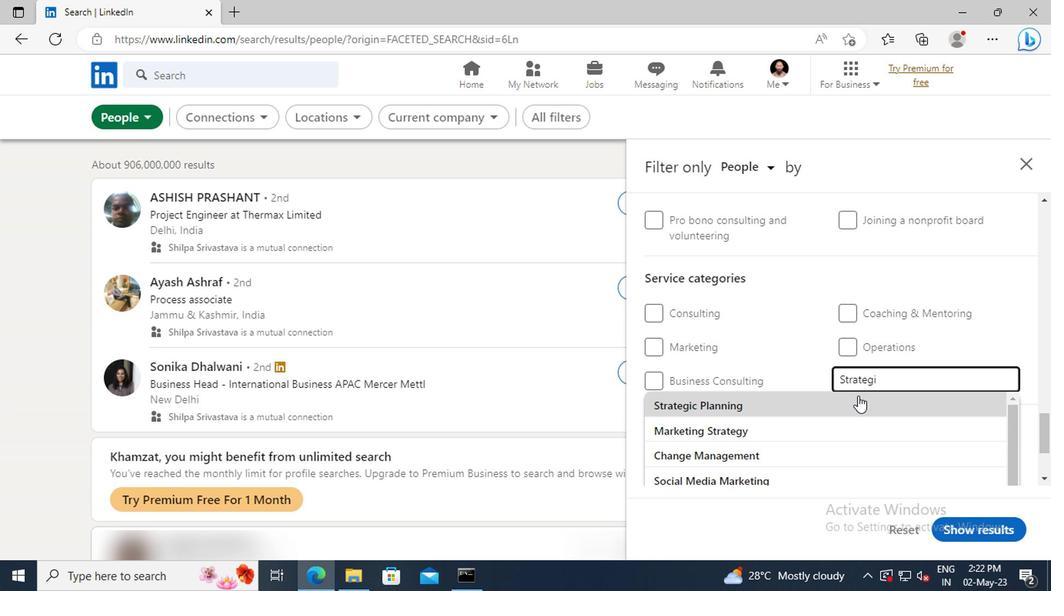 
Action: Mouse pressed left at (858, 401)
Screenshot: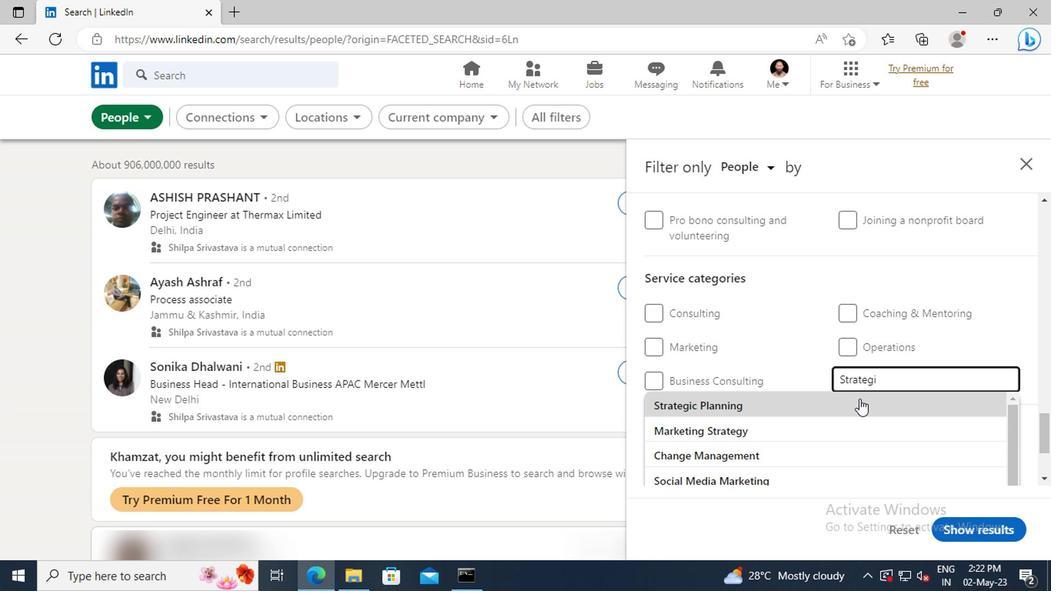 
Action: Mouse scrolled (858, 400) with delta (0, 0)
Screenshot: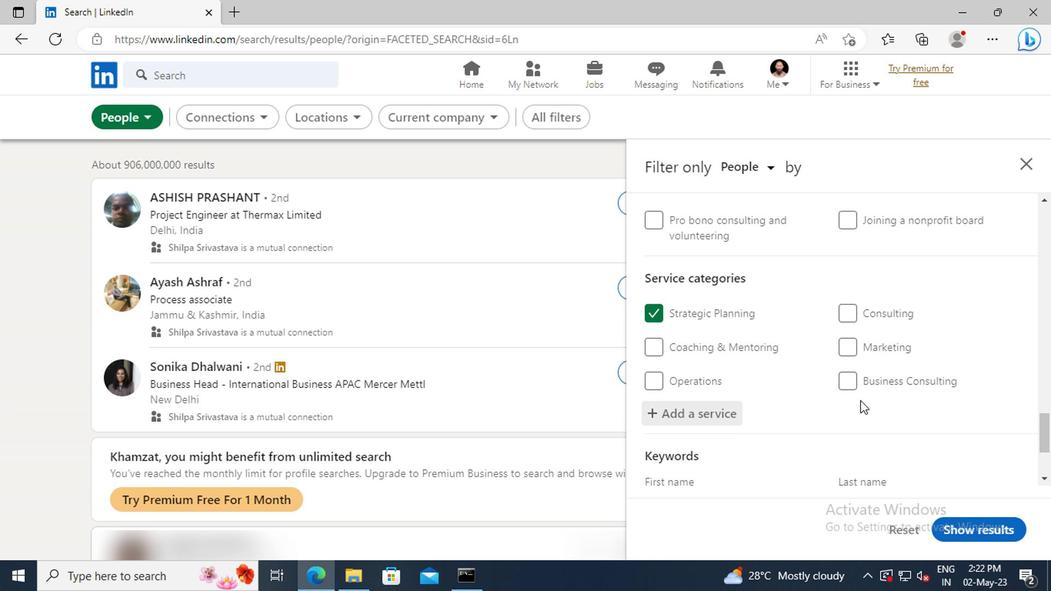 
Action: Mouse scrolled (858, 400) with delta (0, 0)
Screenshot: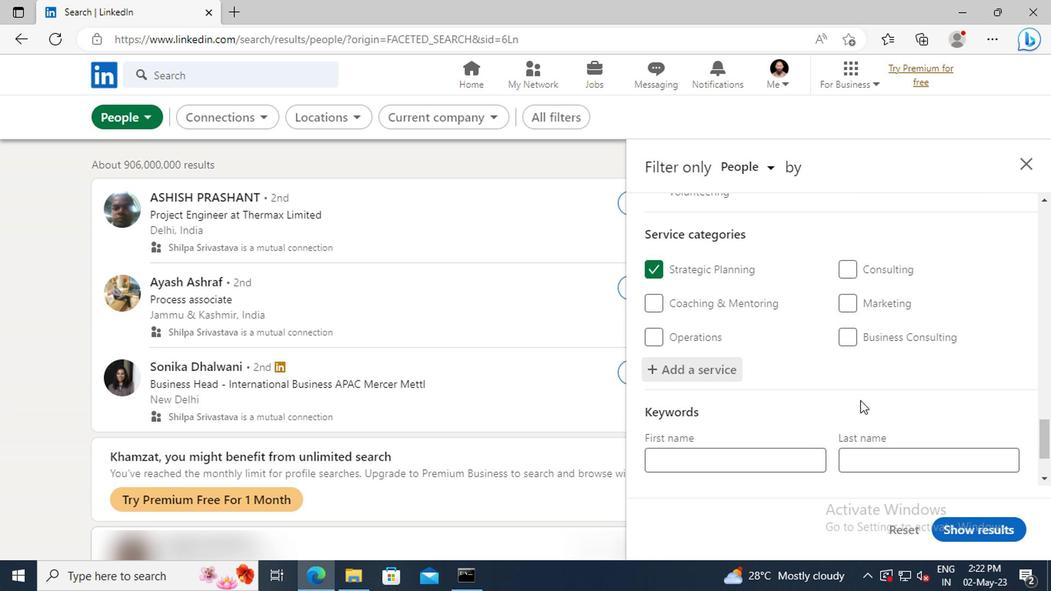 
Action: Mouse scrolled (858, 400) with delta (0, 0)
Screenshot: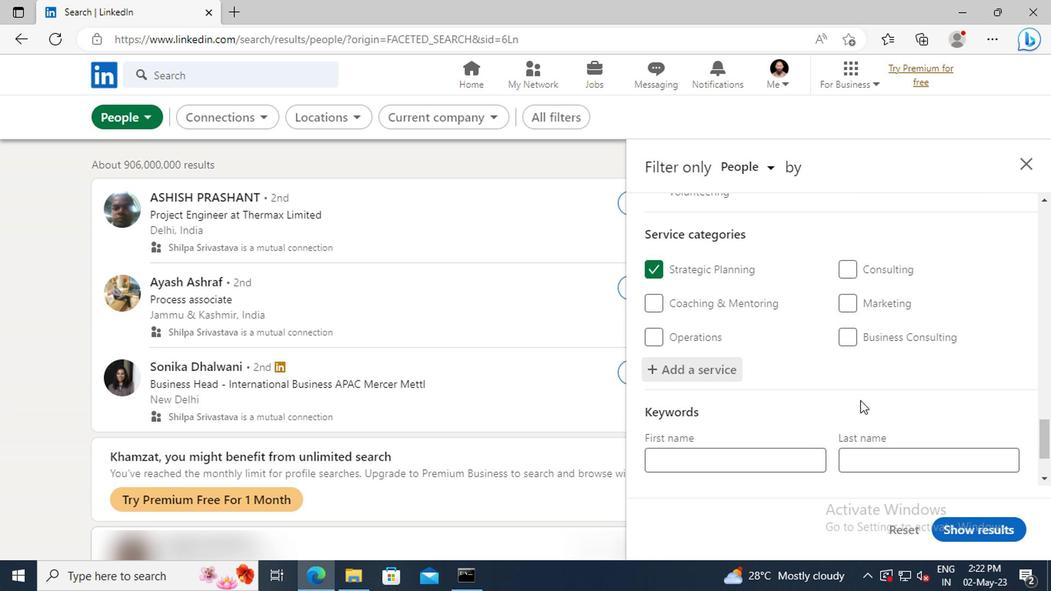 
Action: Mouse scrolled (858, 400) with delta (0, 0)
Screenshot: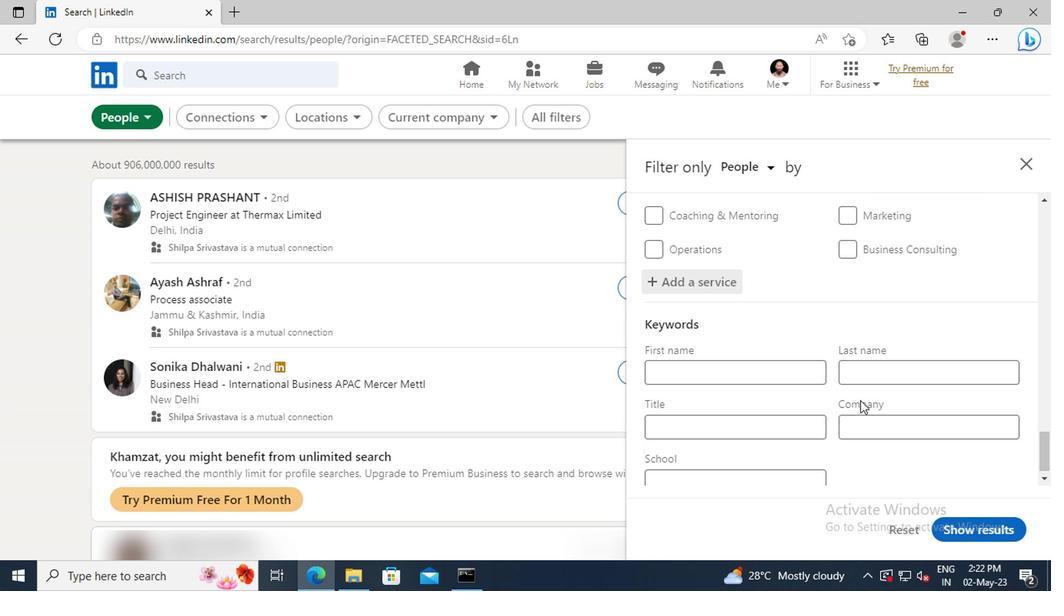 
Action: Mouse moved to (744, 416)
Screenshot: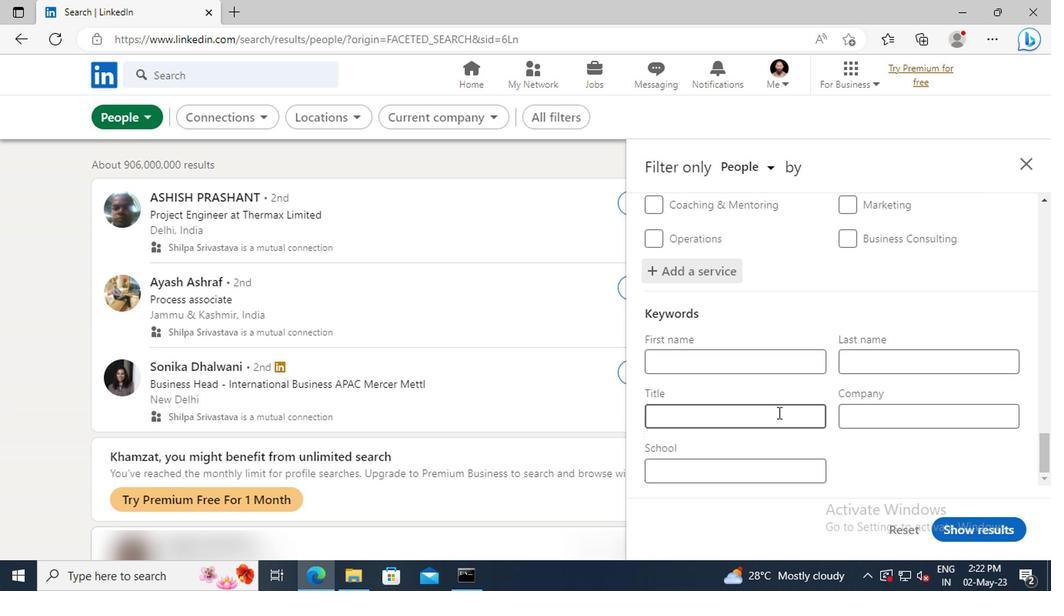 
Action: Mouse pressed left at (744, 416)
Screenshot: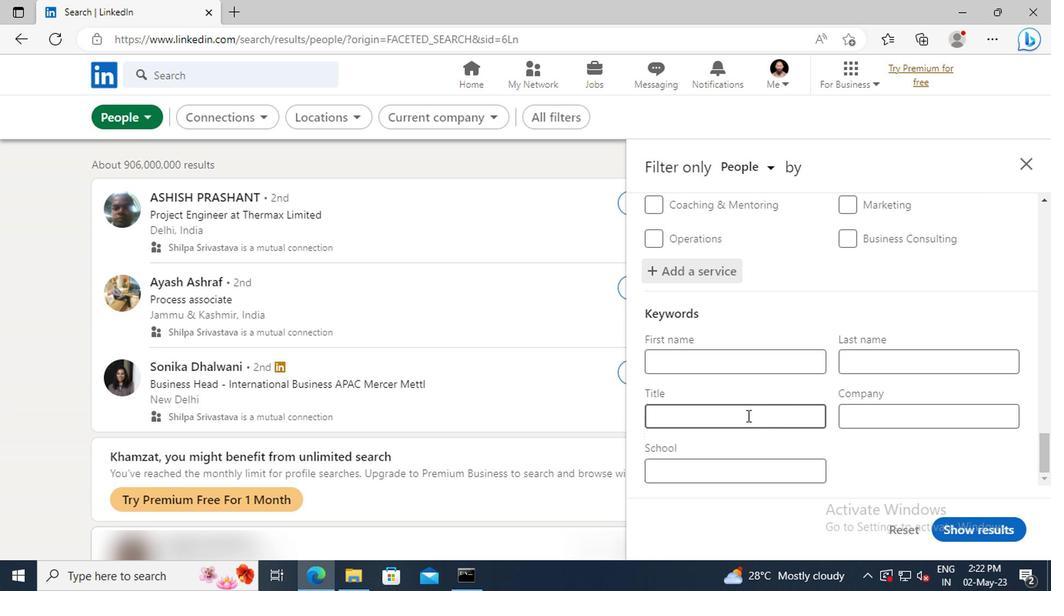 
Action: Key pressed <Key.shift>CARETAKER<Key.space>OR<Key.space><Key.shift>HOUSE<Key.space><Key.shift>SITTER<Key.enter>
Screenshot: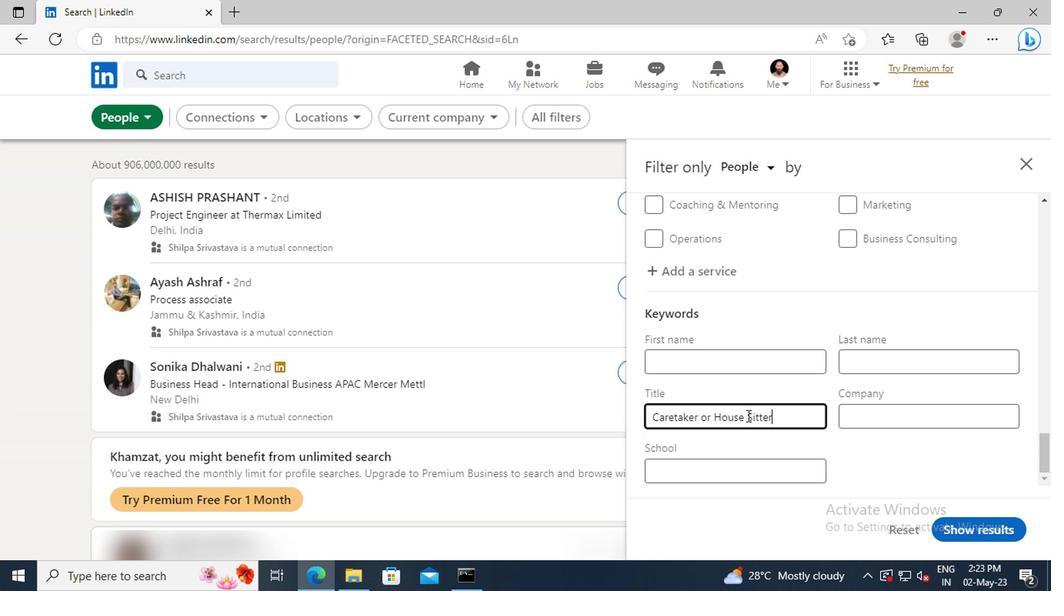 
Action: Mouse moved to (800, 441)
Screenshot: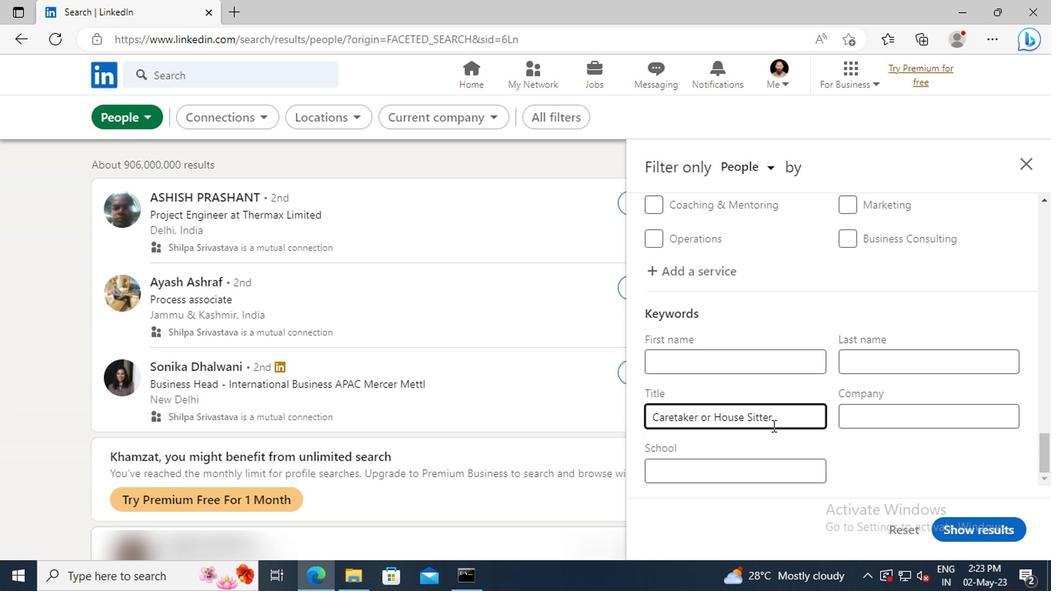 
Action: Mouse scrolled (800, 440) with delta (0, 0)
Screenshot: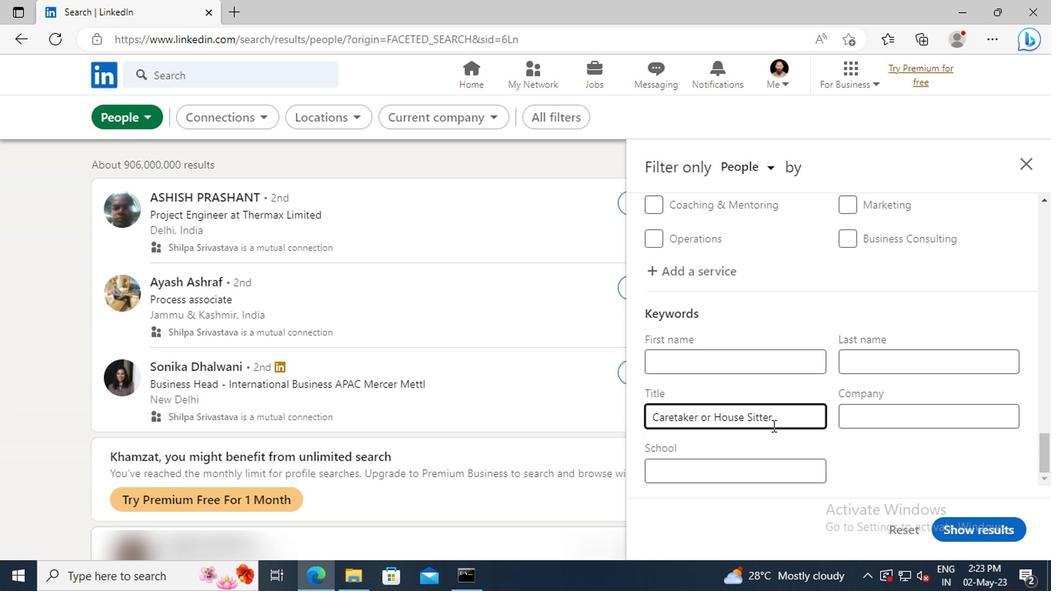 
Action: Mouse moved to (951, 533)
Screenshot: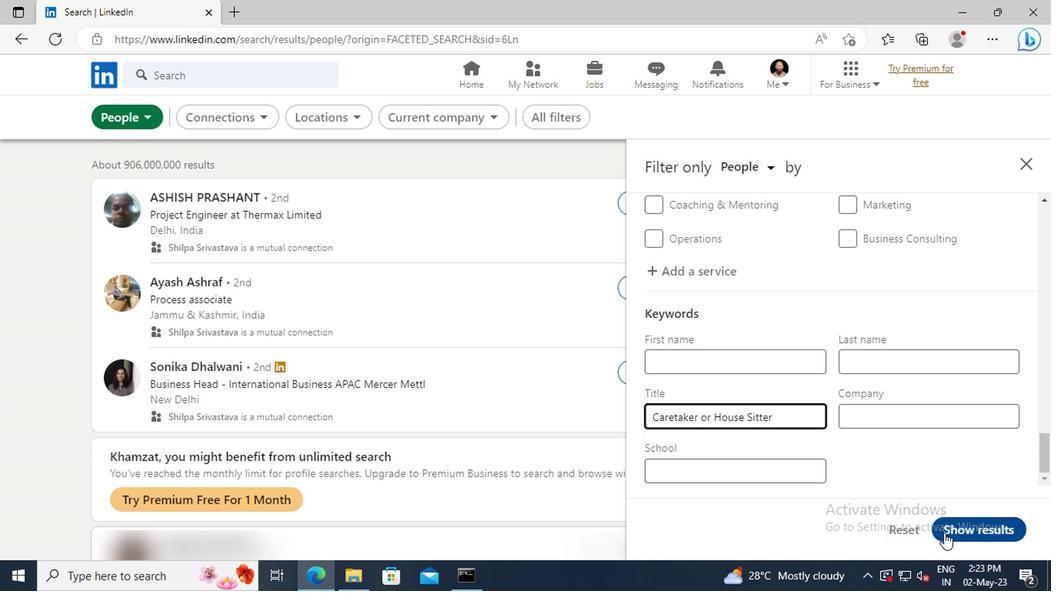 
Action: Mouse pressed left at (951, 533)
Screenshot: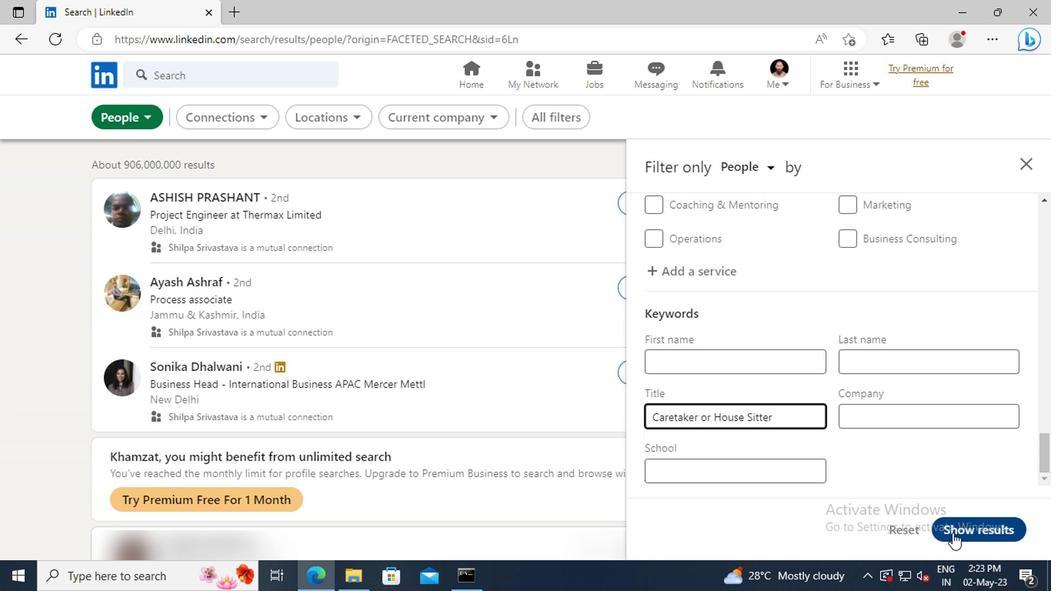 
